 Task: Look for space in Huaibei, China from 1st June, 2023 to 4th June, 2023 for 1 adult in price range Rs.6000 to Rs.16000. Place can be private room with 1  bedroom having 1 bed and 1 bathroom. Property type can be house, flat, guest house. Amenities needed are: wifi. Booking option can be shelf check-in. Required host language is Chinese (Simplified).
Action: Mouse moved to (297, 230)
Screenshot: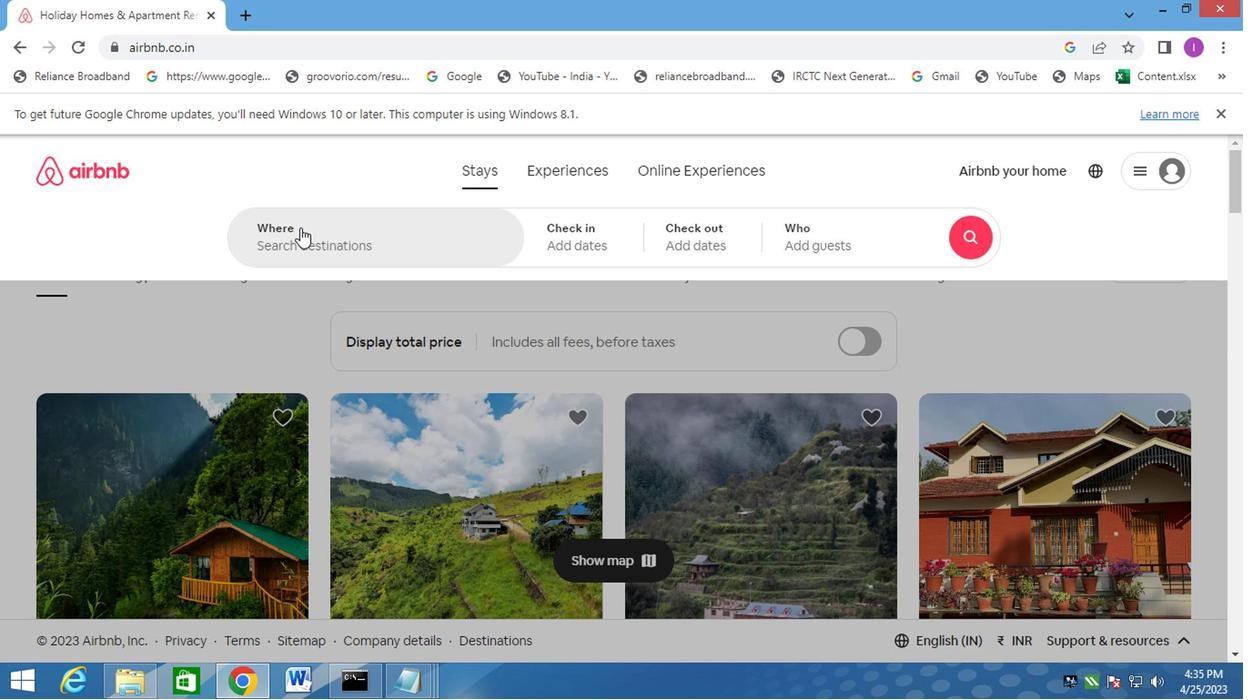 
Action: Mouse pressed left at (297, 230)
Screenshot: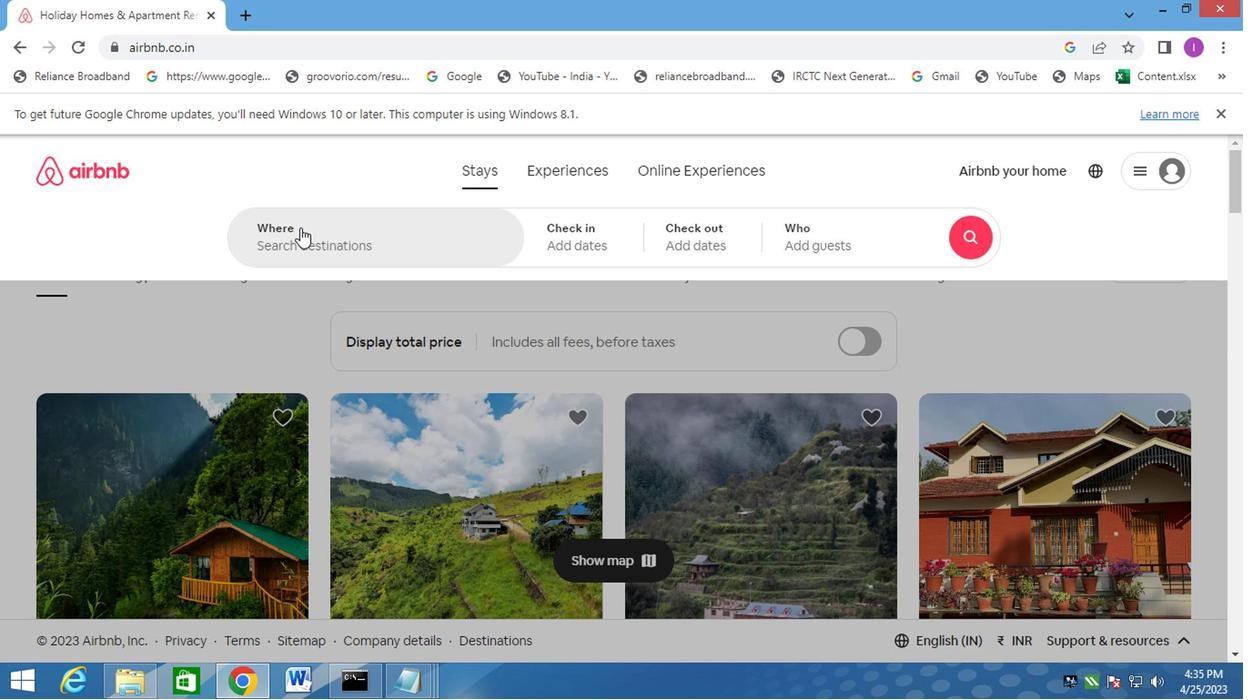
Action: Mouse moved to (321, 205)
Screenshot: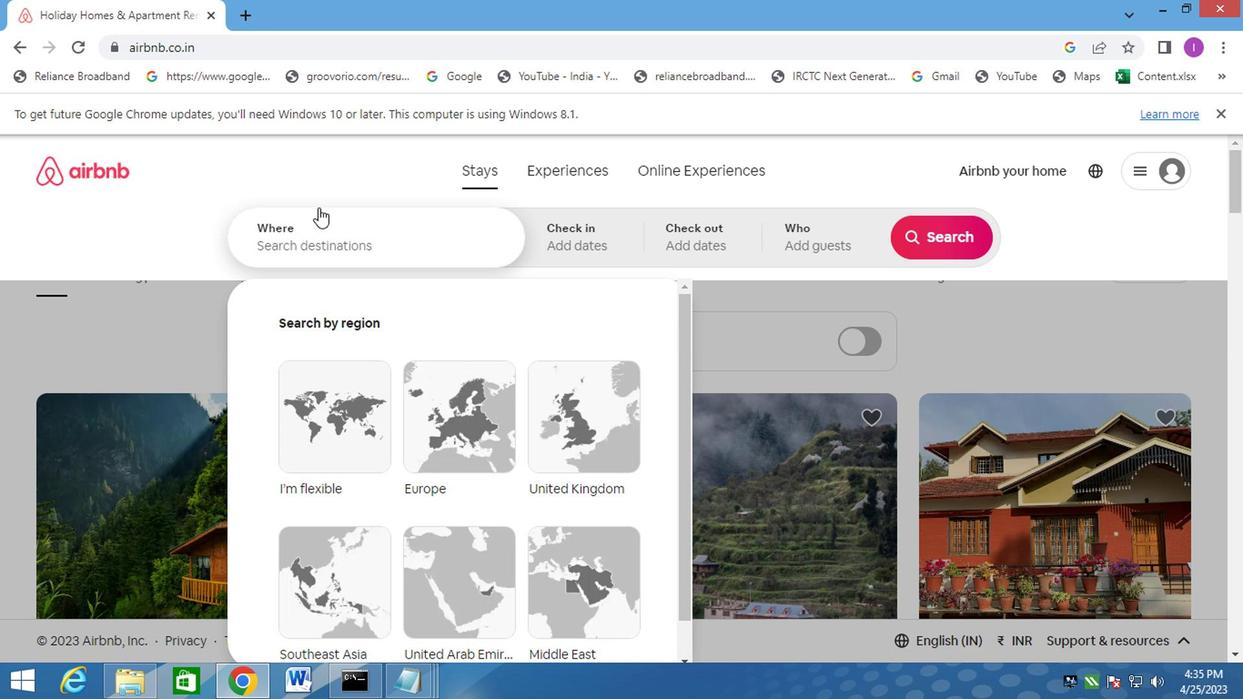 
Action: Key pressed huaibei,china
Screenshot: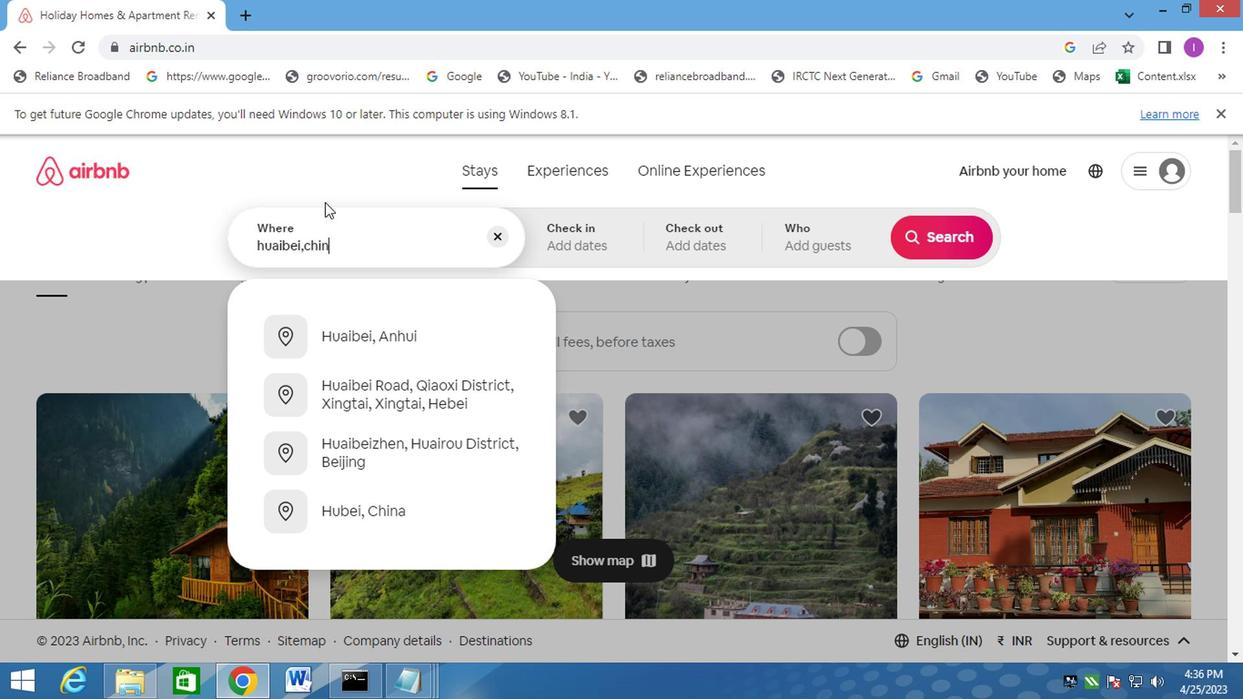 
Action: Mouse moved to (587, 240)
Screenshot: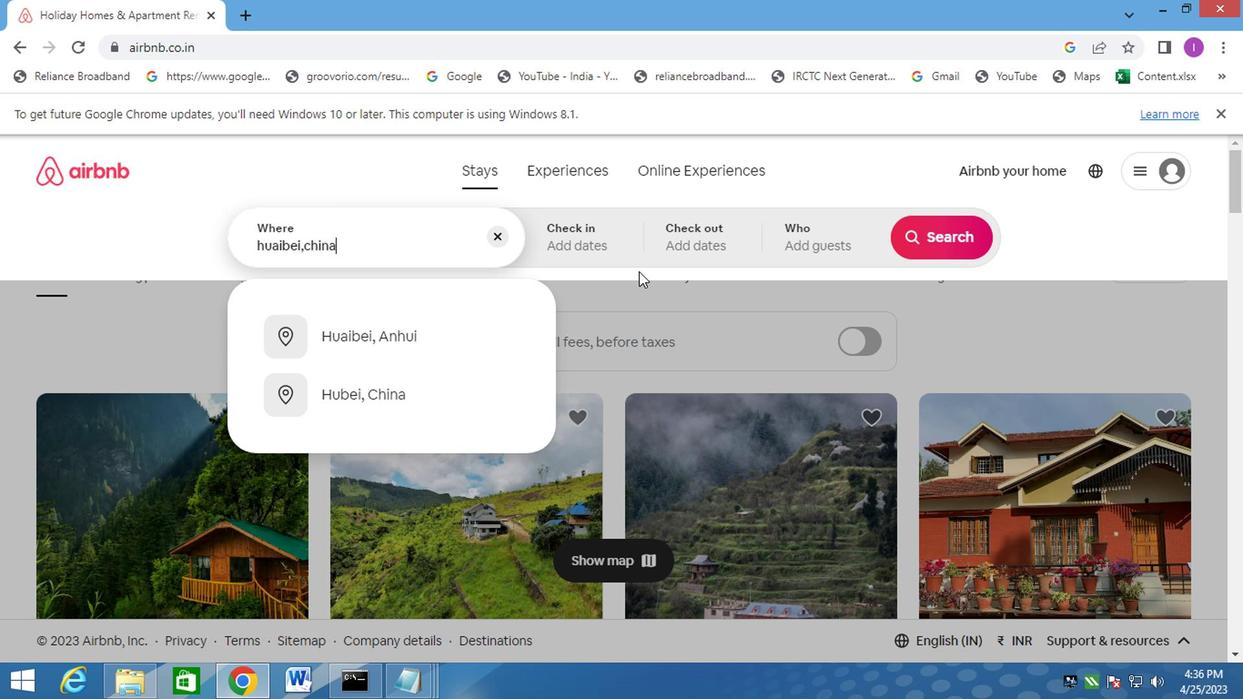 
Action: Mouse pressed left at (587, 240)
Screenshot: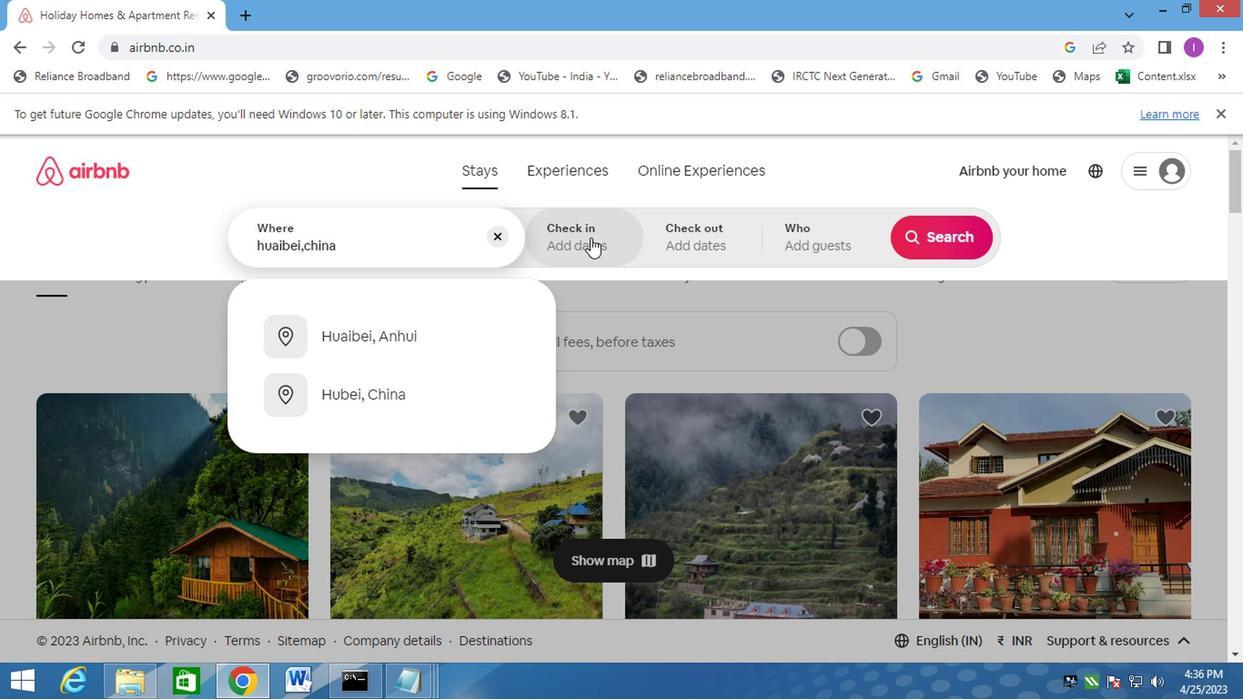 
Action: Mouse moved to (920, 382)
Screenshot: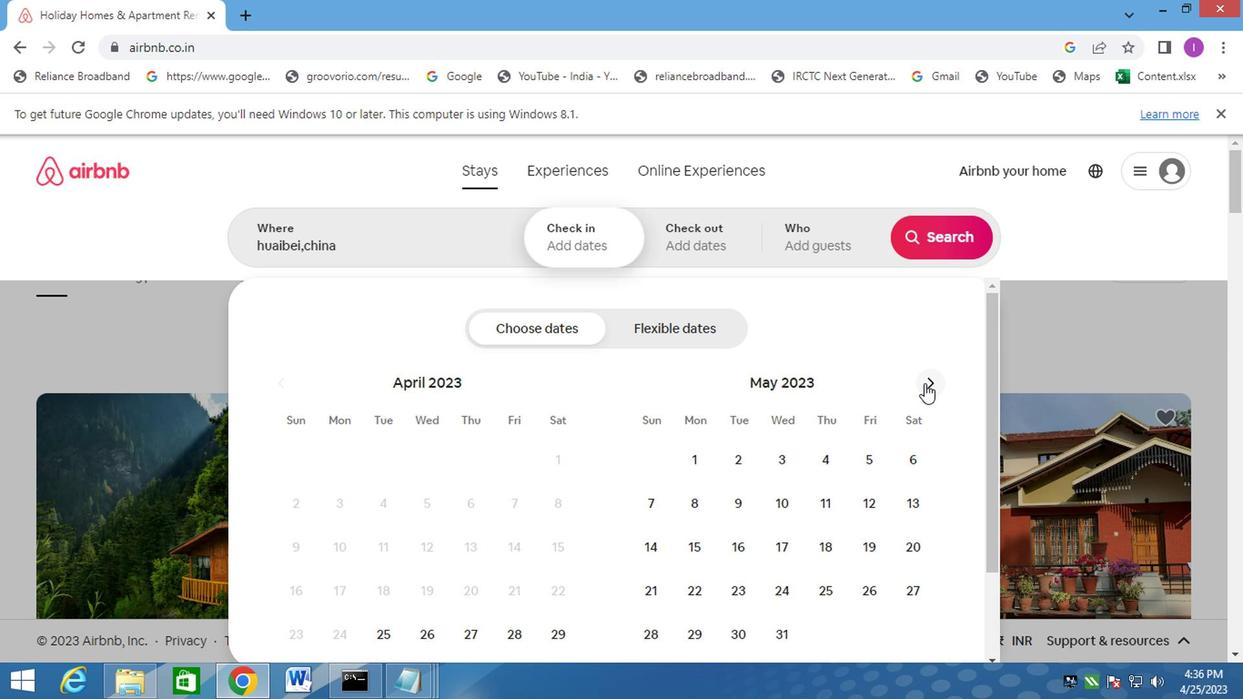 
Action: Mouse pressed left at (920, 382)
Screenshot: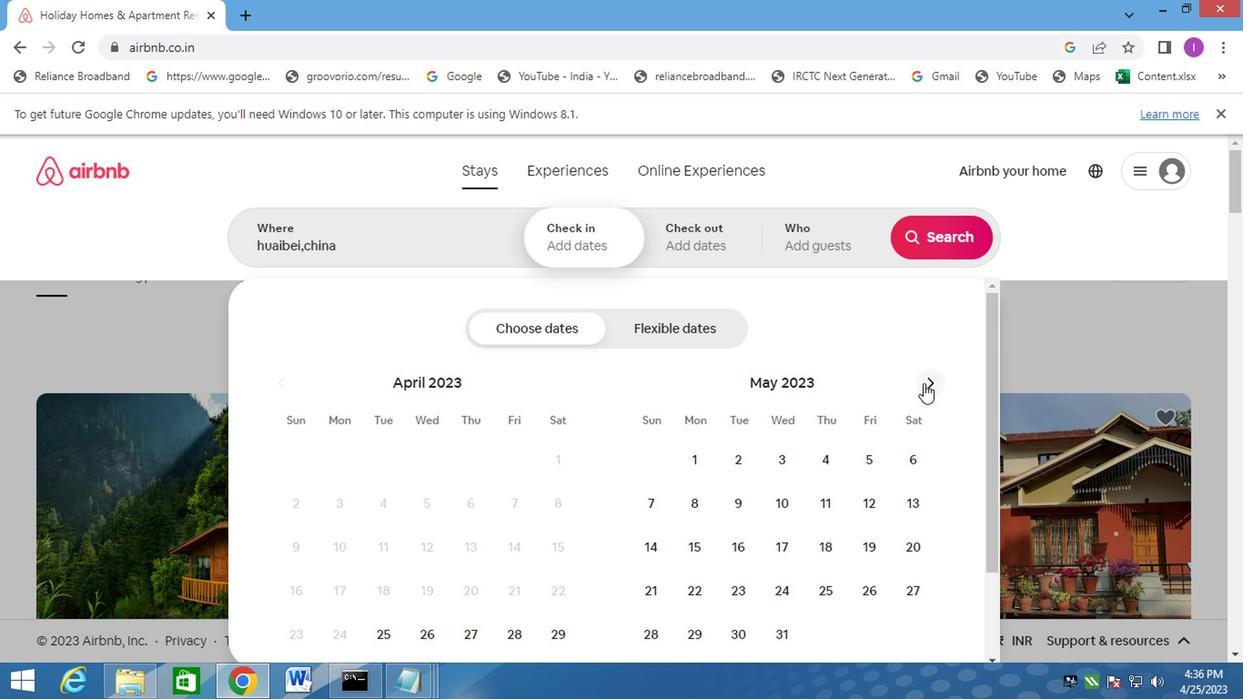 
Action: Mouse pressed left at (920, 382)
Screenshot: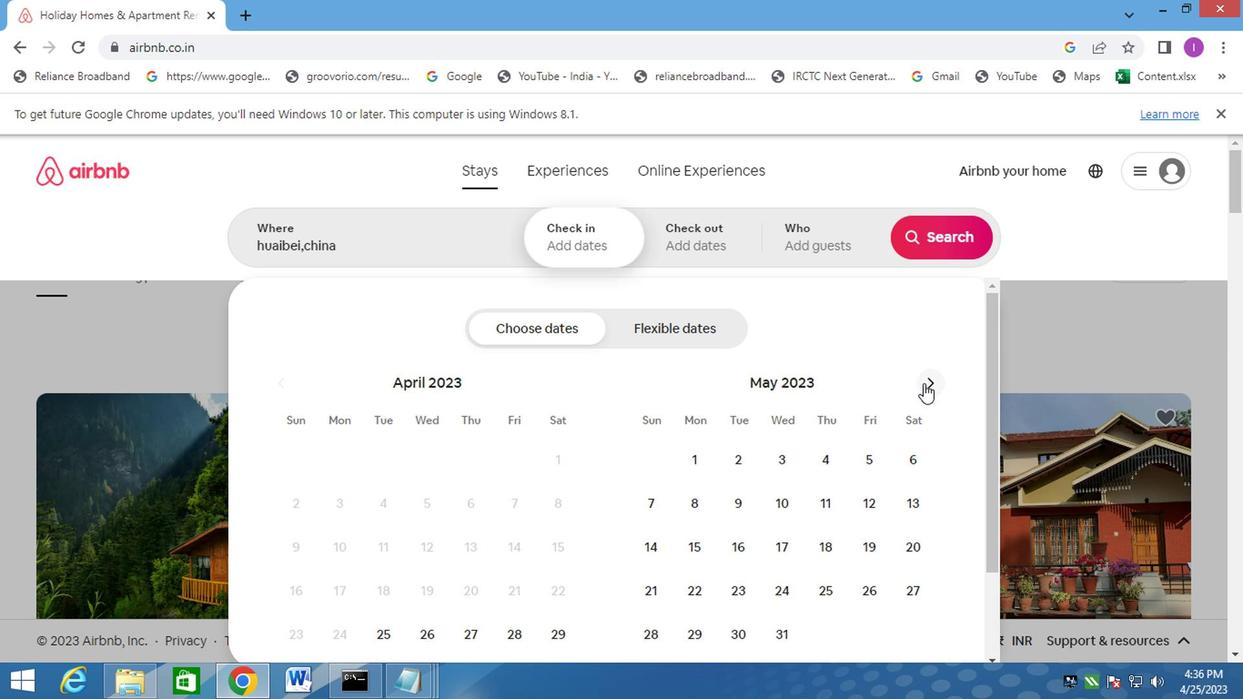 
Action: Mouse pressed left at (920, 382)
Screenshot: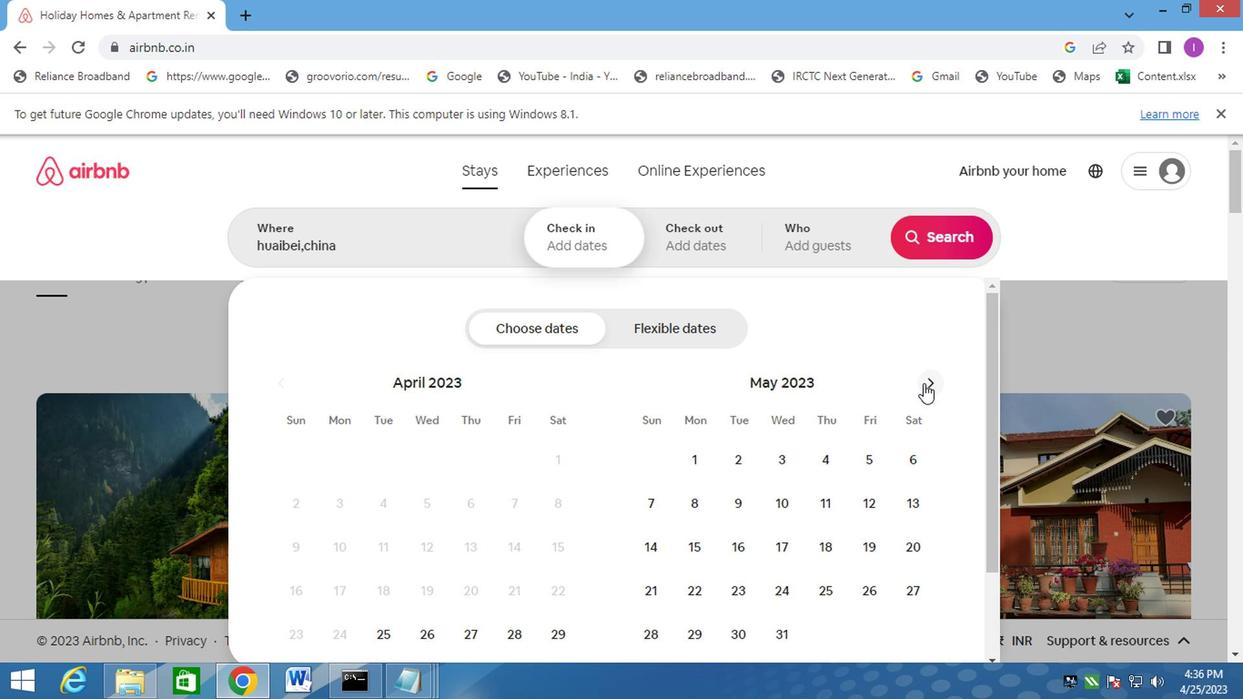 
Action: Mouse moved to (477, 465)
Screenshot: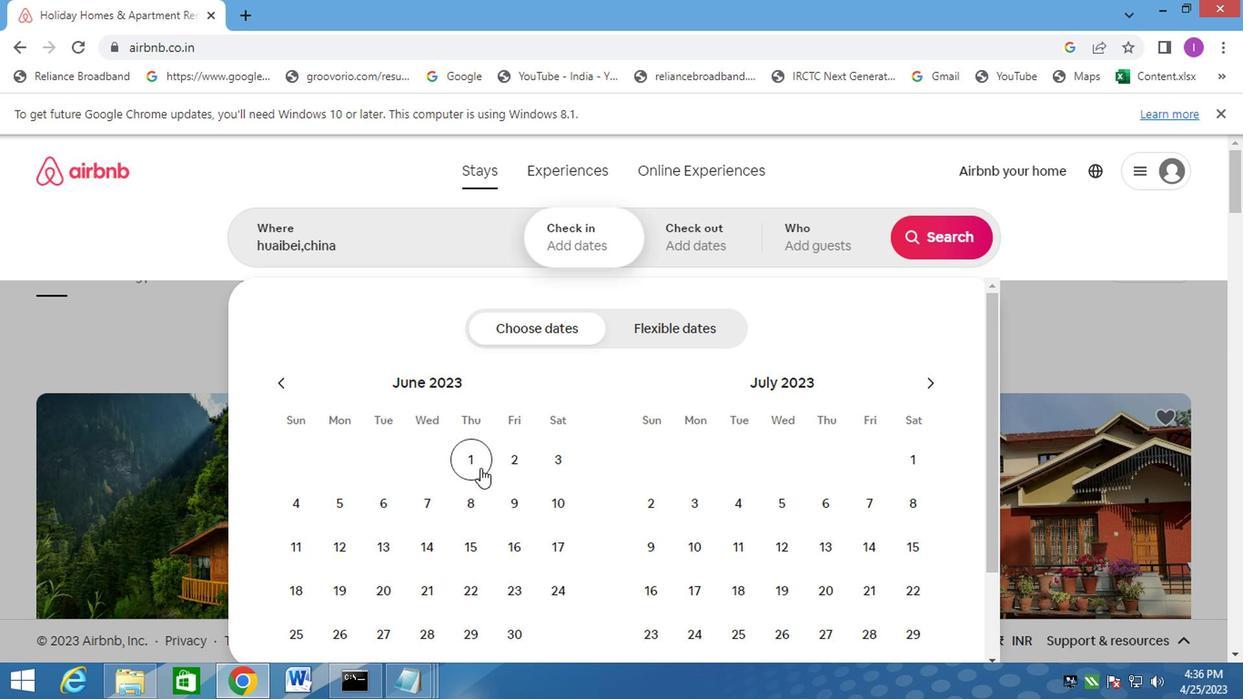 
Action: Mouse pressed left at (477, 465)
Screenshot: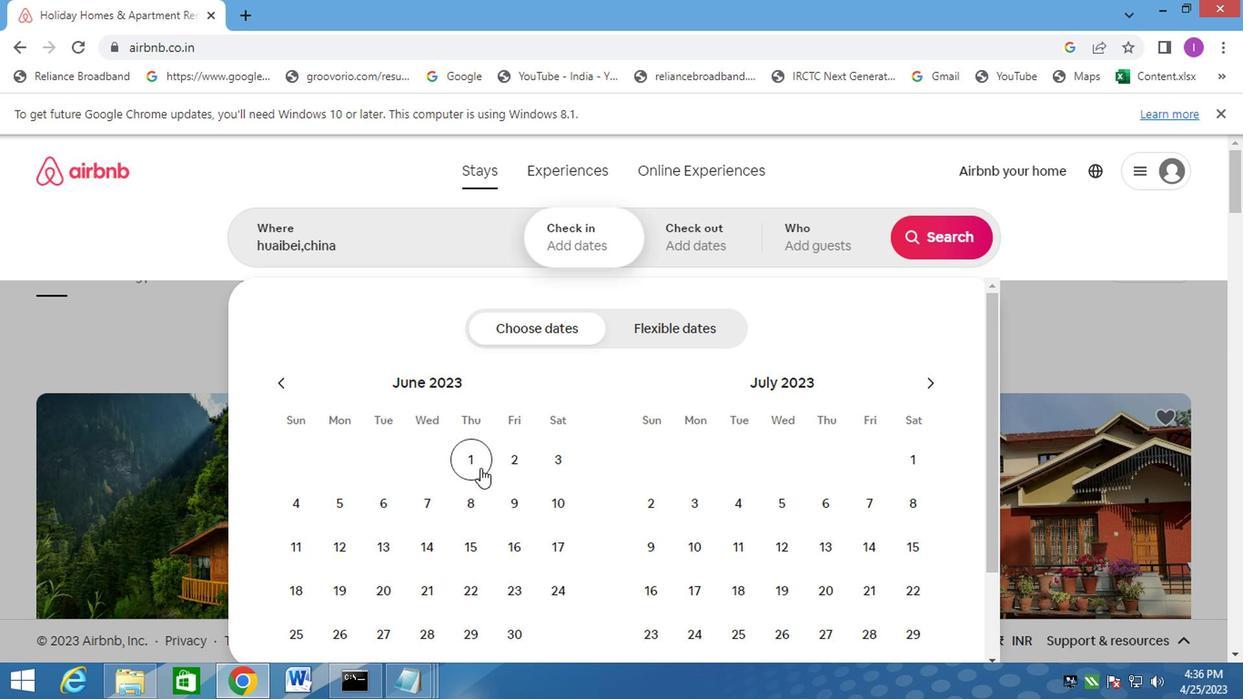 
Action: Mouse moved to (293, 504)
Screenshot: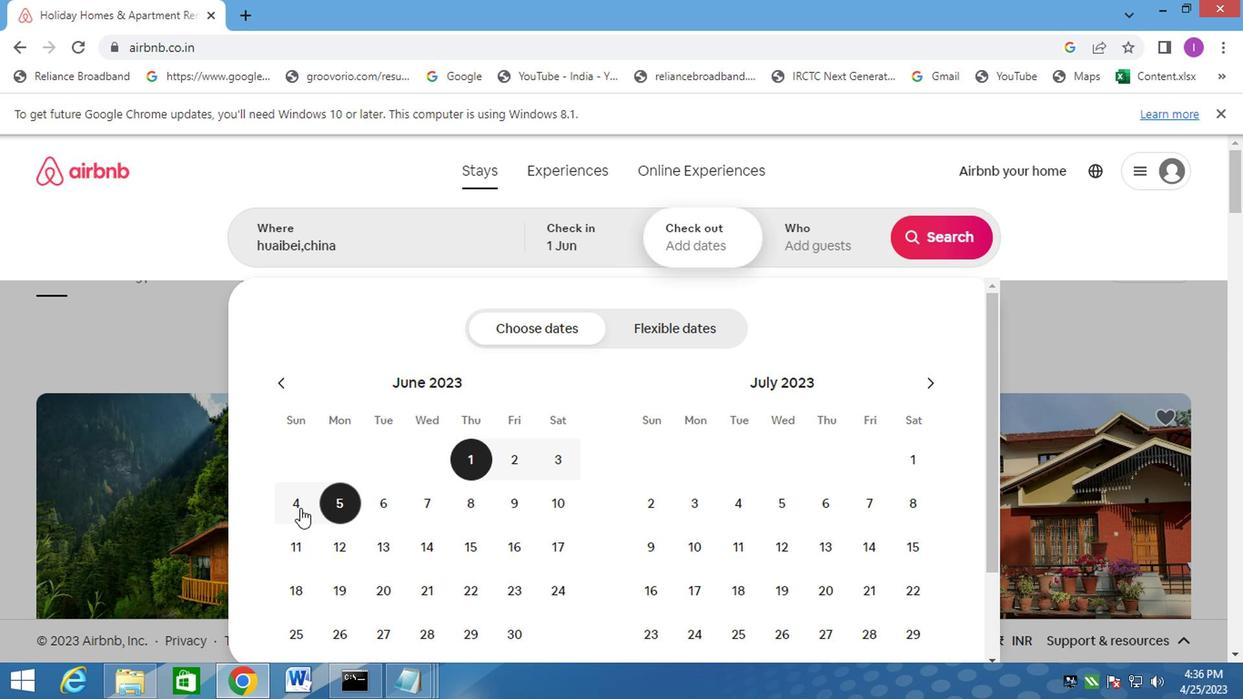 
Action: Mouse pressed left at (293, 504)
Screenshot: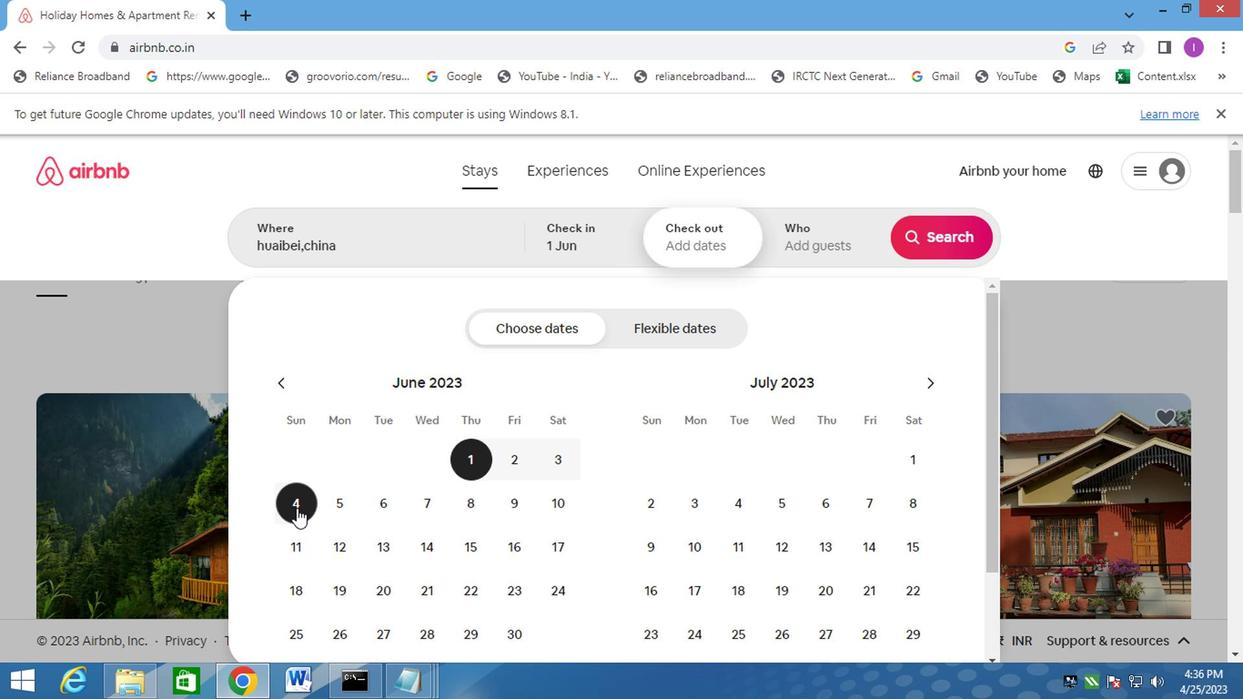 
Action: Mouse moved to (800, 247)
Screenshot: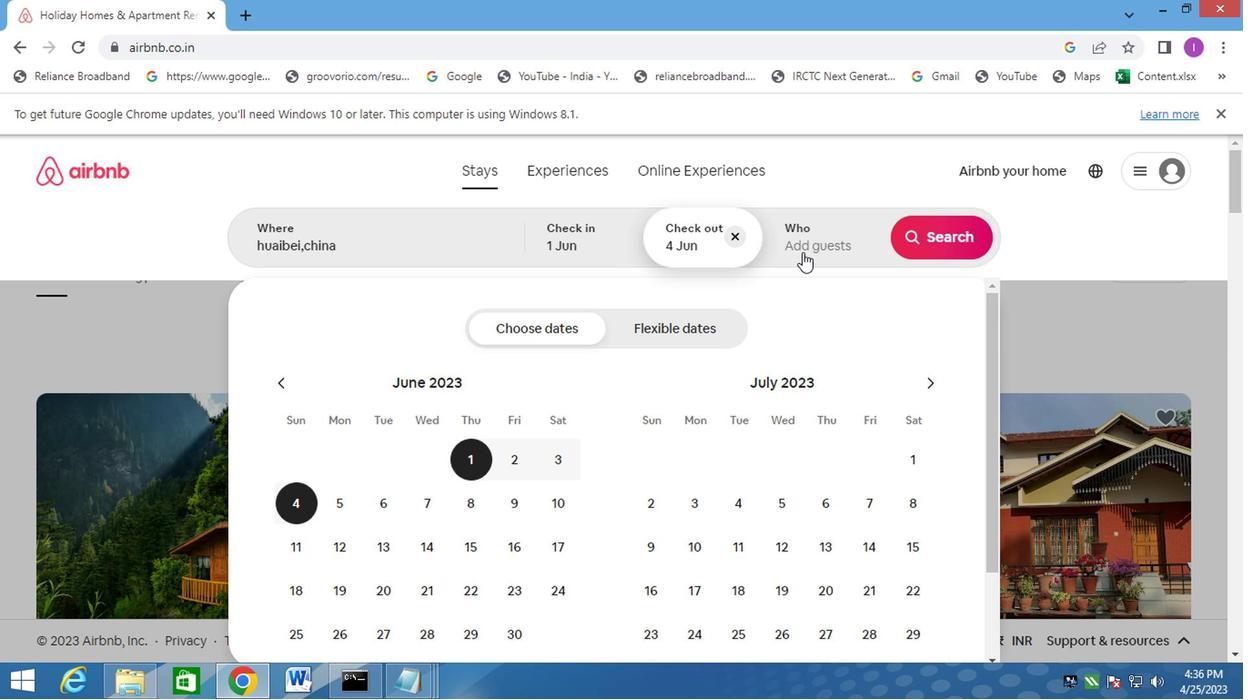 
Action: Mouse pressed left at (800, 247)
Screenshot: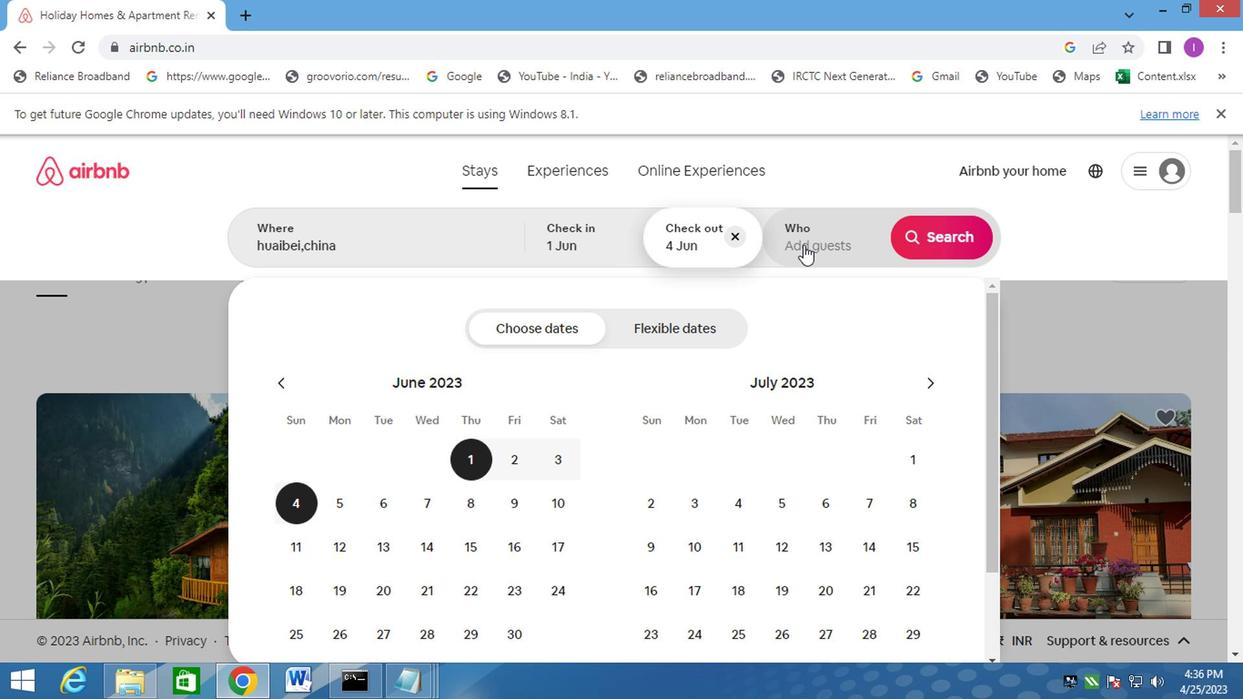 
Action: Mouse moved to (952, 336)
Screenshot: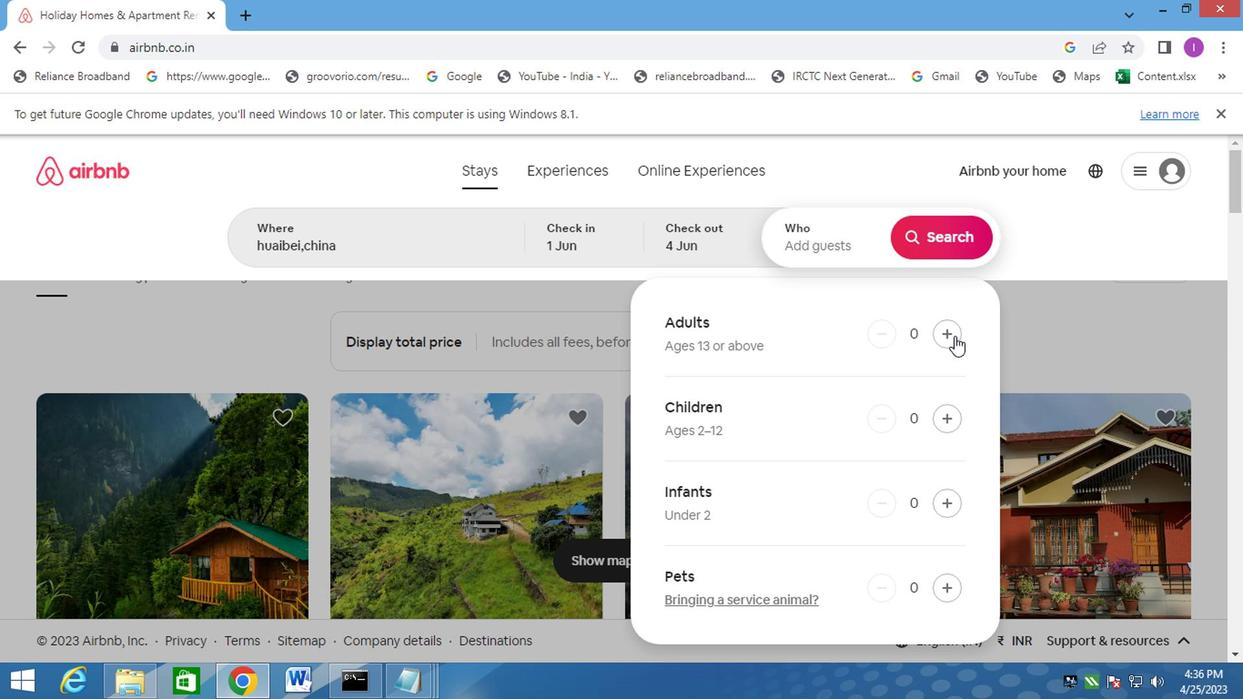 
Action: Mouse pressed left at (952, 336)
Screenshot: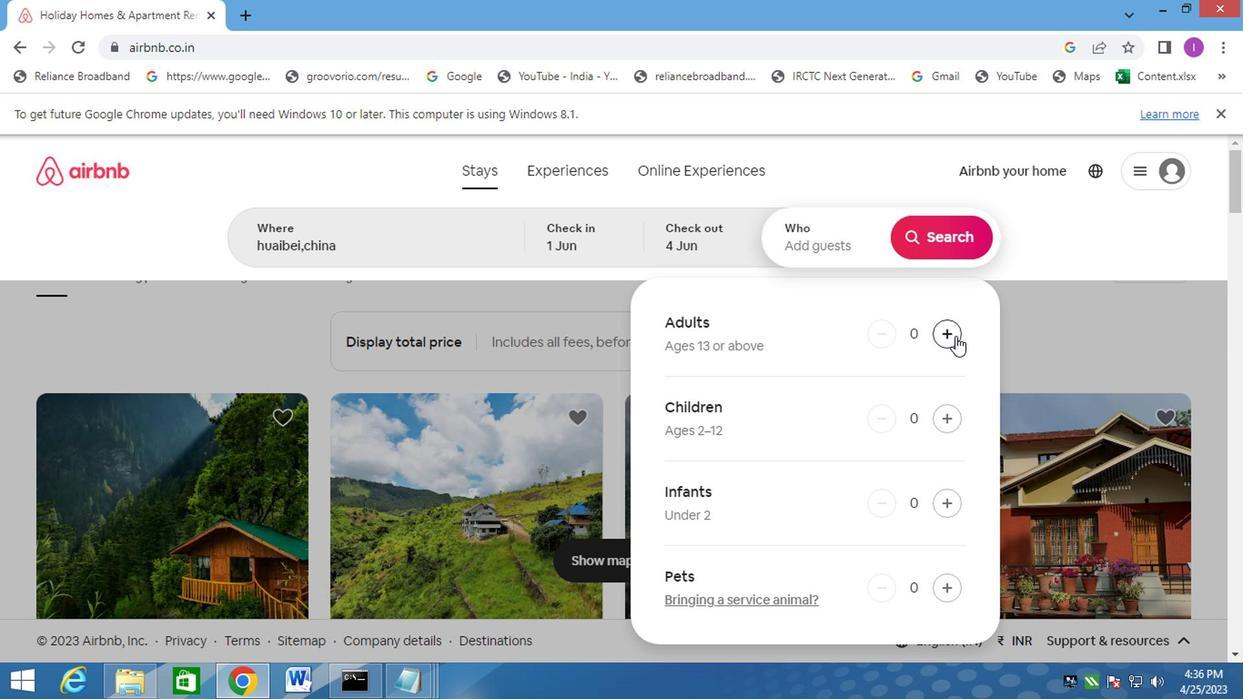 
Action: Mouse moved to (946, 247)
Screenshot: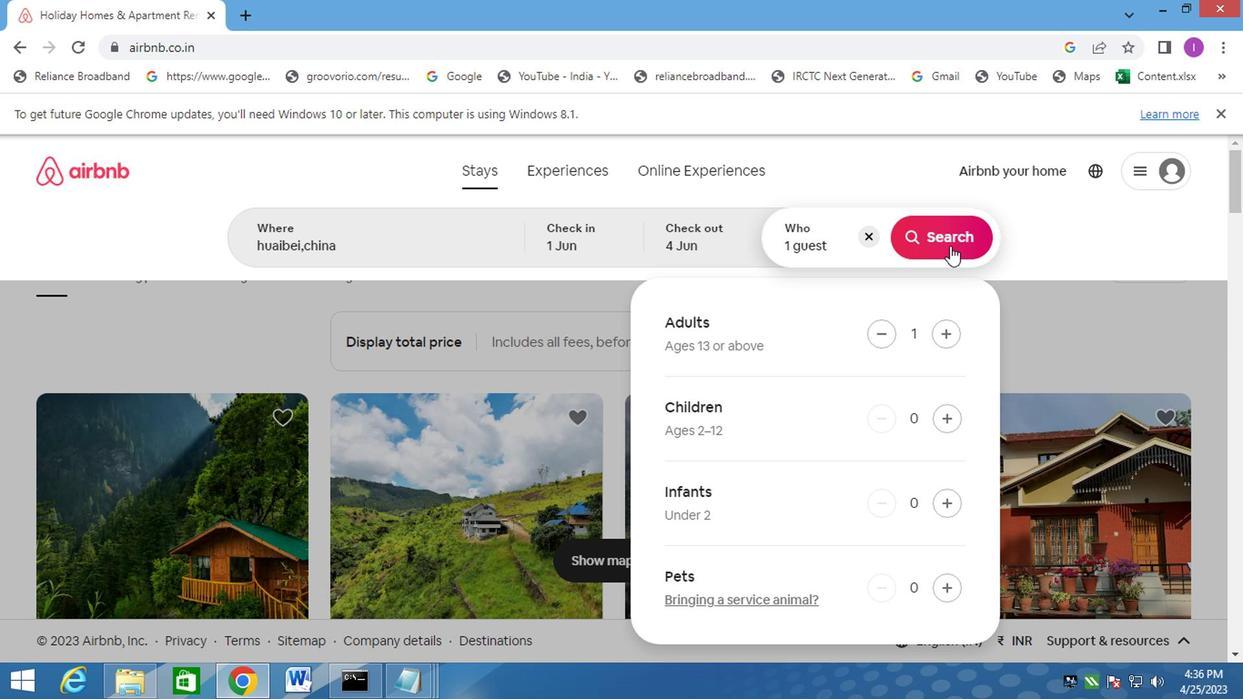 
Action: Mouse pressed left at (946, 247)
Screenshot: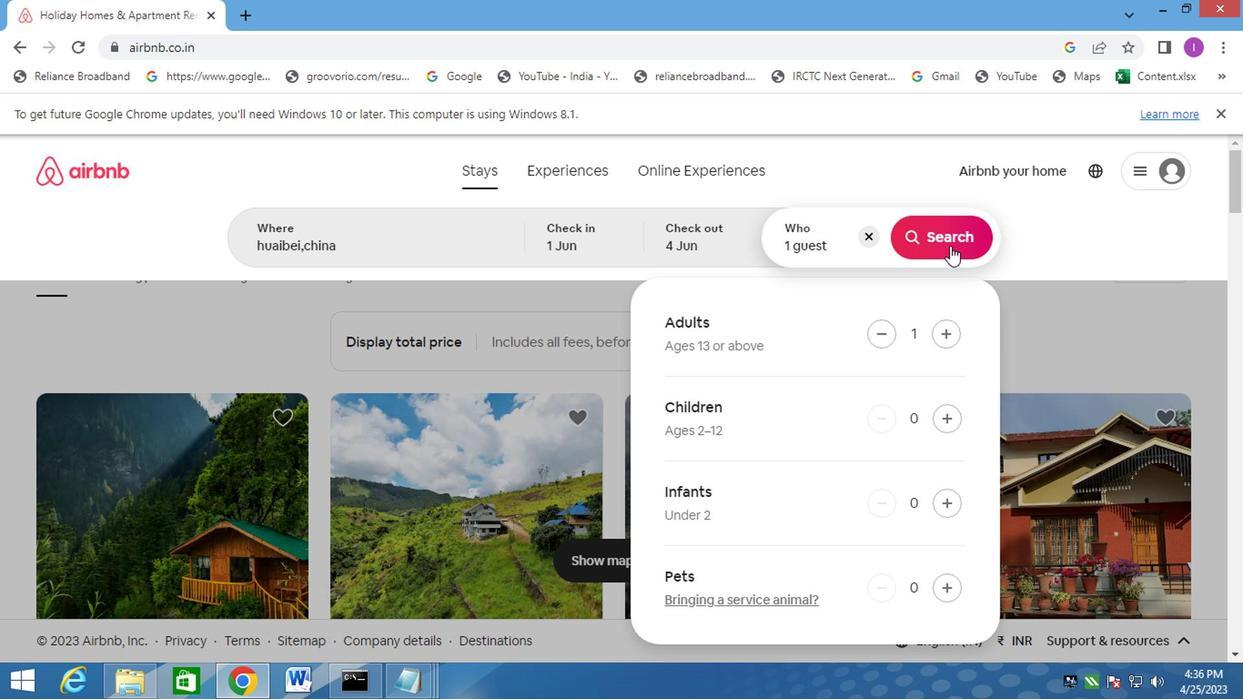 
Action: Mouse moved to (1167, 236)
Screenshot: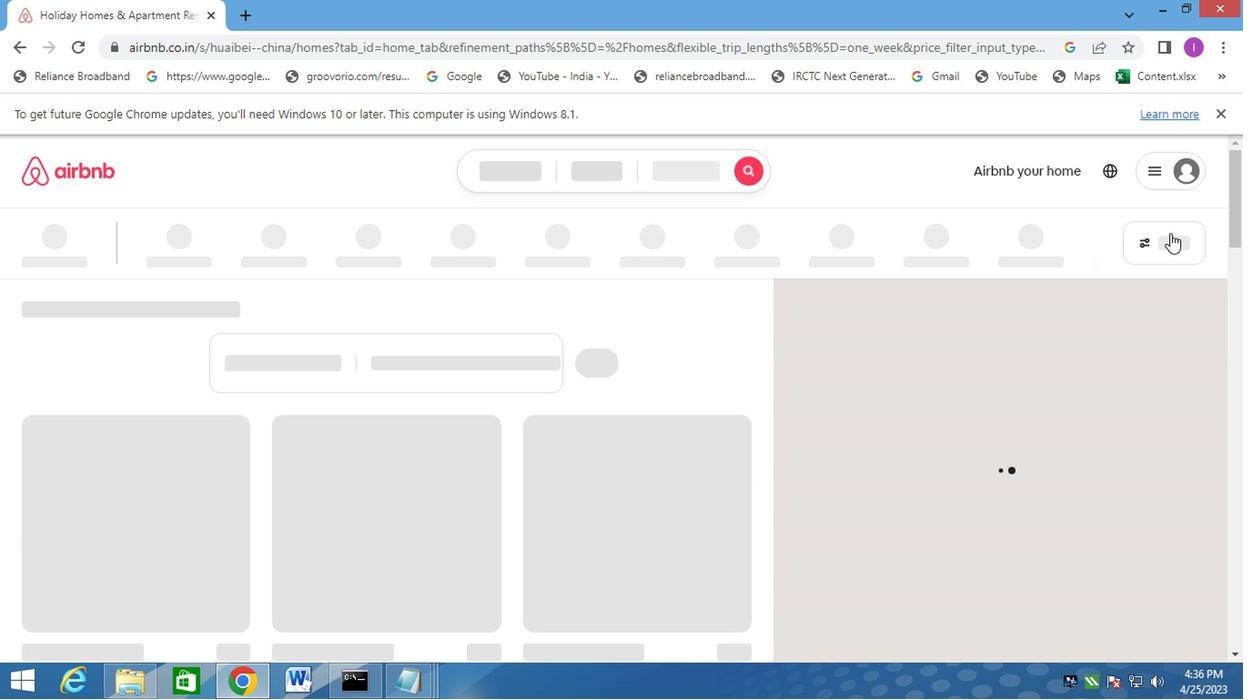 
Action: Mouse pressed left at (1167, 236)
Screenshot: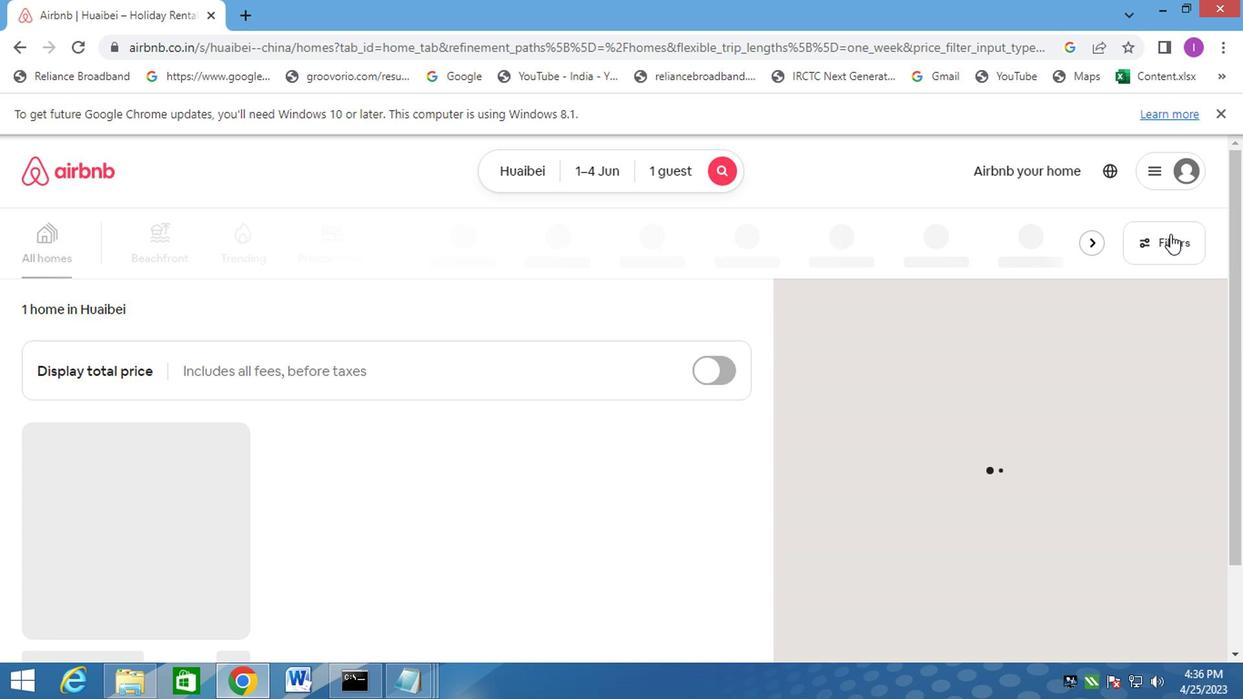 
Action: Mouse moved to (370, 475)
Screenshot: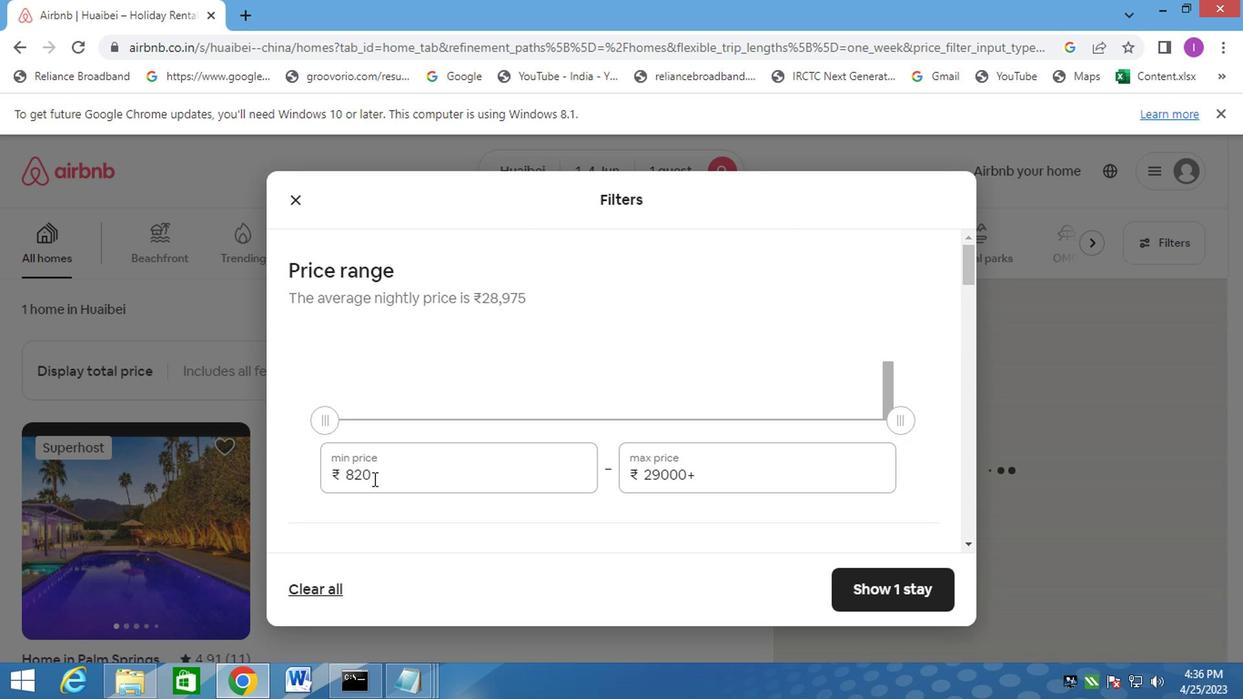 
Action: Mouse pressed left at (370, 475)
Screenshot: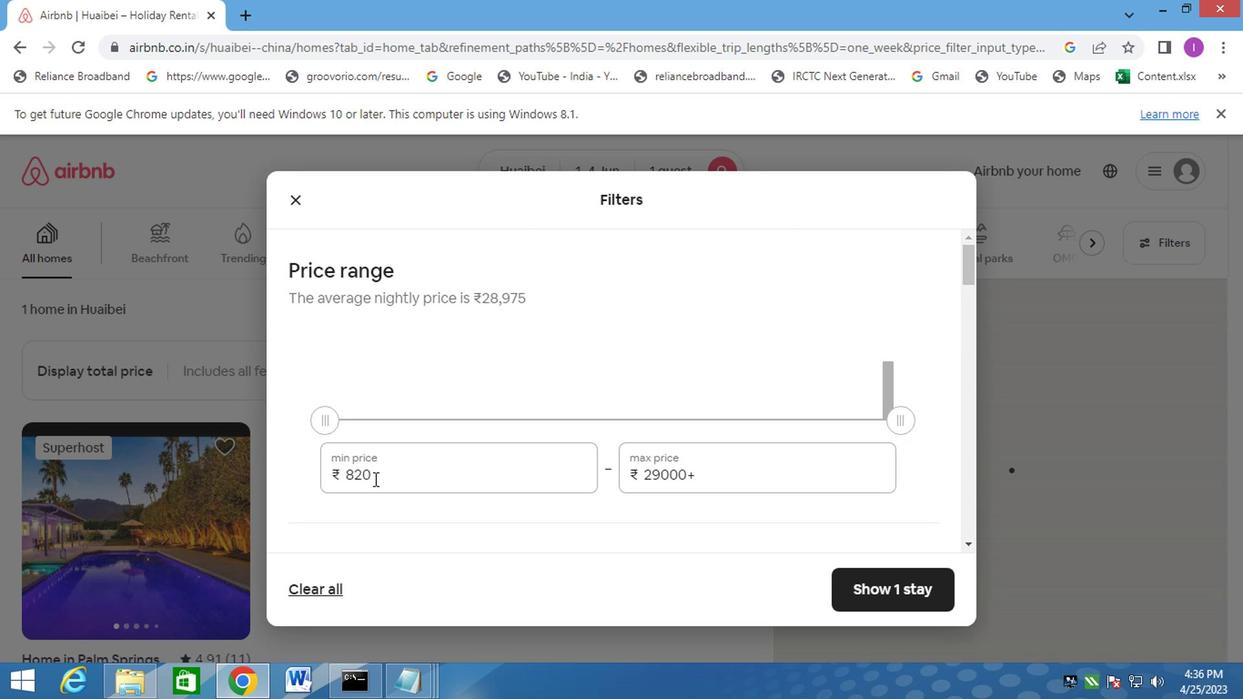 
Action: Mouse moved to (352, 454)
Screenshot: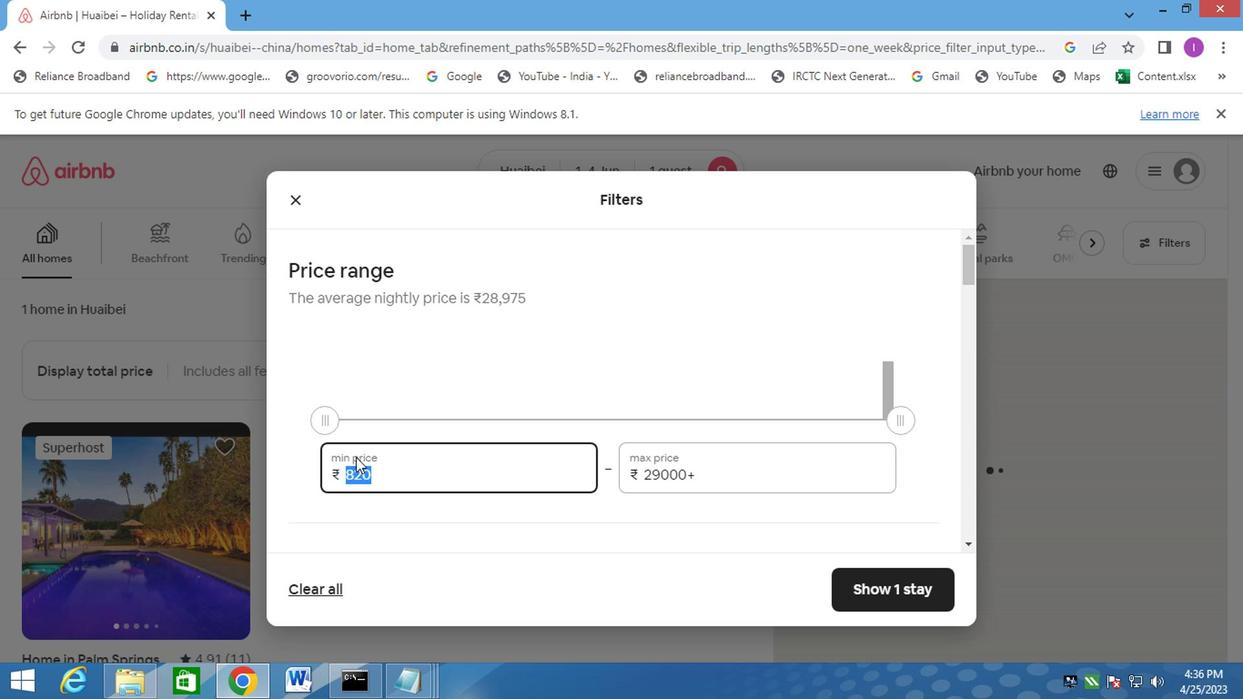 
Action: Key pressed 6000
Screenshot: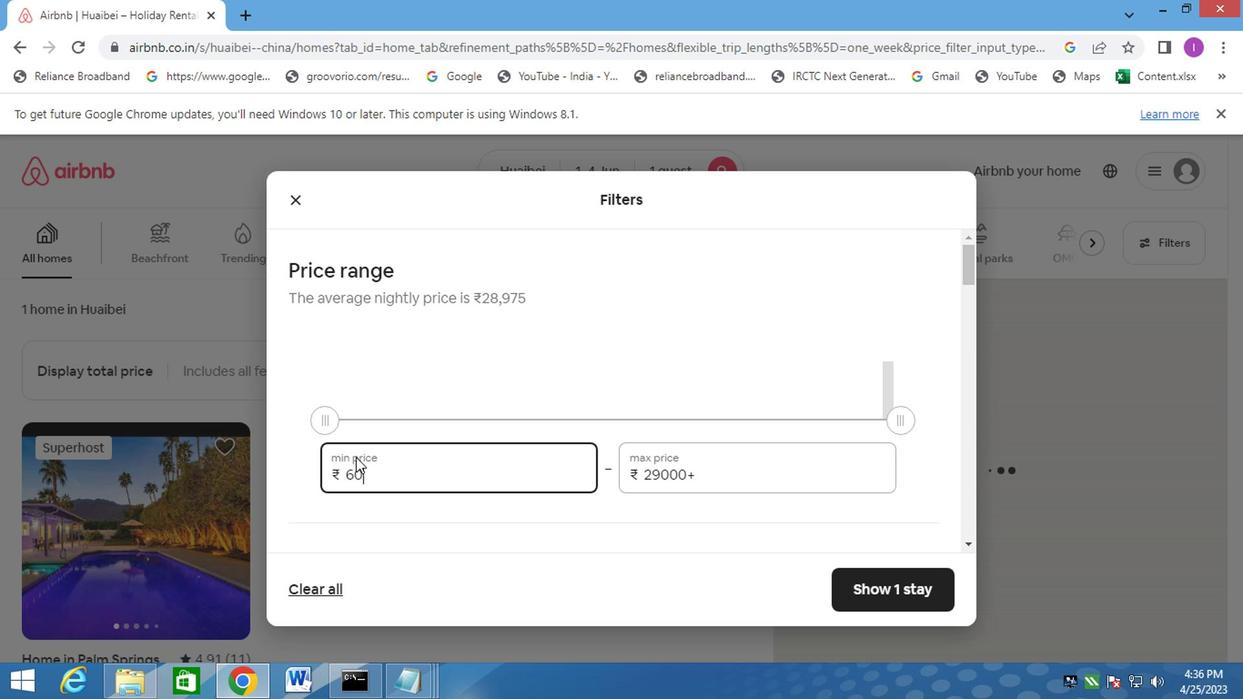 
Action: Mouse moved to (719, 476)
Screenshot: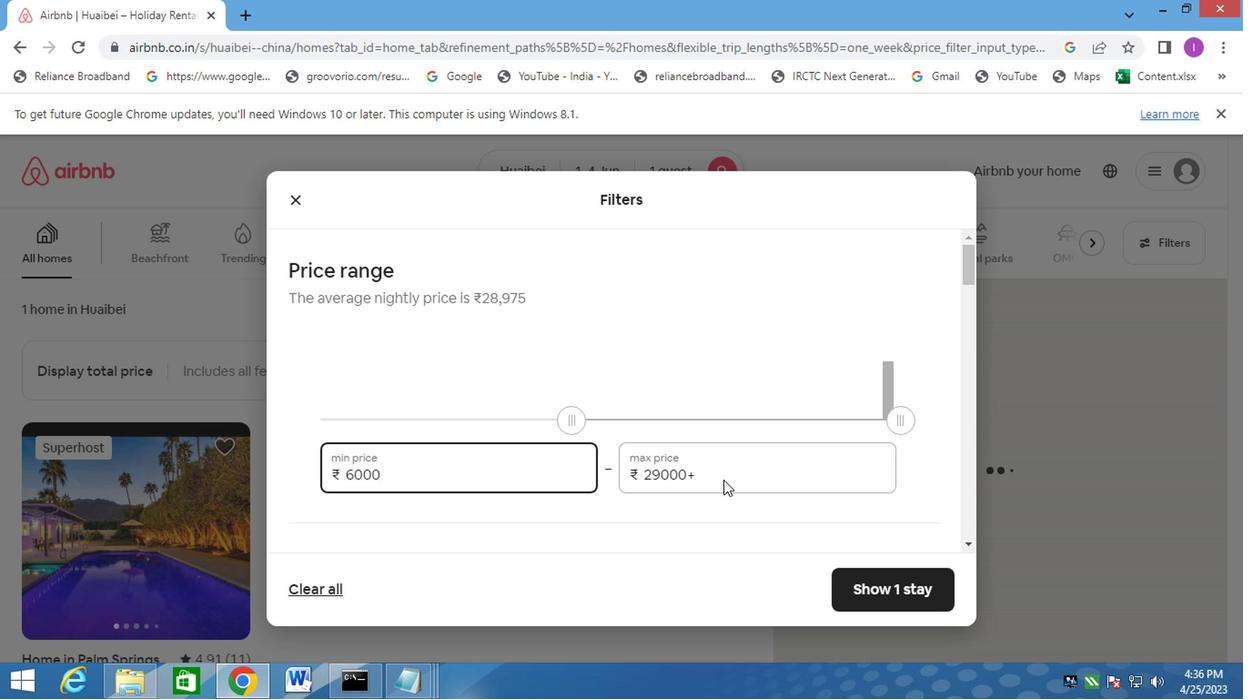
Action: Mouse pressed left at (719, 476)
Screenshot: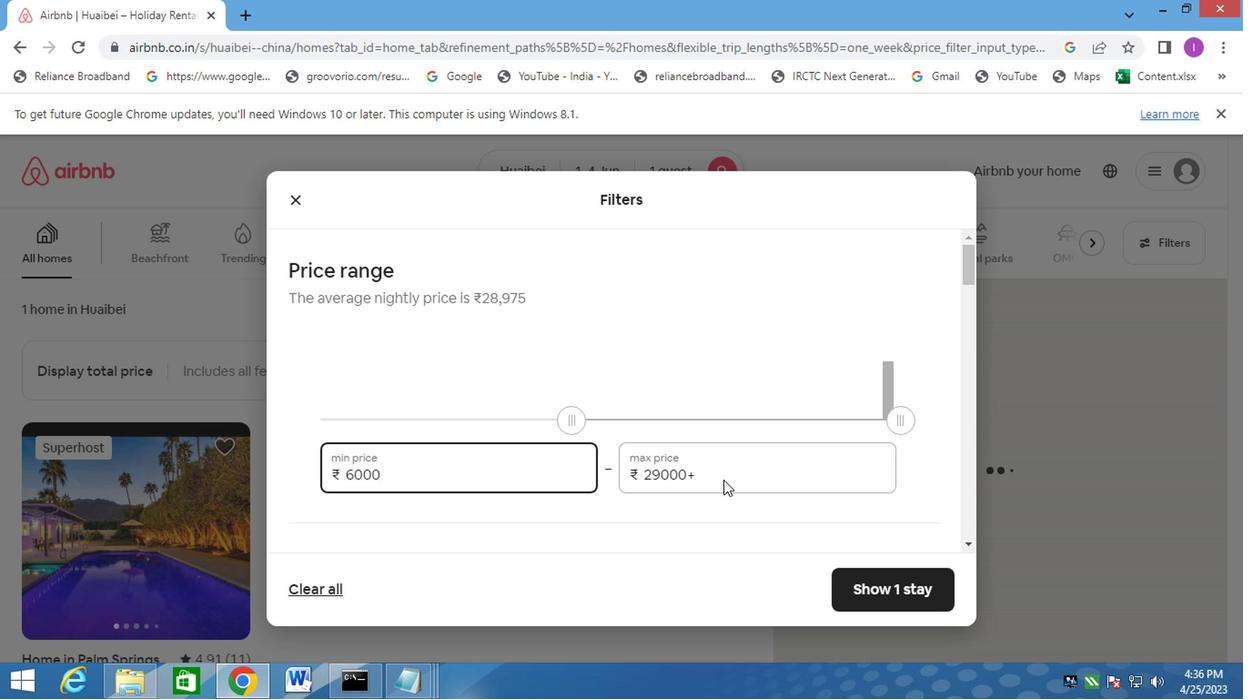 
Action: Mouse moved to (609, 472)
Screenshot: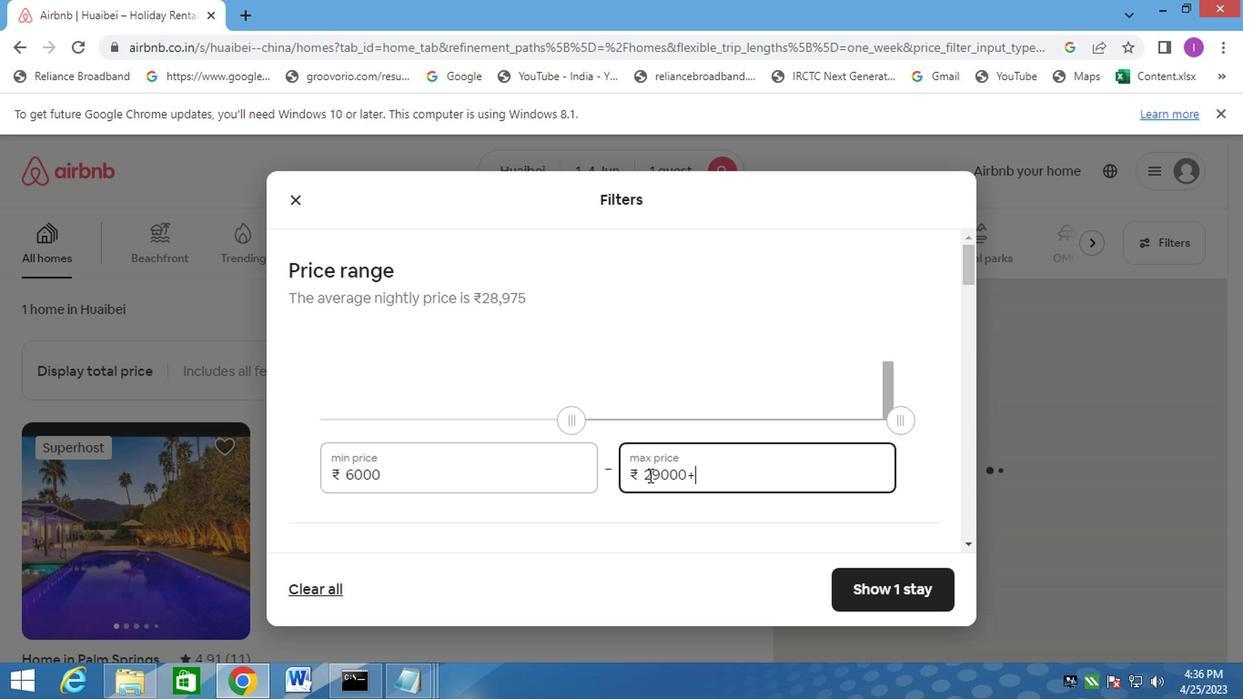 
Action: Key pressed 16000
Screenshot: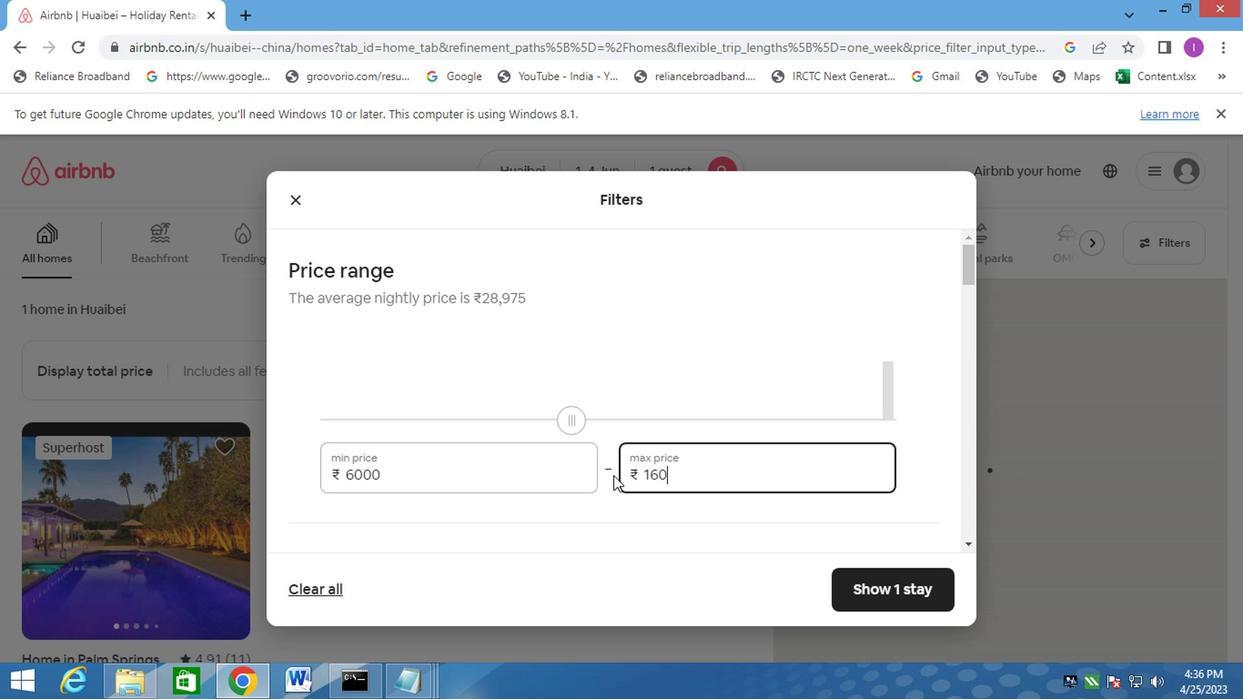 
Action: Mouse moved to (638, 423)
Screenshot: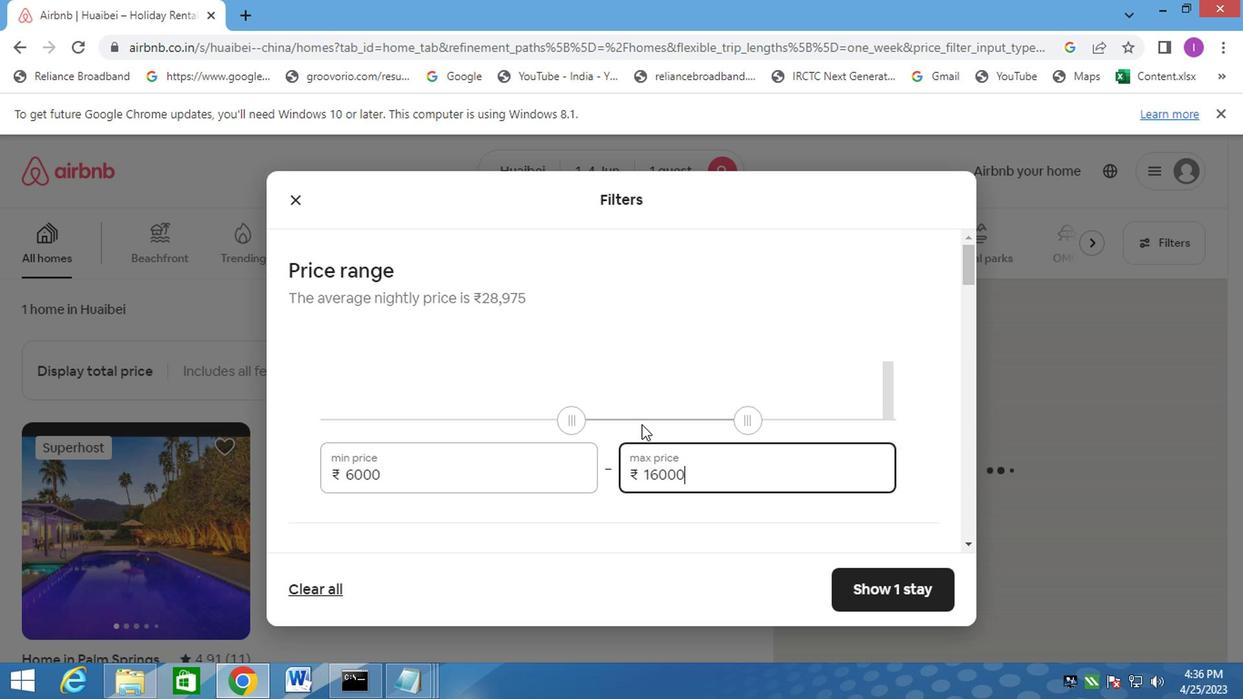 
Action: Mouse scrolled (638, 422) with delta (0, 0)
Screenshot: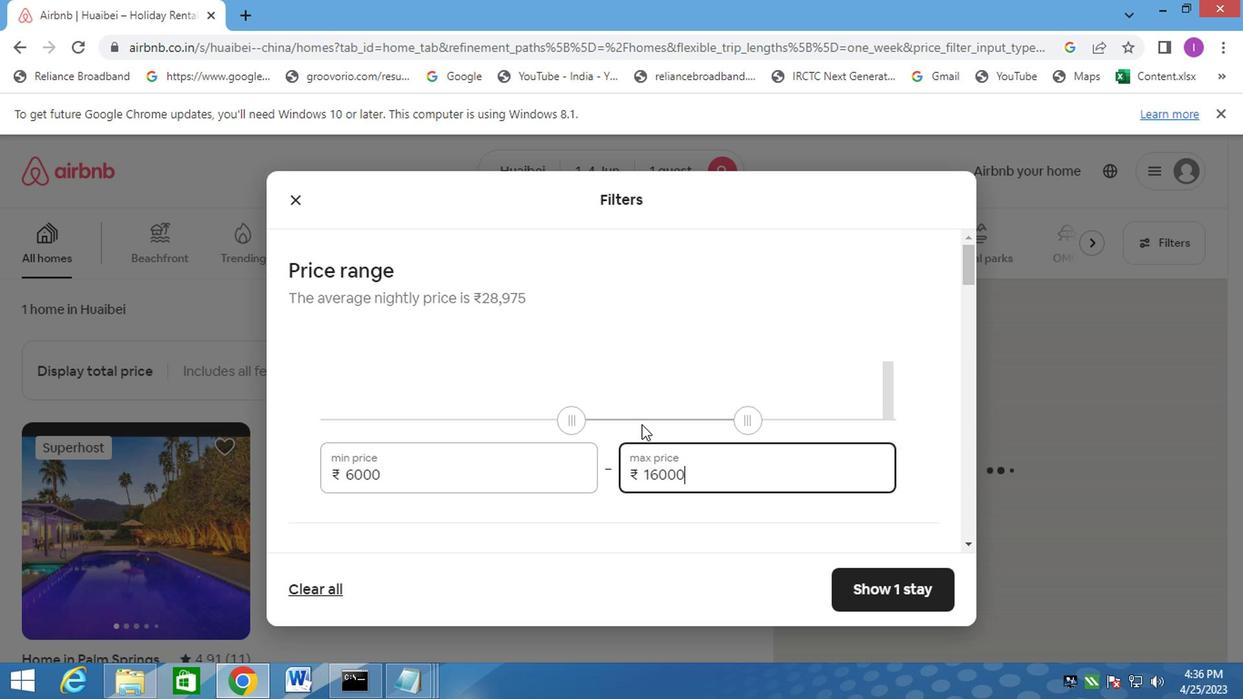 
Action: Mouse moved to (638, 424)
Screenshot: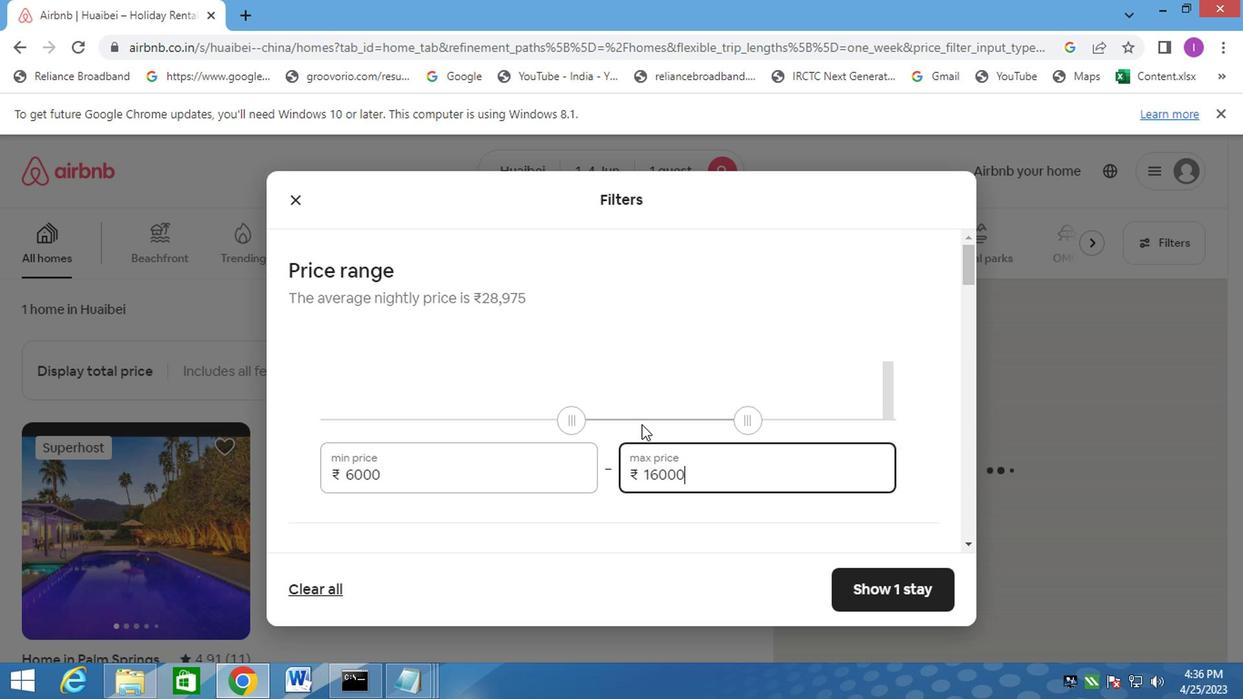 
Action: Mouse scrolled (638, 423) with delta (0, 0)
Screenshot: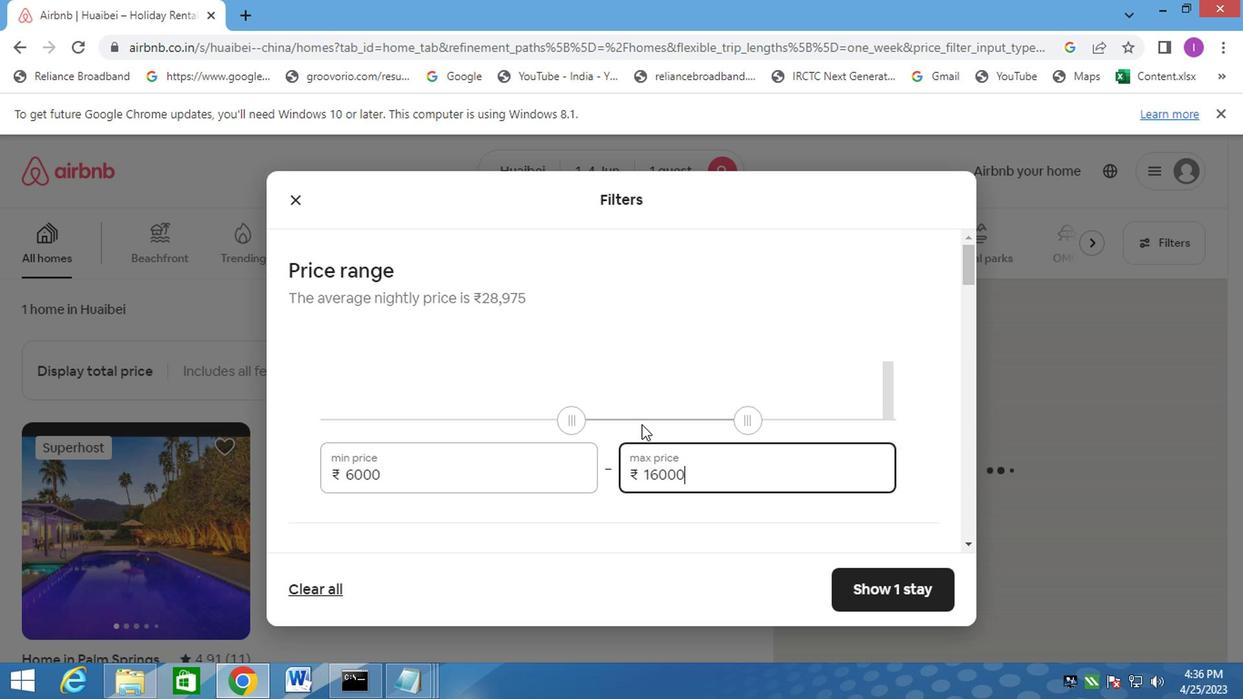 
Action: Mouse moved to (640, 425)
Screenshot: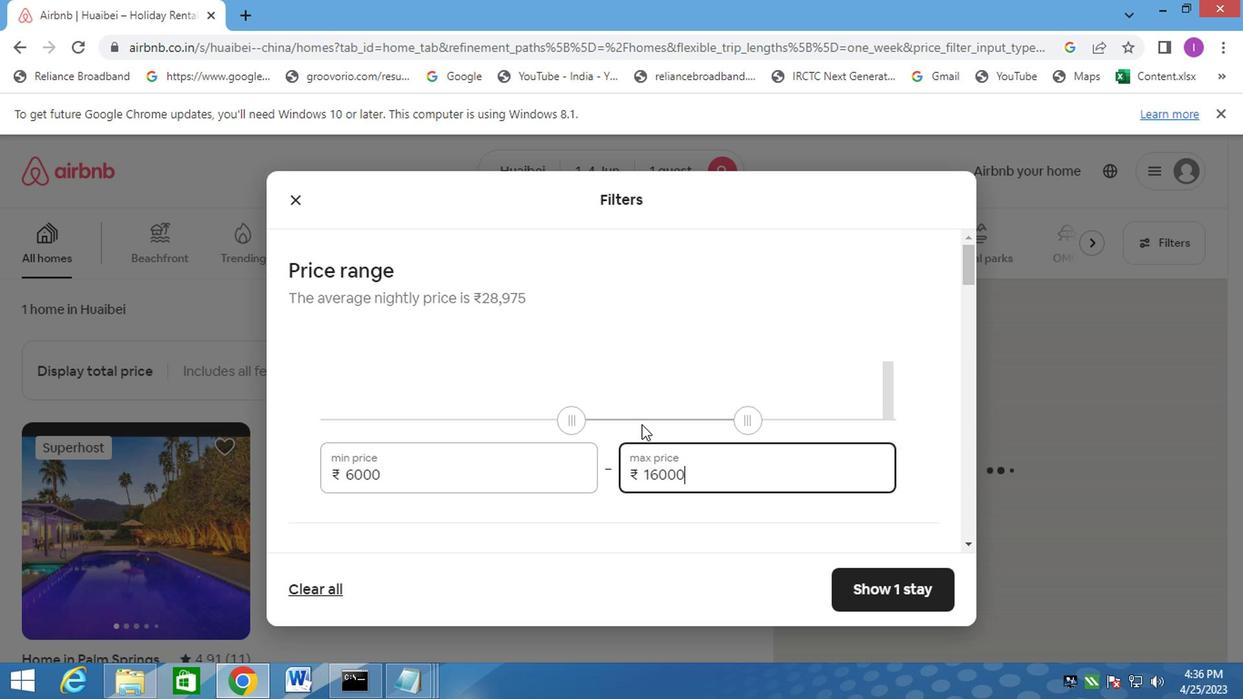 
Action: Mouse scrolled (640, 424) with delta (0, -1)
Screenshot: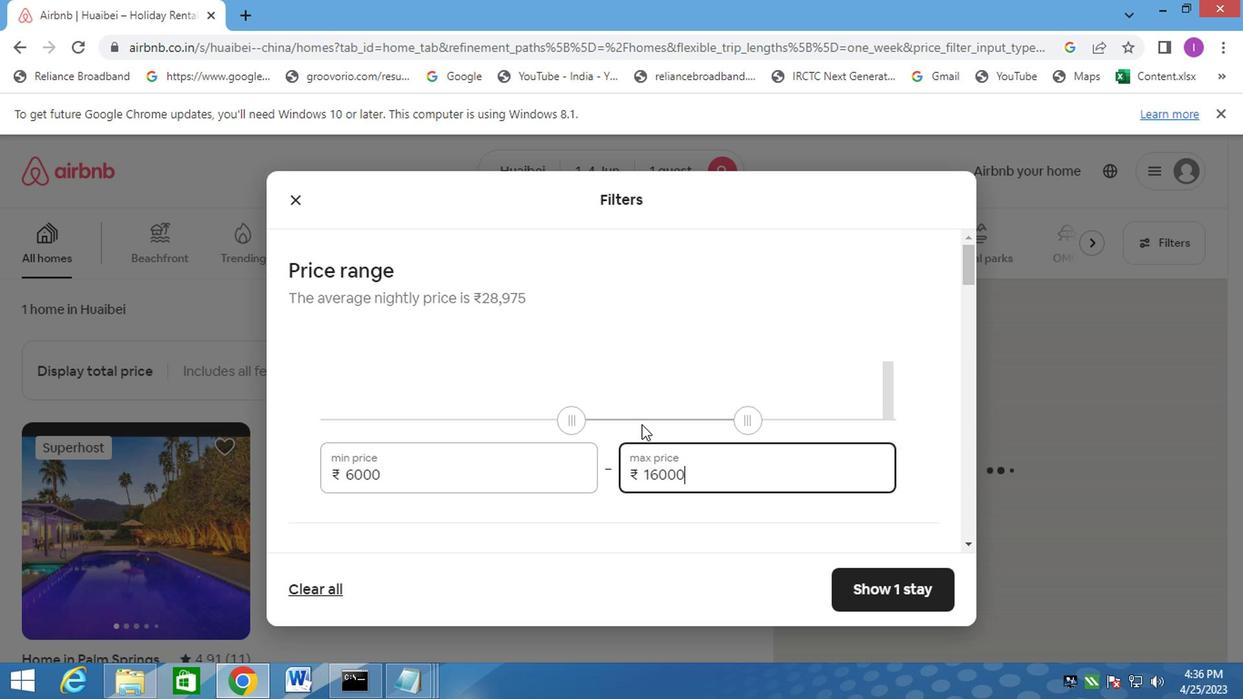 
Action: Mouse moved to (645, 425)
Screenshot: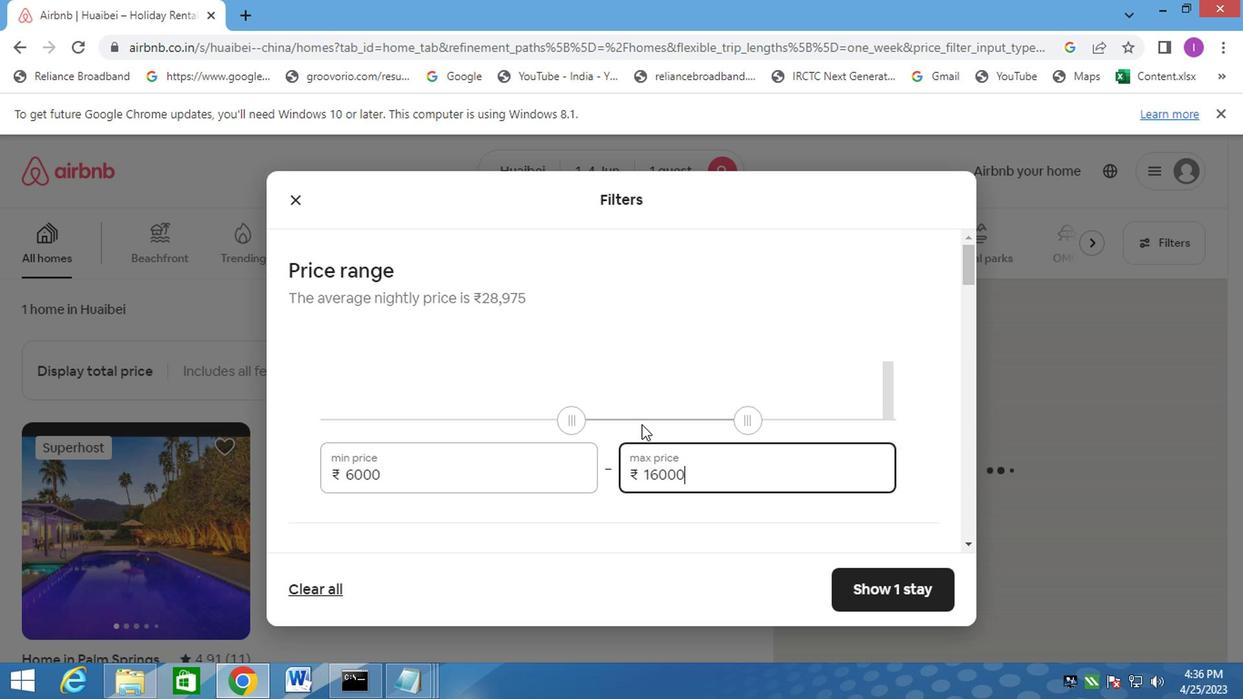 
Action: Mouse scrolled (645, 424) with delta (0, -1)
Screenshot: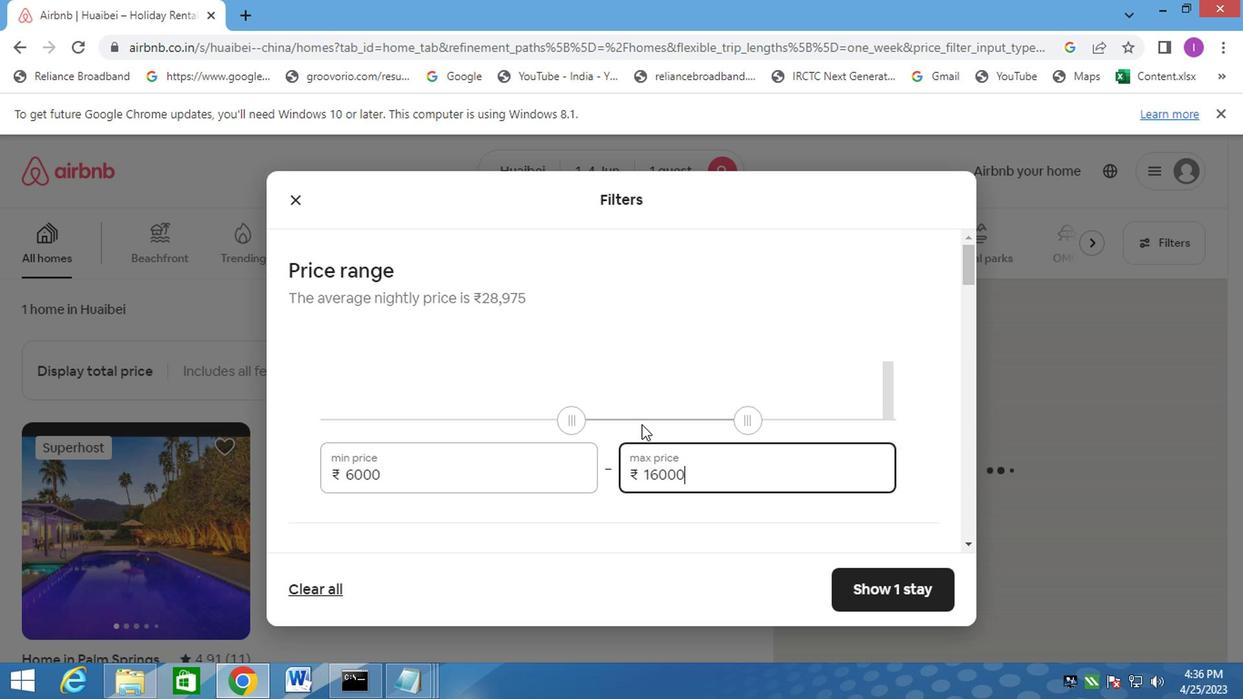 
Action: Mouse moved to (605, 442)
Screenshot: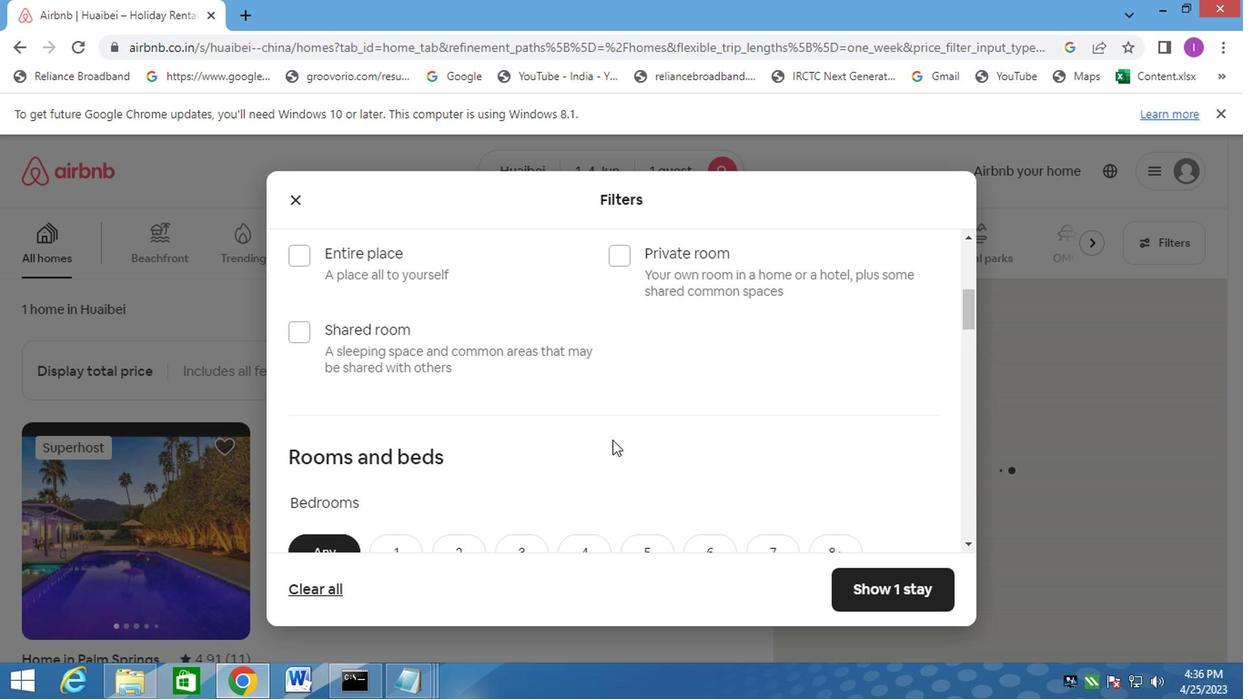 
Action: Mouse scrolled (605, 442) with delta (0, 0)
Screenshot: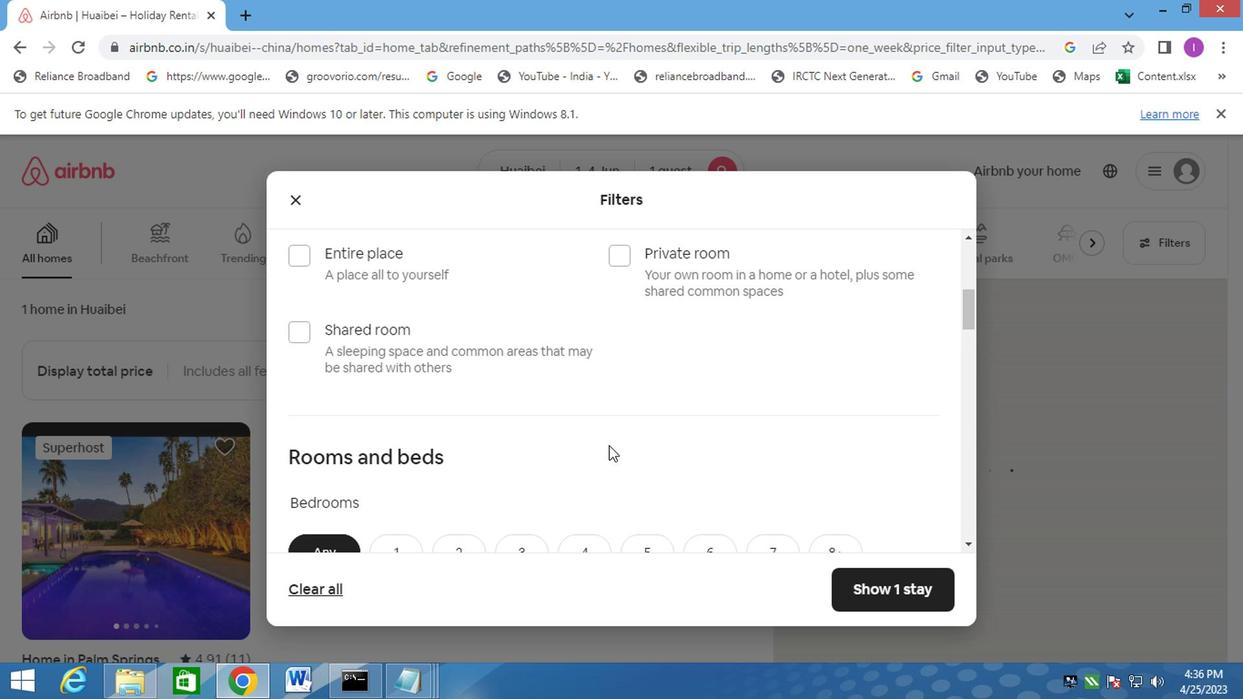 
Action: Mouse moved to (387, 246)
Screenshot: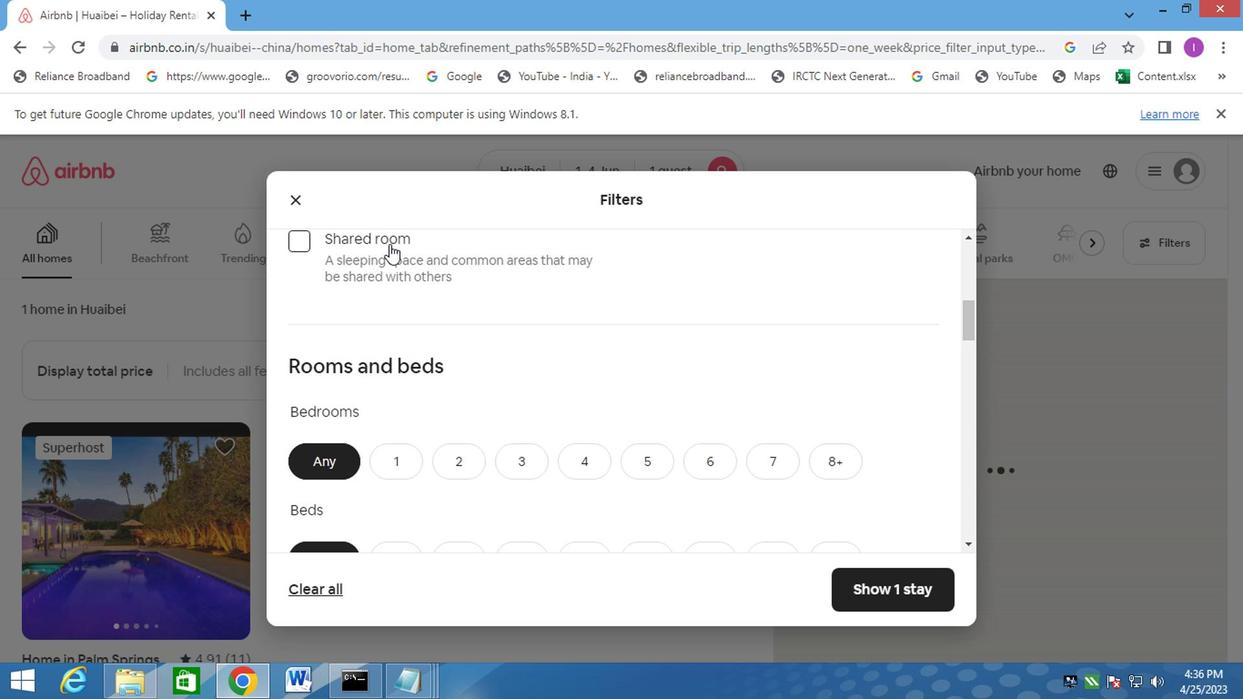 
Action: Mouse scrolled (387, 247) with delta (0, 0)
Screenshot: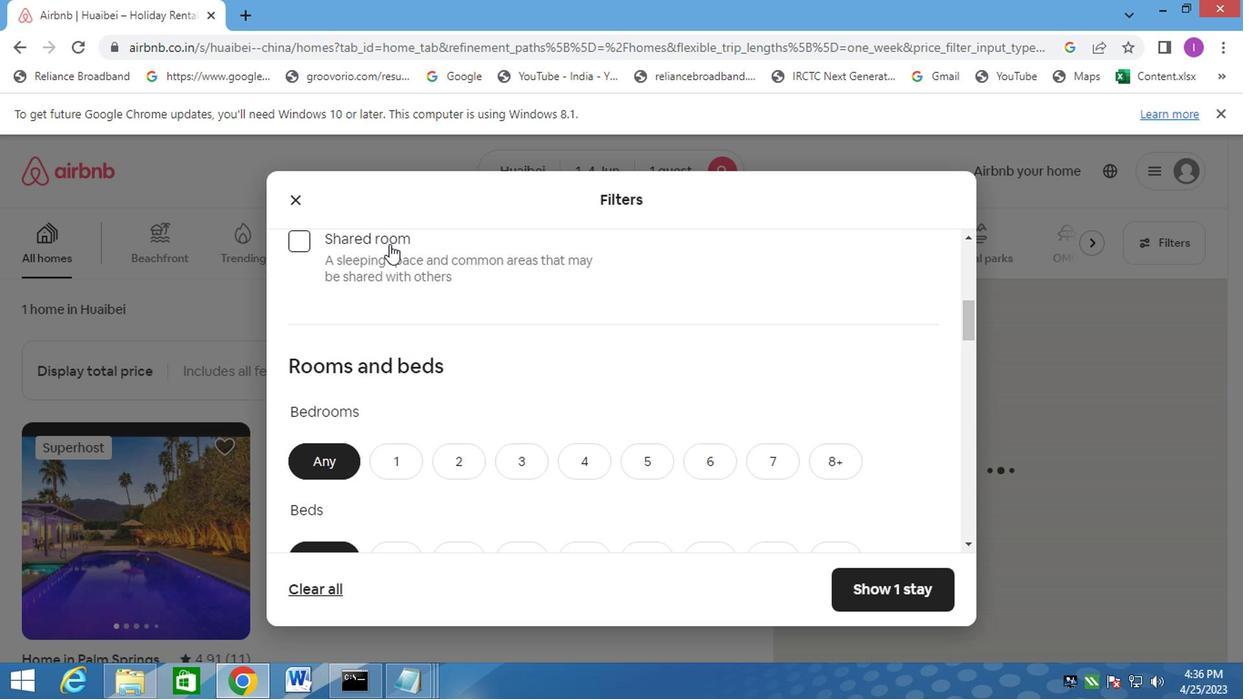 
Action: Mouse scrolled (387, 247) with delta (0, 0)
Screenshot: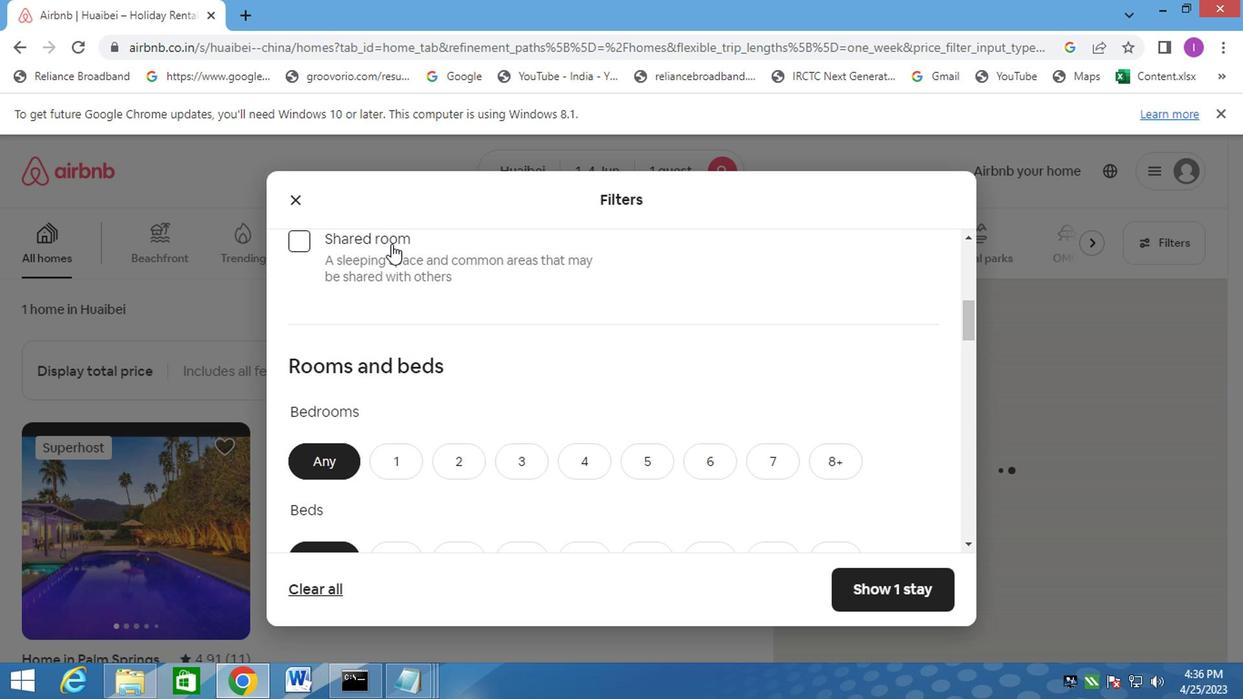 
Action: Mouse moved to (609, 349)
Screenshot: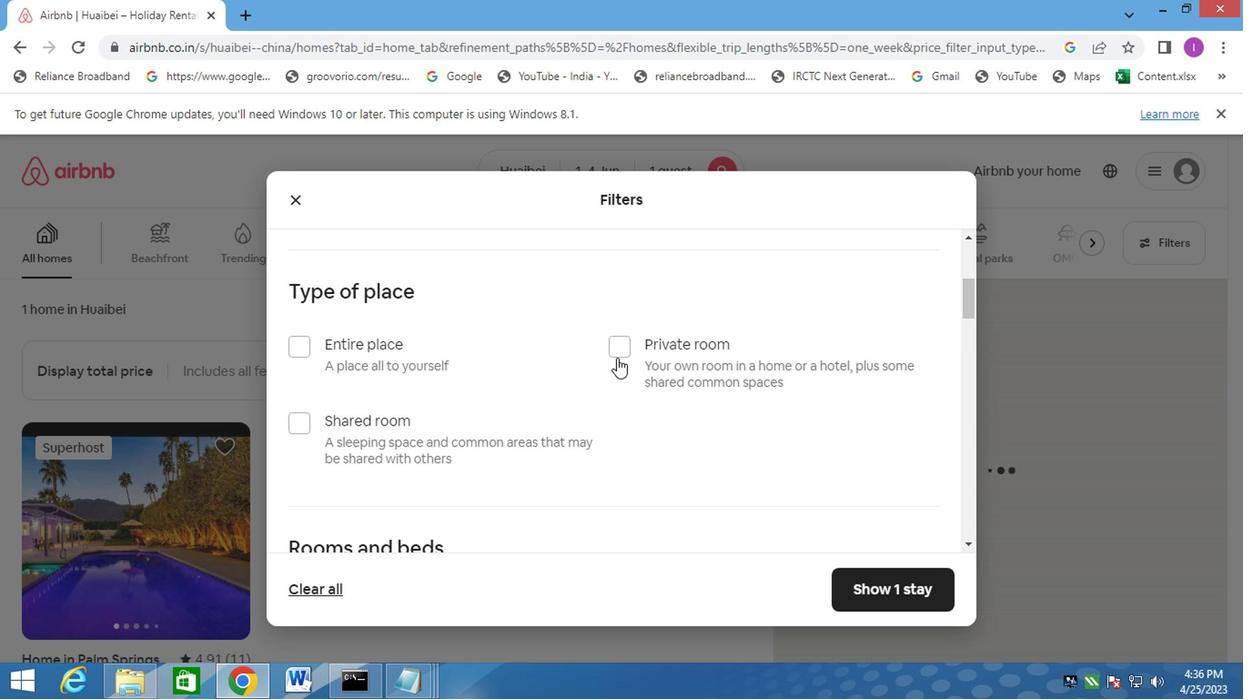 
Action: Mouse pressed left at (609, 349)
Screenshot: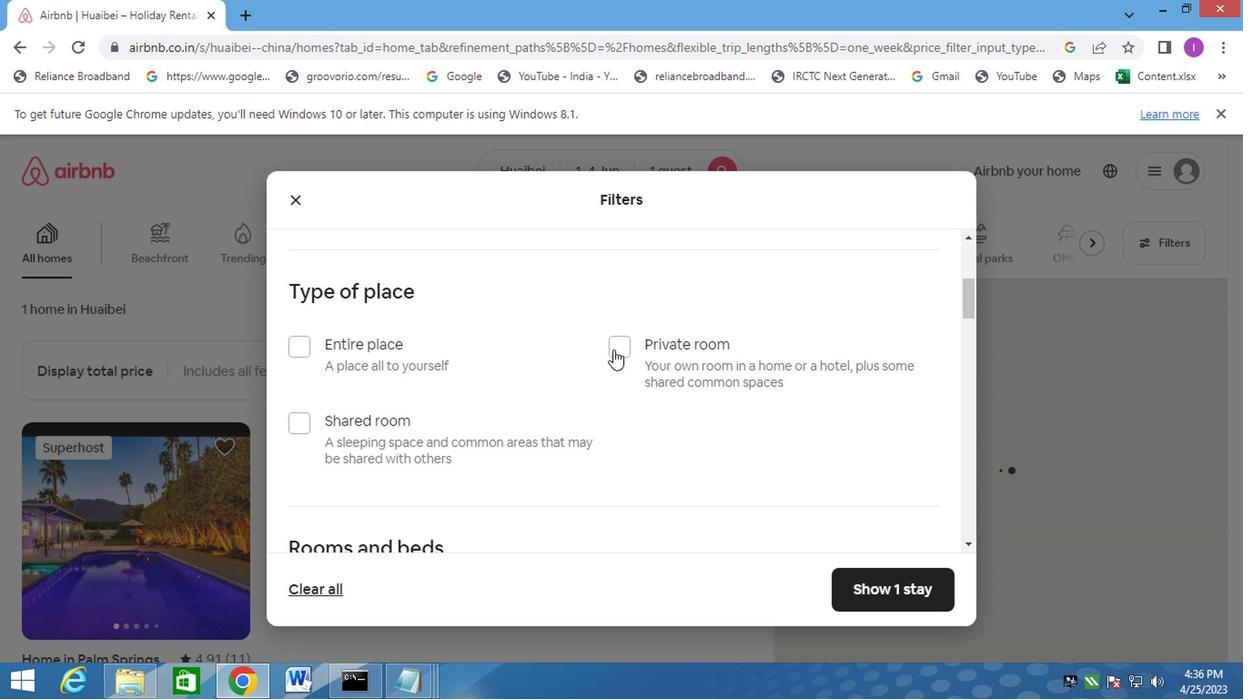 
Action: Mouse moved to (564, 376)
Screenshot: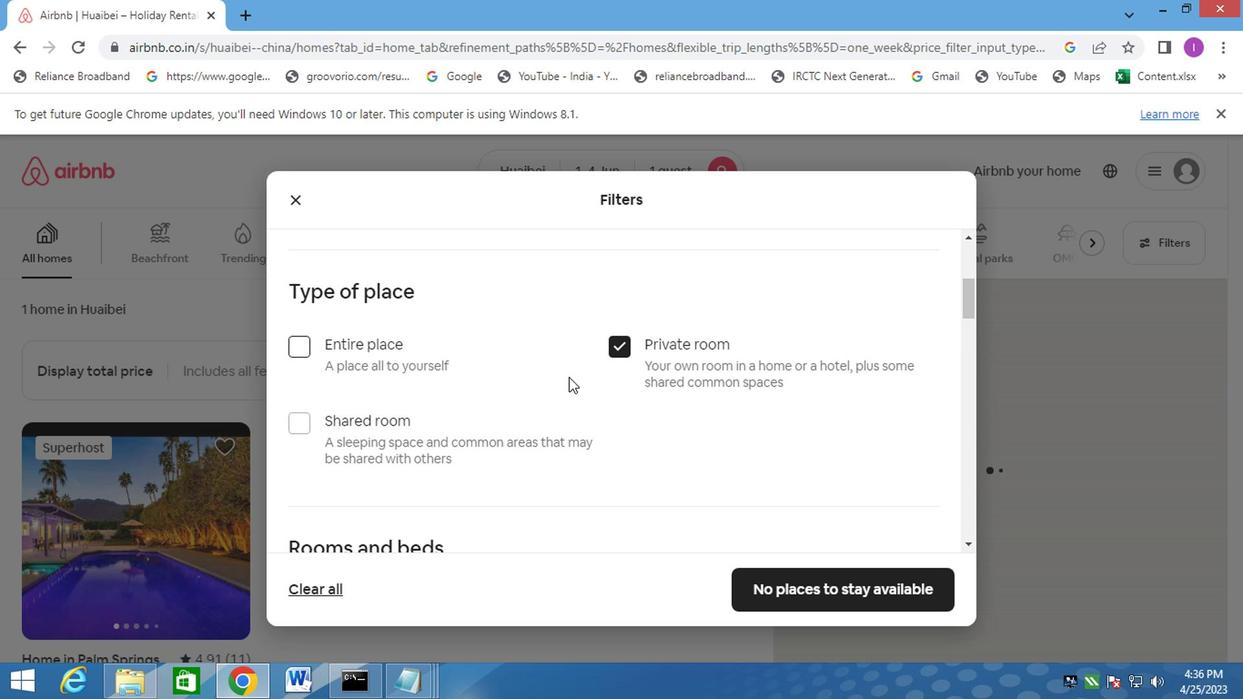 
Action: Mouse scrolled (564, 375) with delta (0, 0)
Screenshot: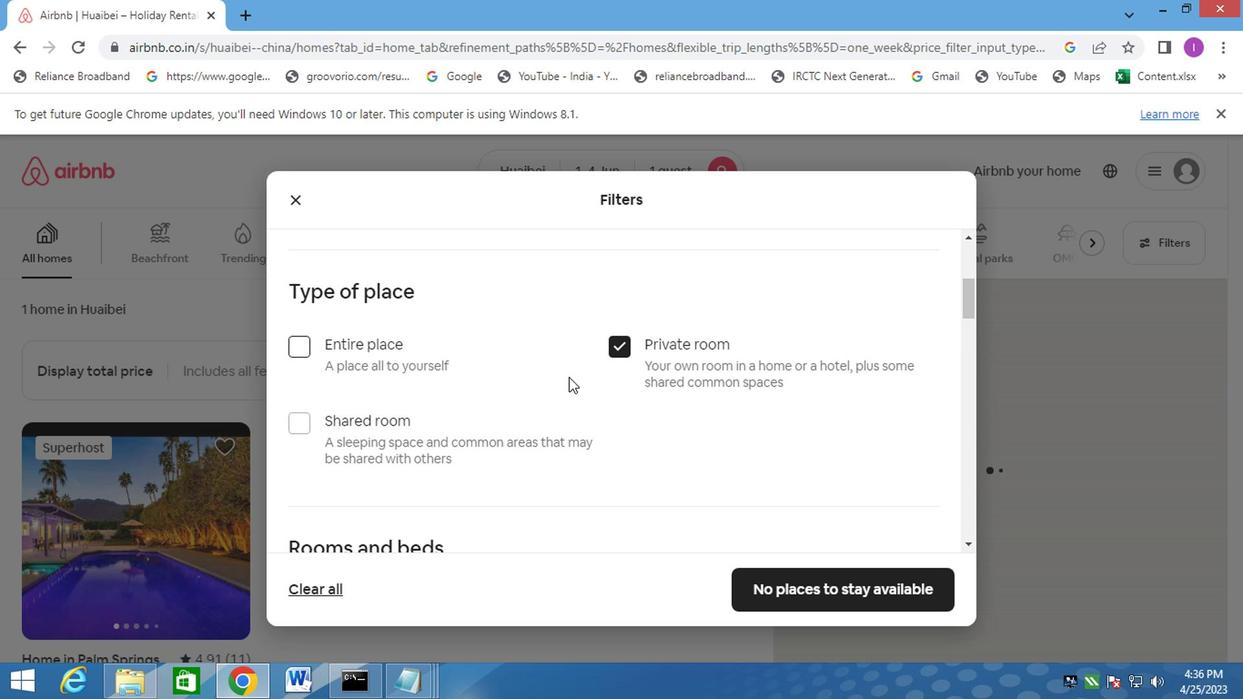 
Action: Mouse scrolled (564, 375) with delta (0, 0)
Screenshot: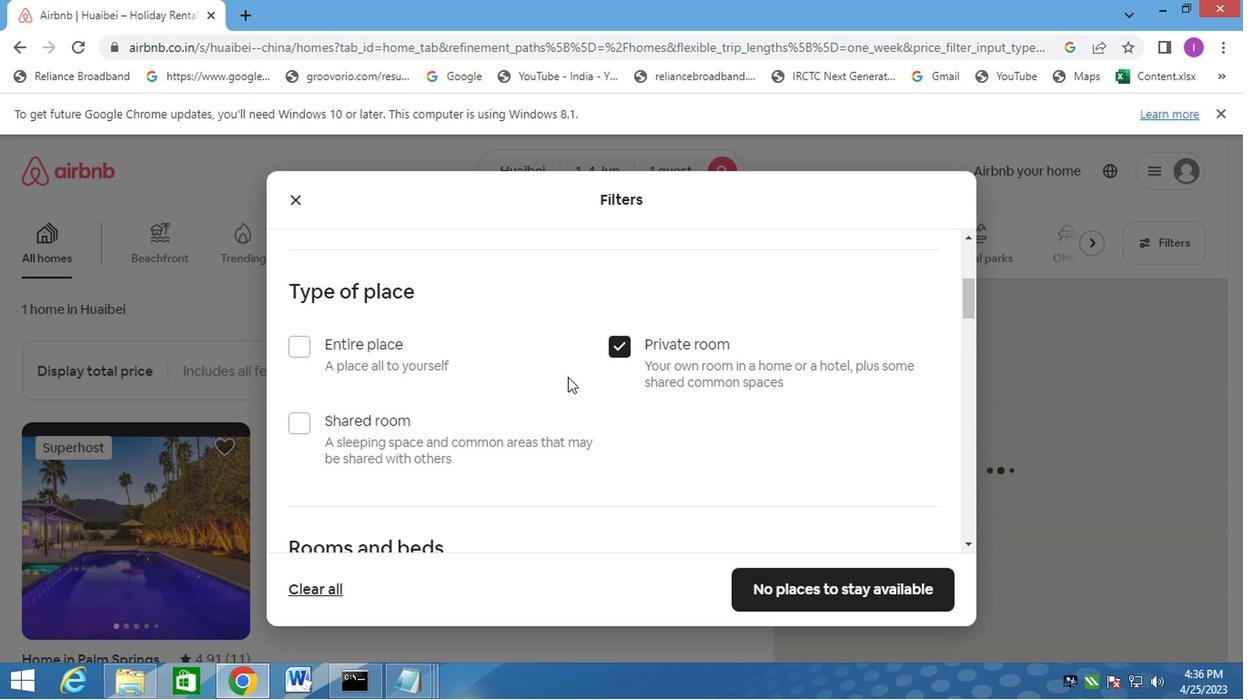 
Action: Mouse scrolled (564, 375) with delta (0, 0)
Screenshot: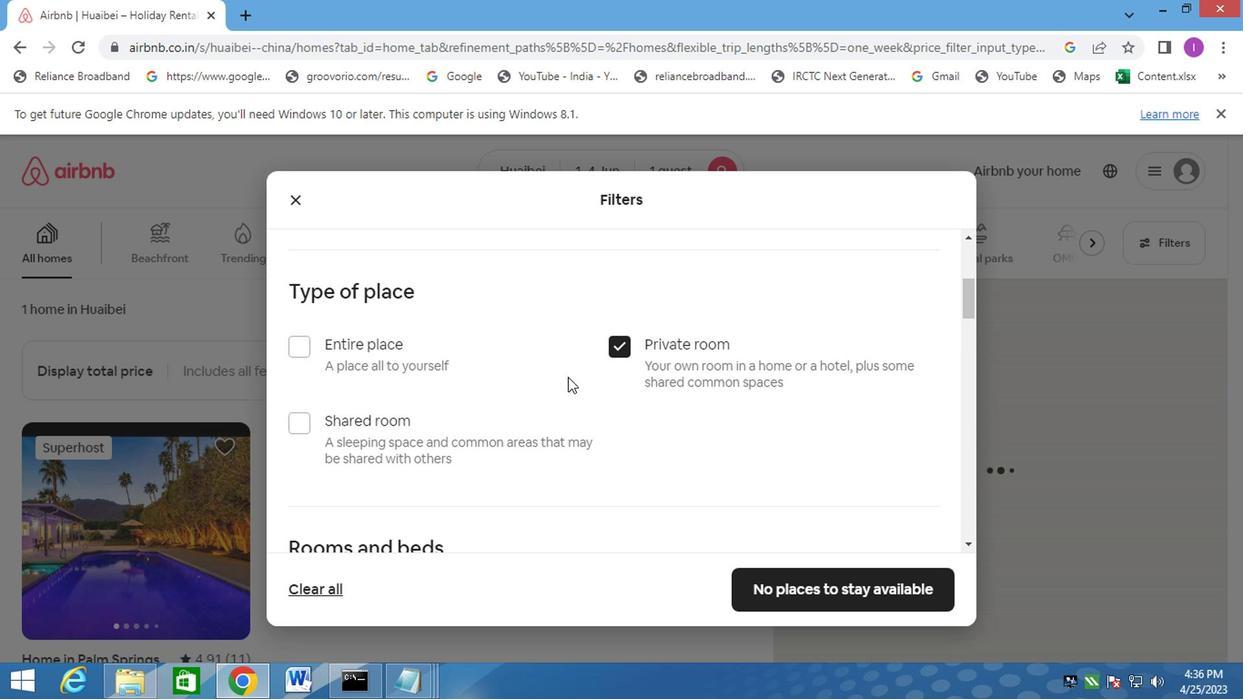 
Action: Mouse moved to (563, 372)
Screenshot: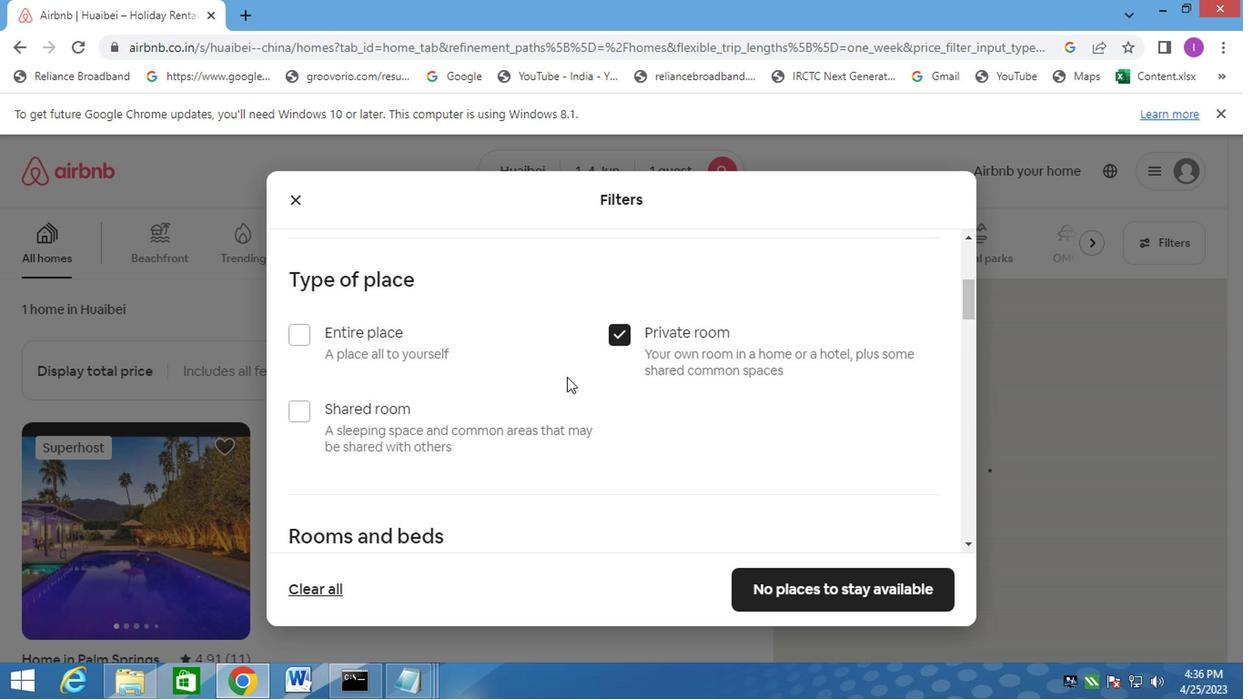 
Action: Mouse scrolled (563, 371) with delta (0, -1)
Screenshot: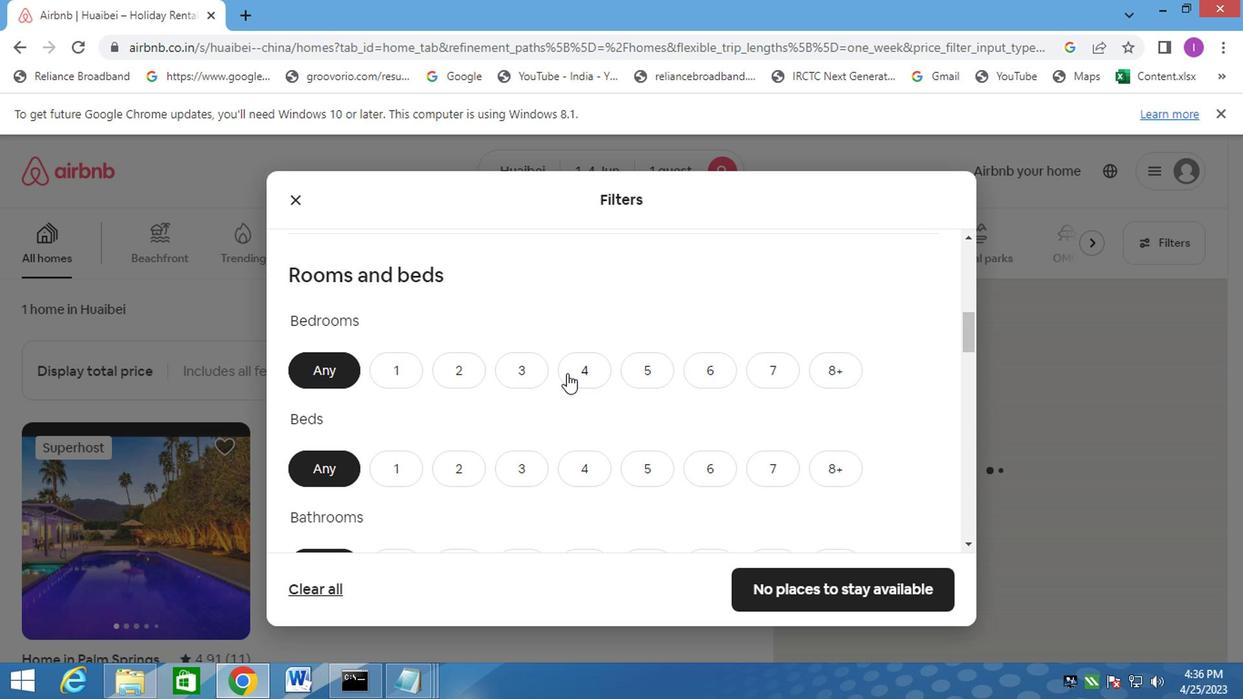 
Action: Mouse moved to (400, 268)
Screenshot: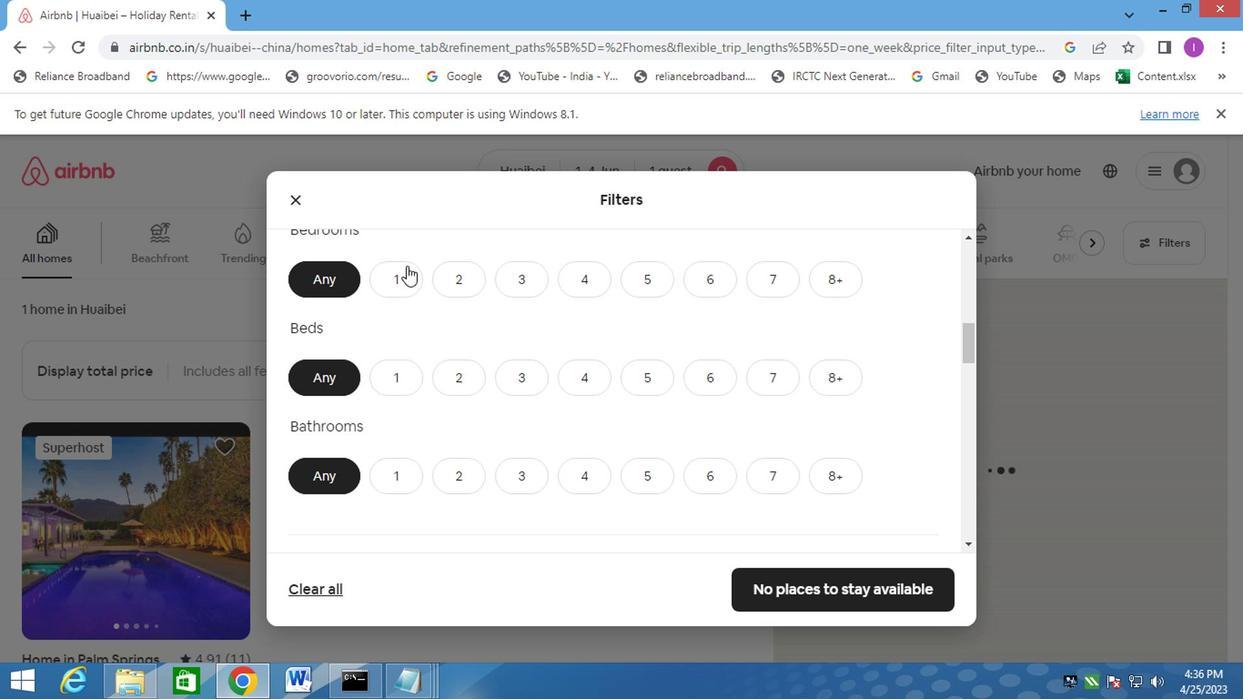 
Action: Mouse pressed left at (400, 268)
Screenshot: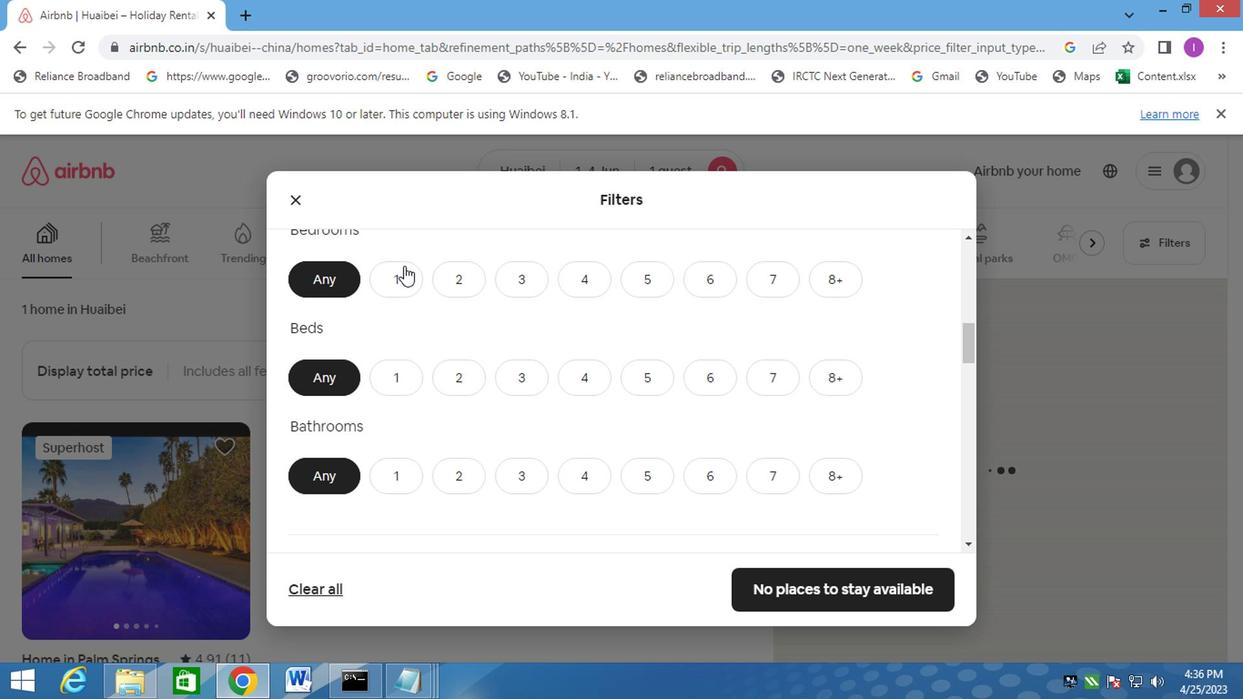
Action: Mouse moved to (393, 382)
Screenshot: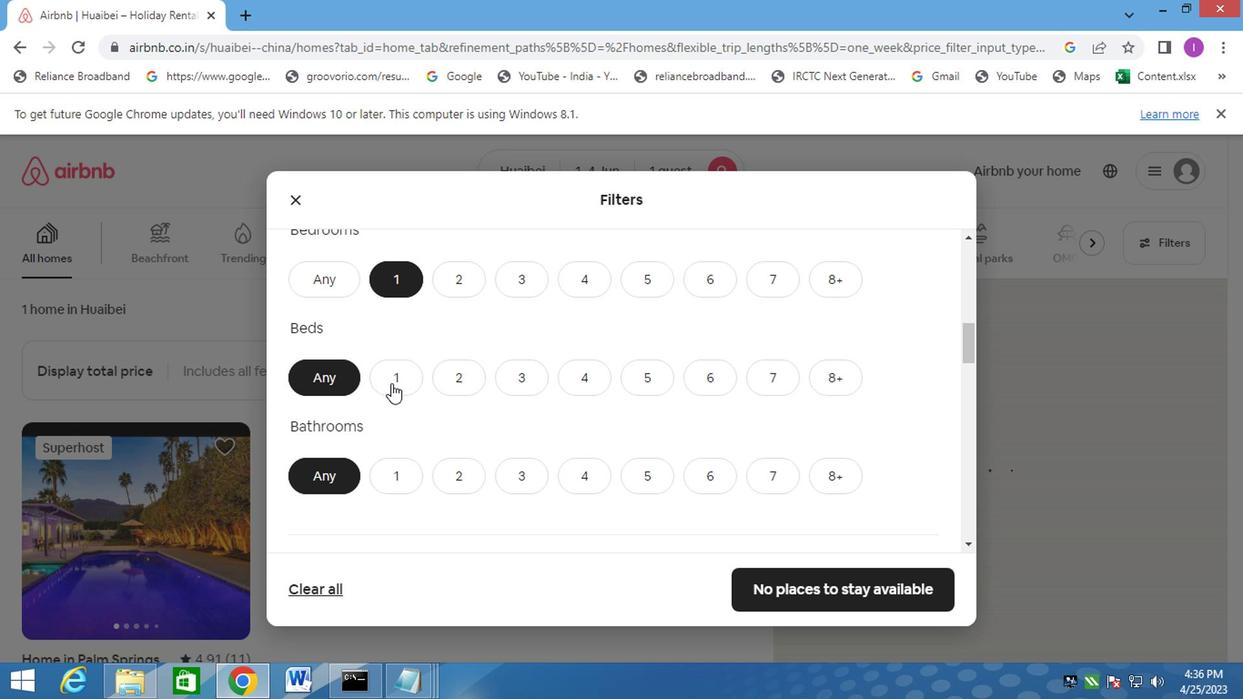 
Action: Mouse pressed left at (393, 382)
Screenshot: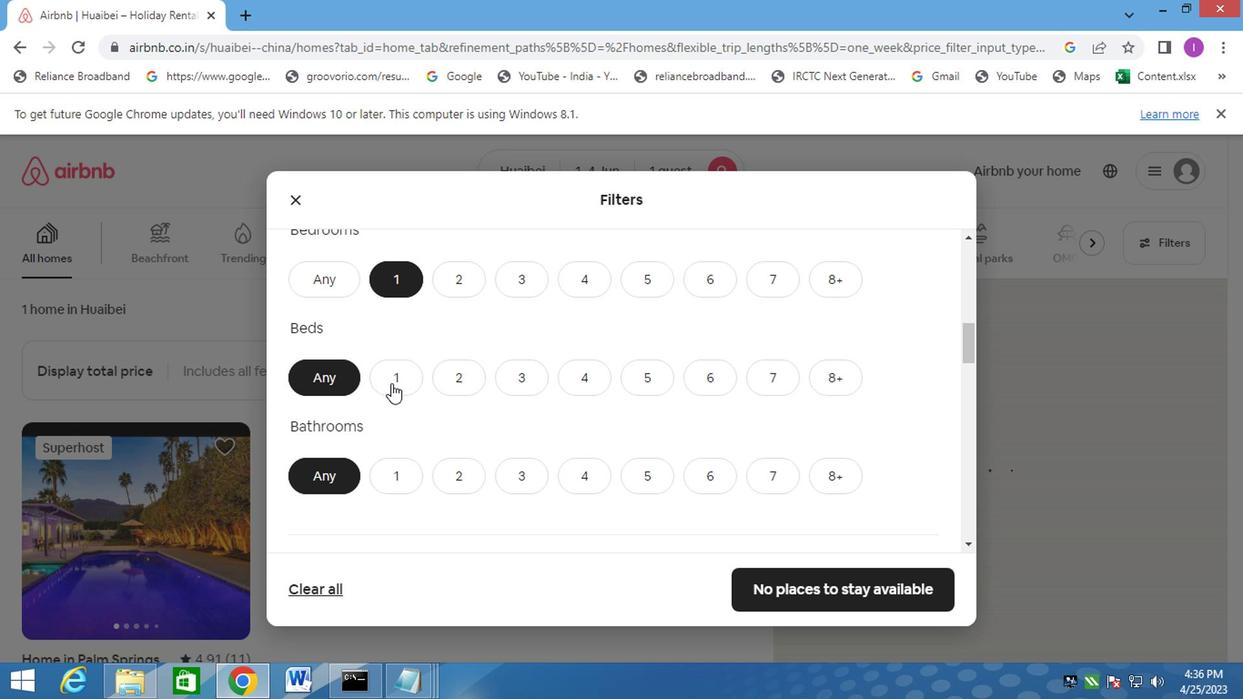 
Action: Mouse moved to (389, 471)
Screenshot: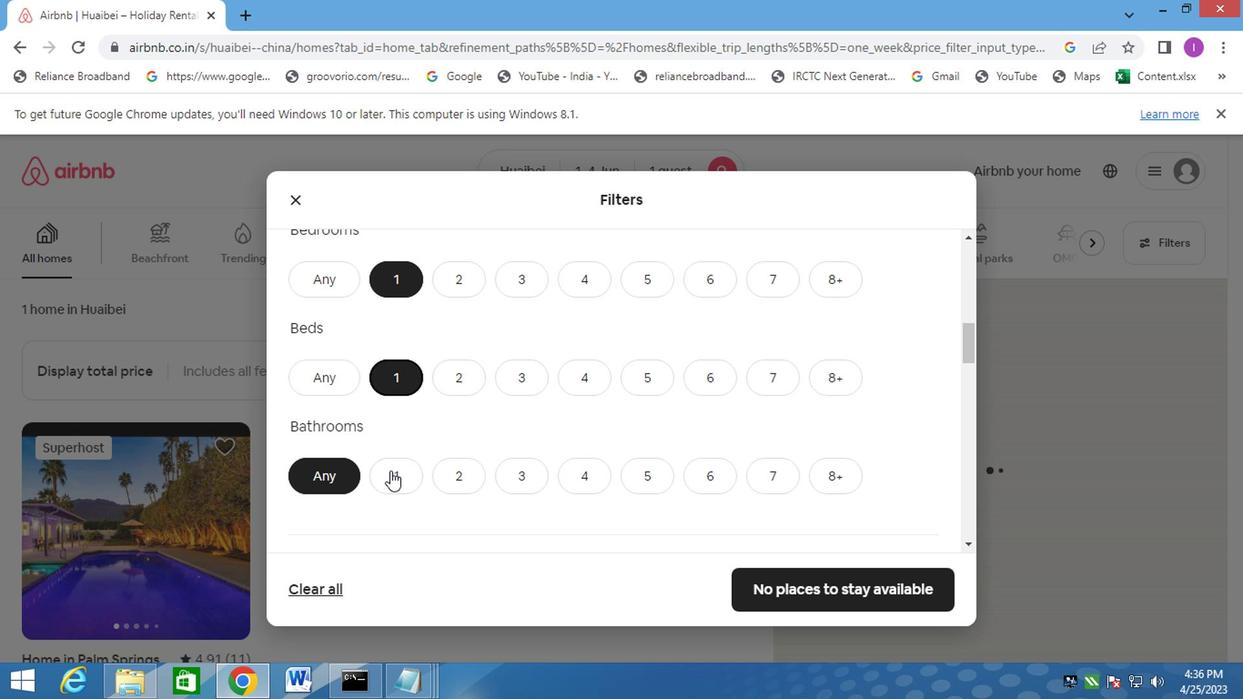 
Action: Mouse pressed left at (389, 471)
Screenshot: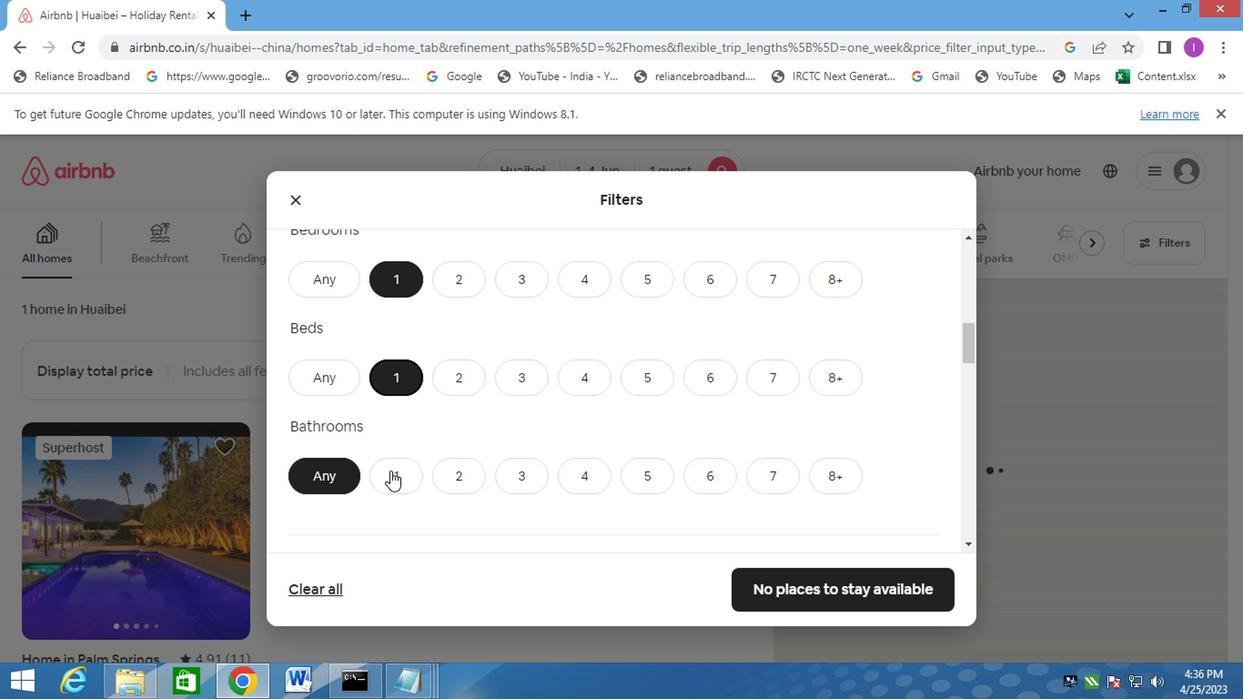 
Action: Mouse moved to (626, 369)
Screenshot: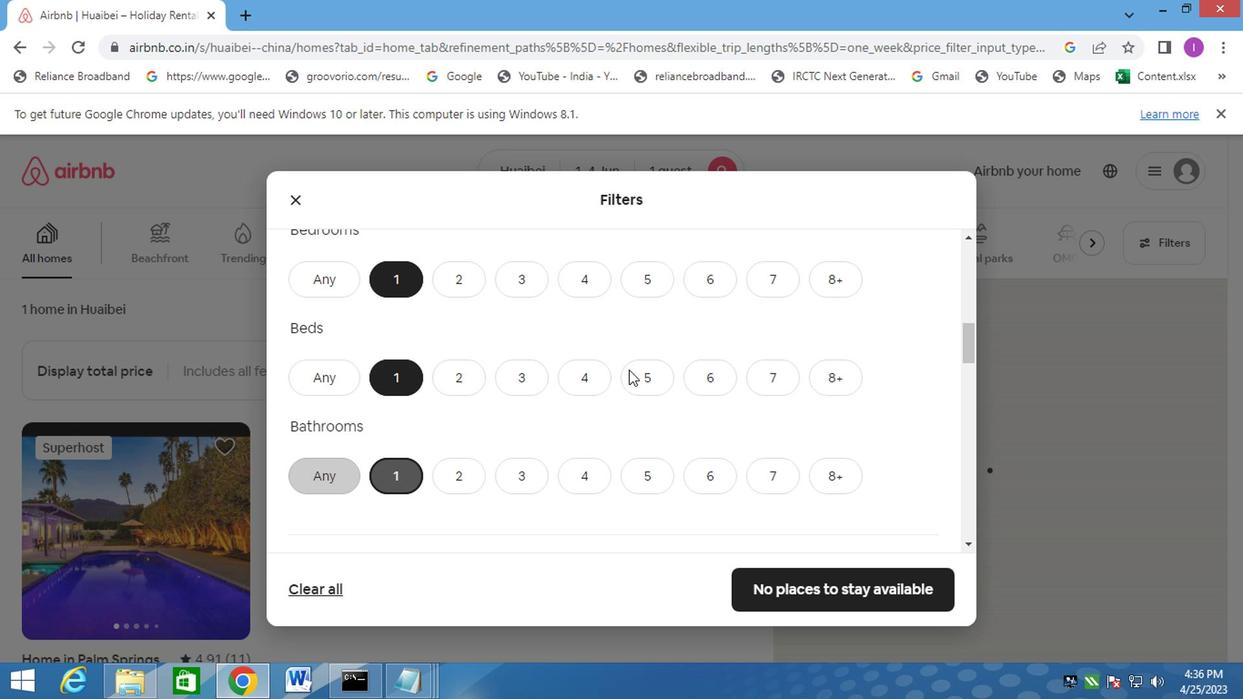 
Action: Mouse scrolled (626, 368) with delta (0, 0)
Screenshot: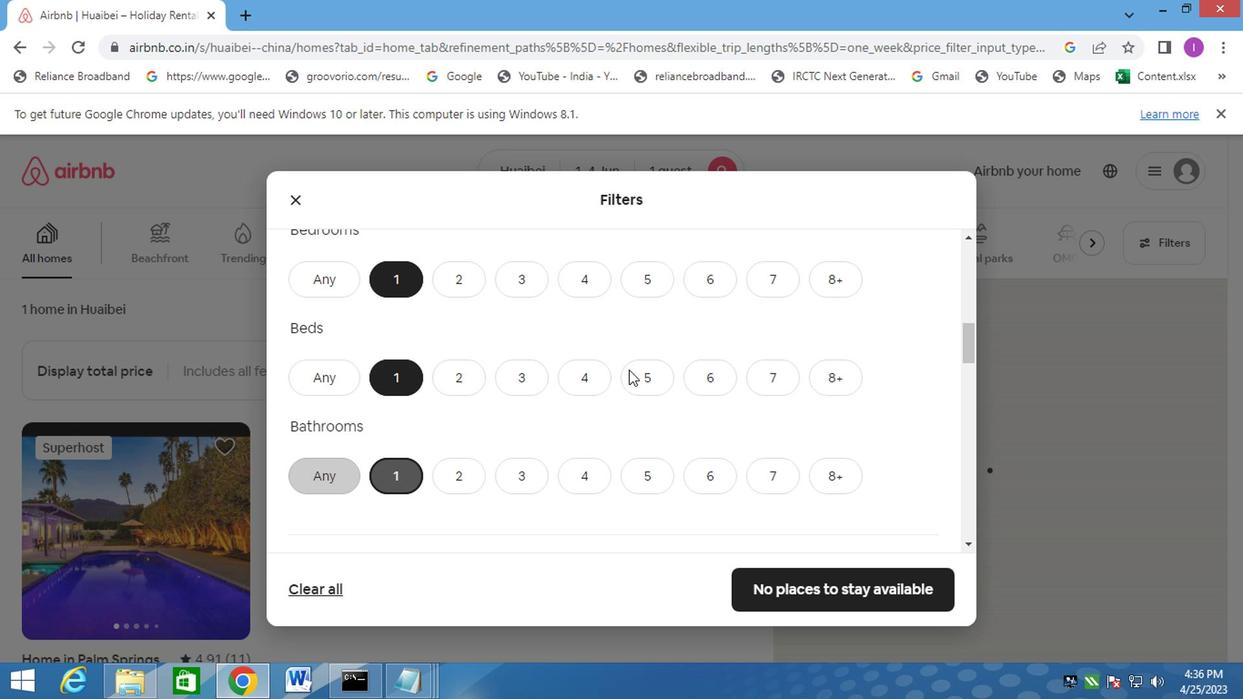
Action: Mouse moved to (626, 368)
Screenshot: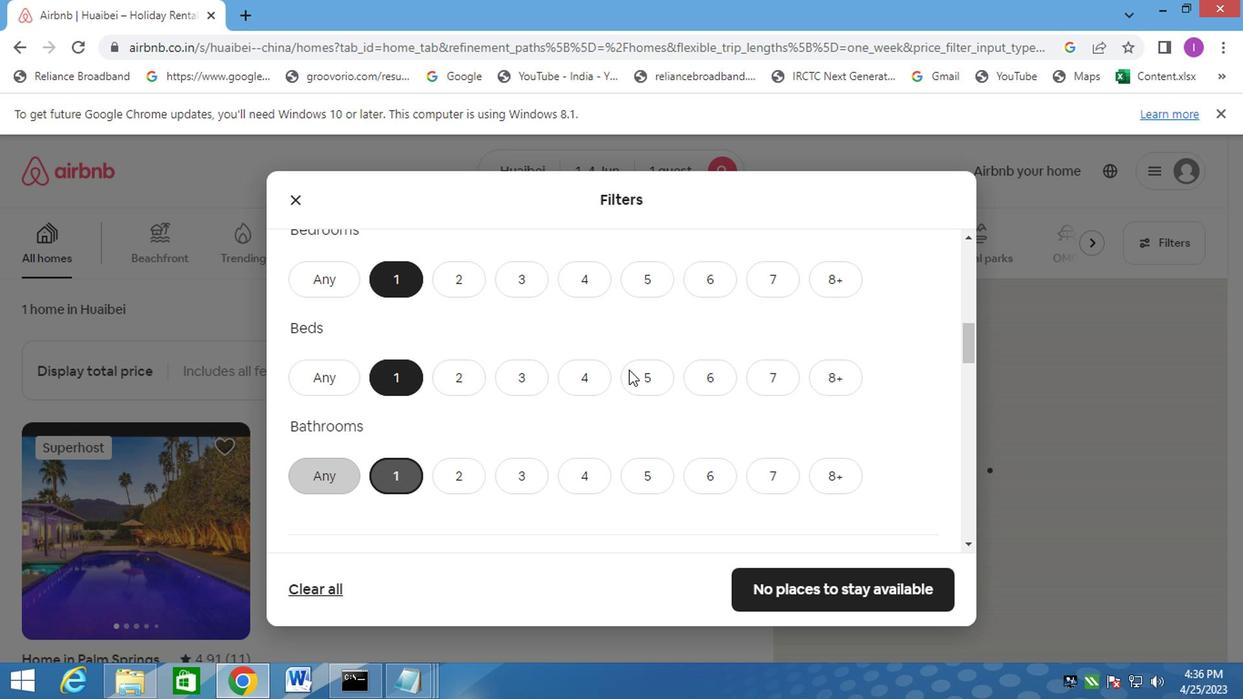 
Action: Mouse scrolled (626, 367) with delta (0, -1)
Screenshot: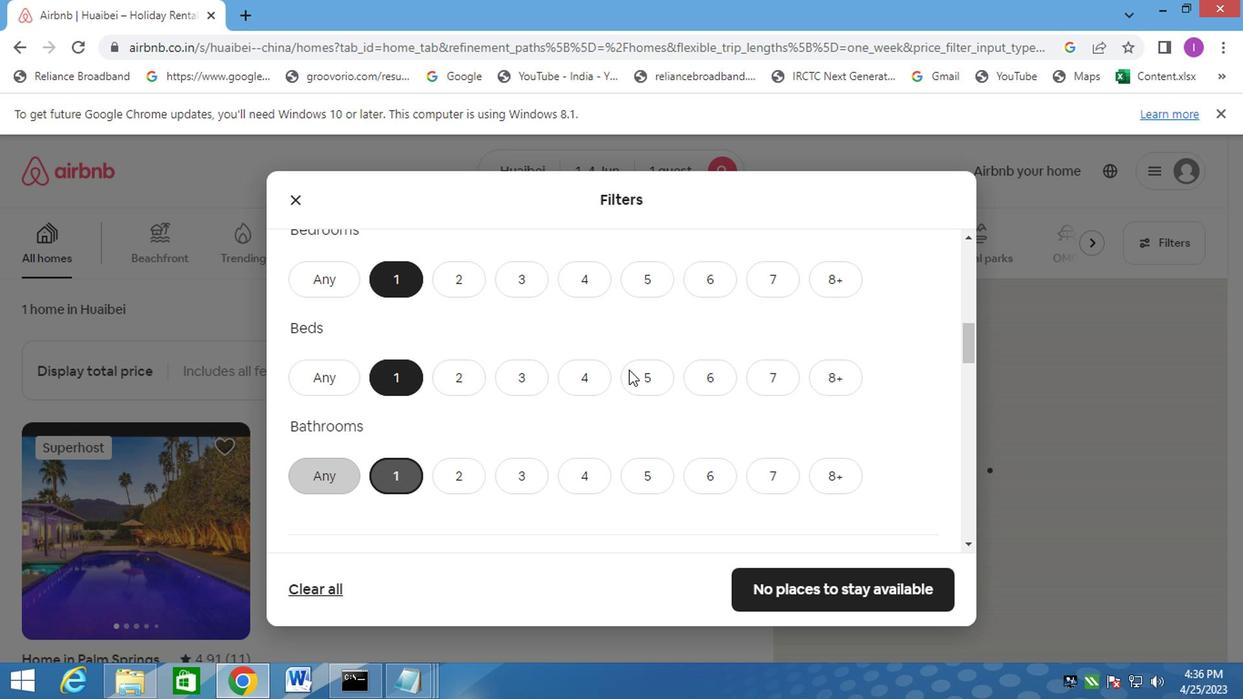 
Action: Mouse scrolled (626, 367) with delta (0, -1)
Screenshot: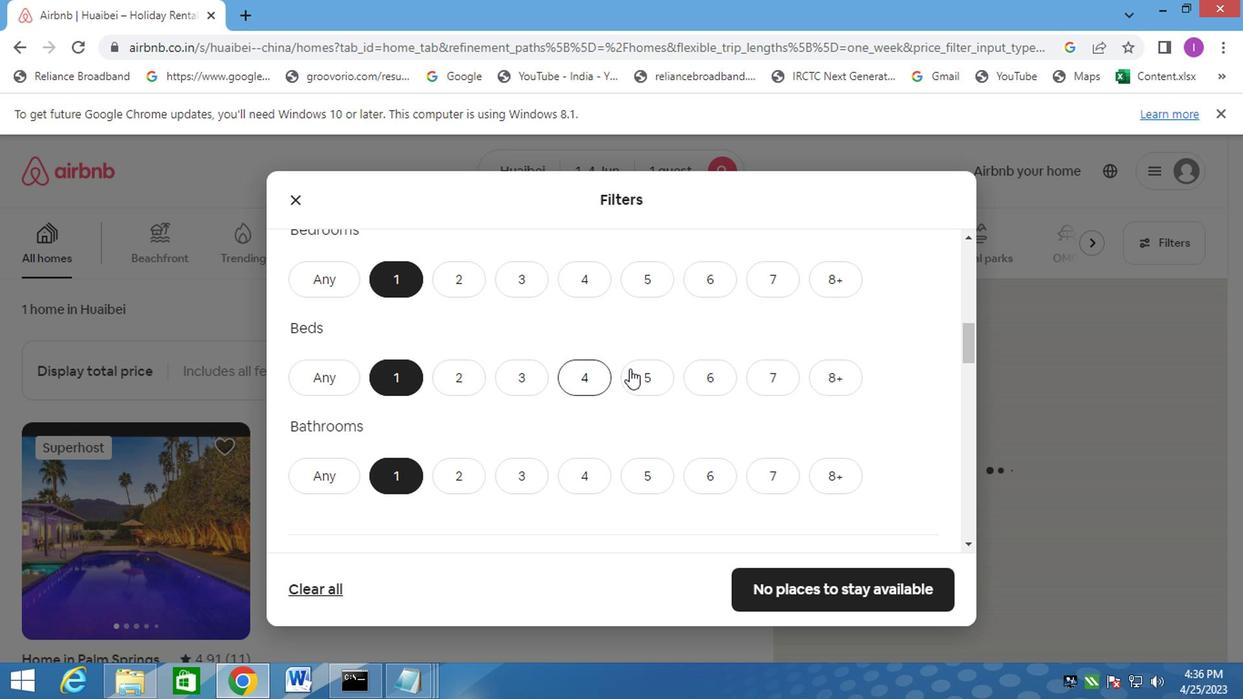 
Action: Mouse moved to (389, 363)
Screenshot: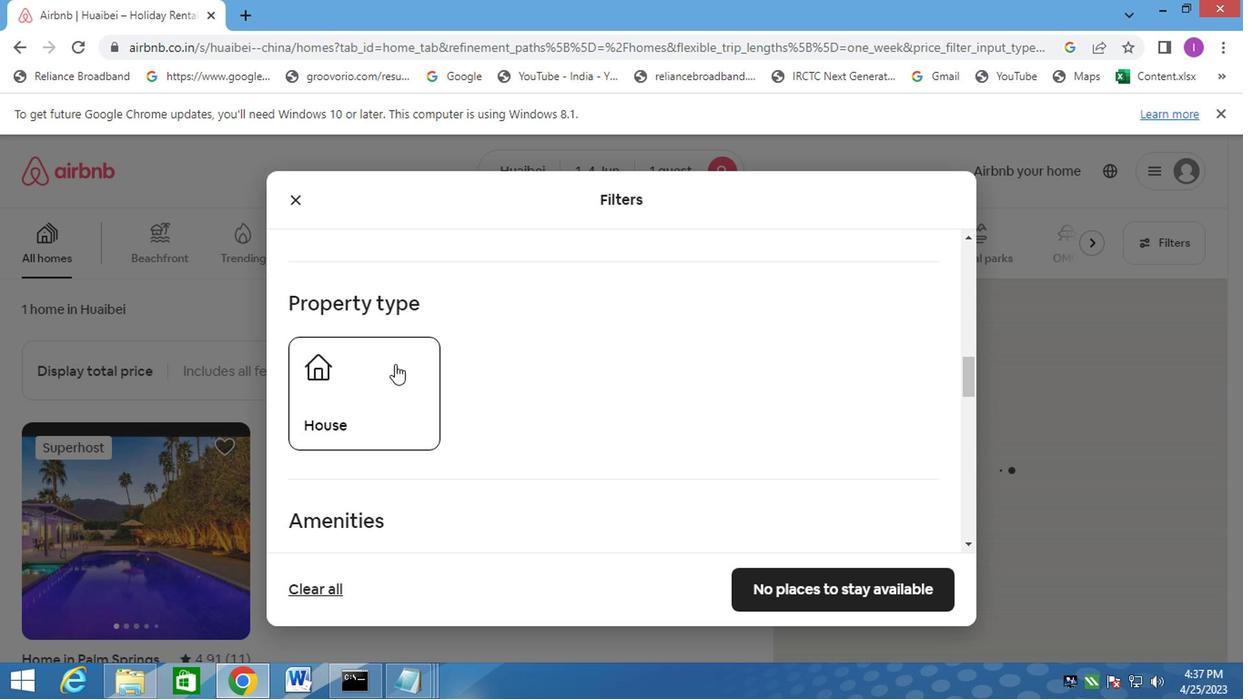 
Action: Mouse pressed left at (389, 363)
Screenshot: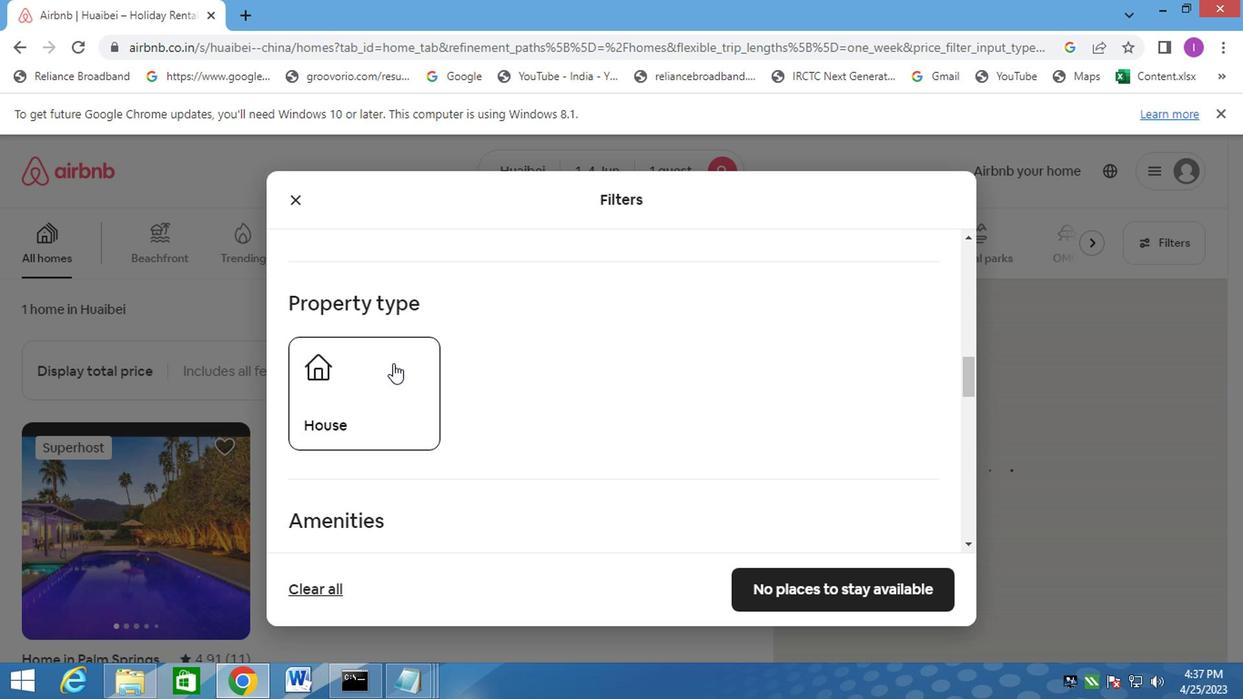 
Action: Mouse moved to (643, 342)
Screenshot: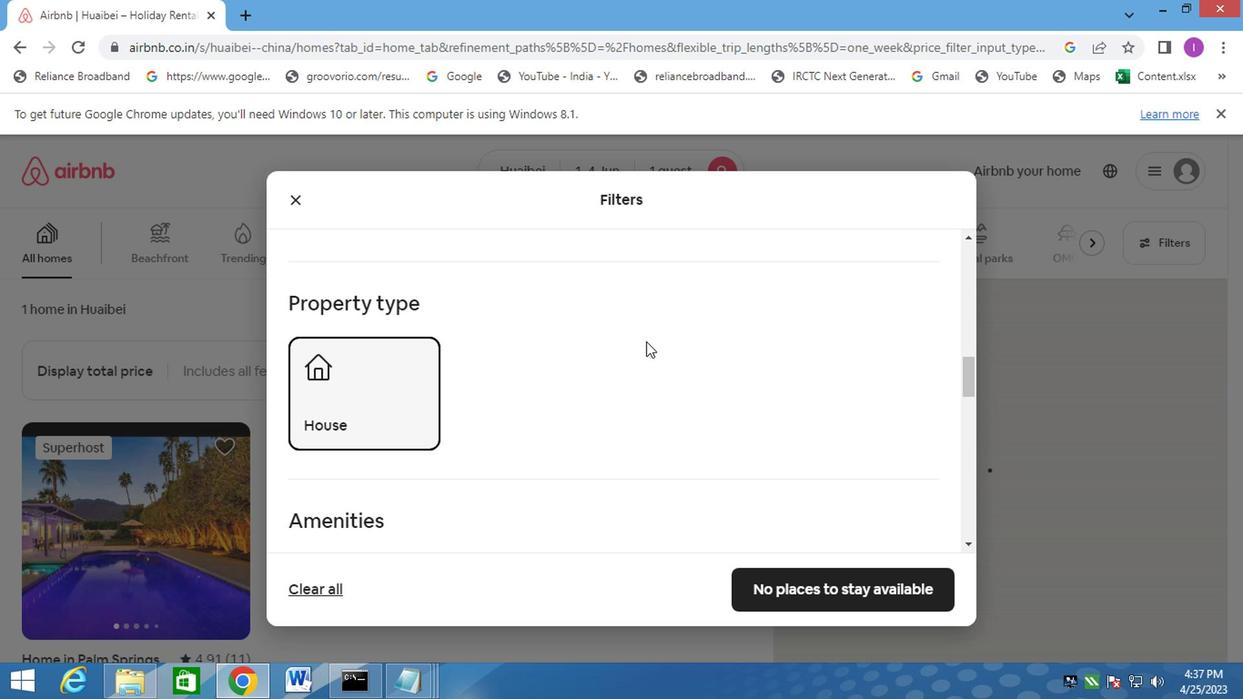 
Action: Mouse scrolled (643, 341) with delta (0, 0)
Screenshot: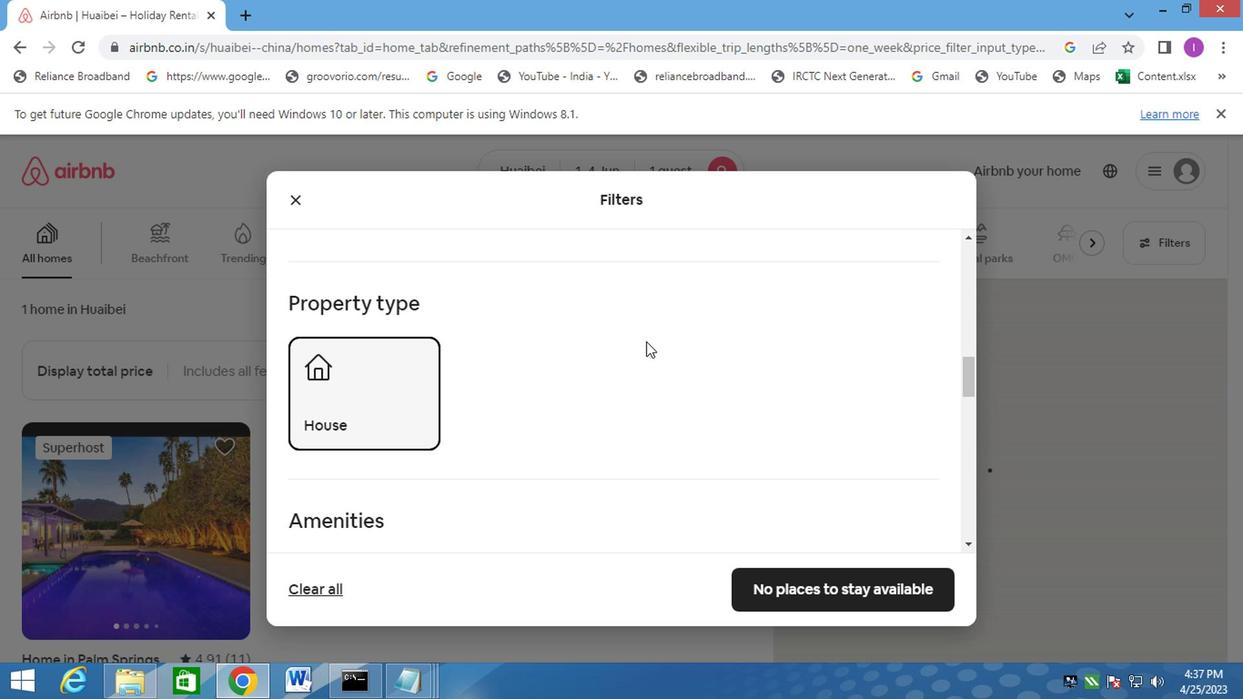 
Action: Mouse moved to (647, 347)
Screenshot: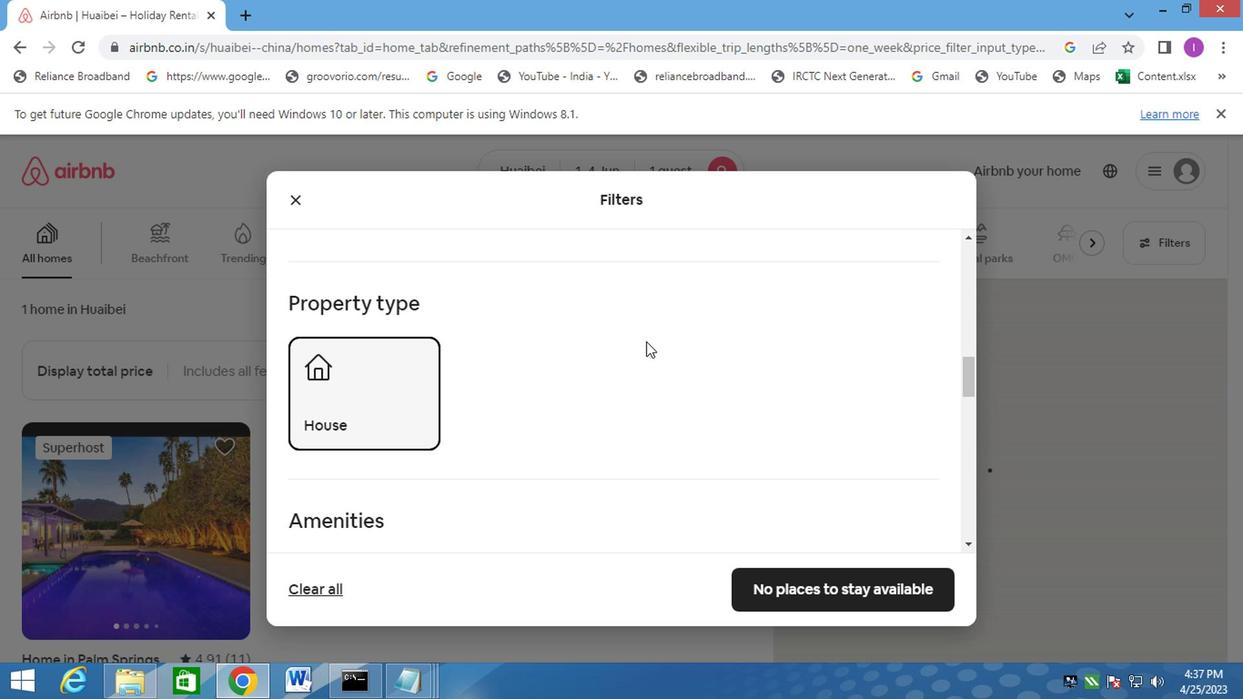 
Action: Mouse scrolled (647, 347) with delta (0, 0)
Screenshot: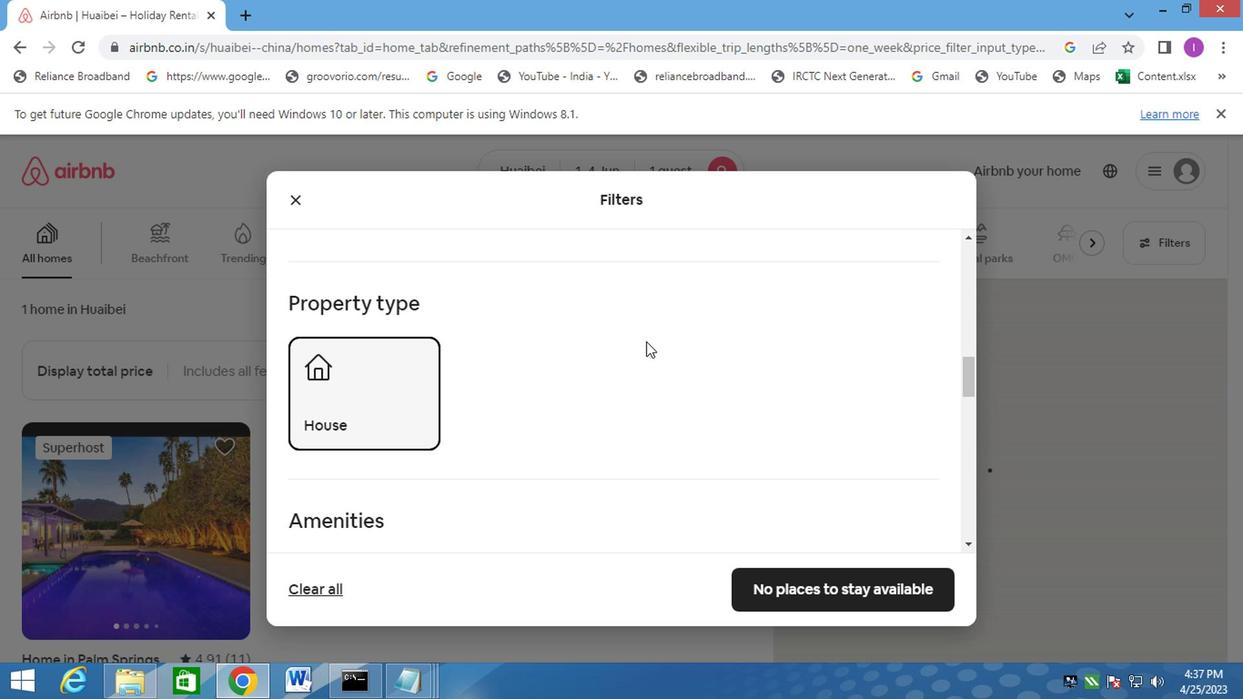 
Action: Mouse moved to (649, 351)
Screenshot: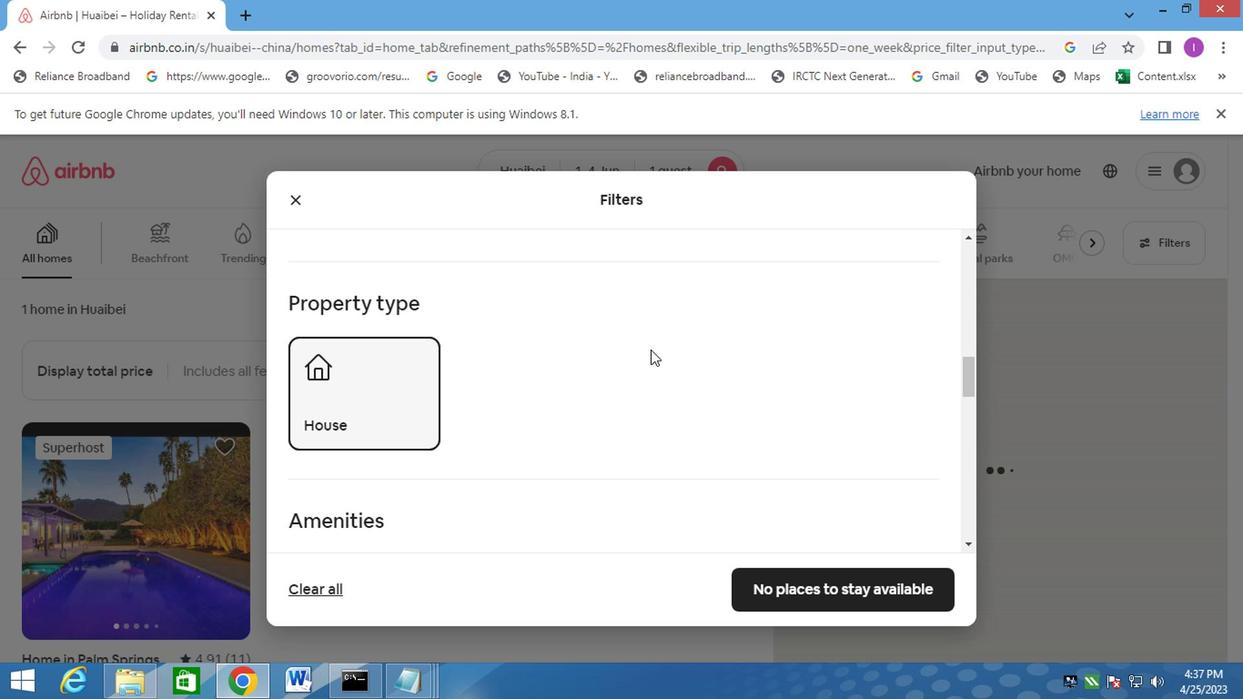 
Action: Mouse scrolled (649, 349) with delta (0, 0)
Screenshot: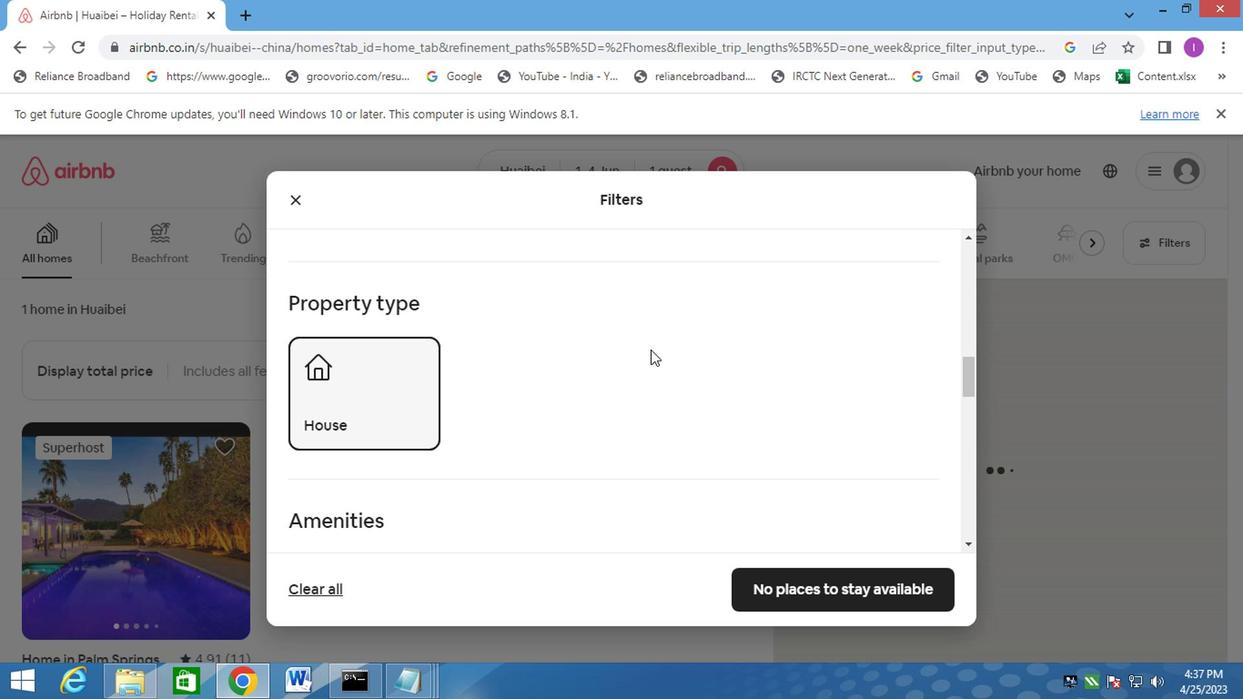 
Action: Mouse moved to (650, 352)
Screenshot: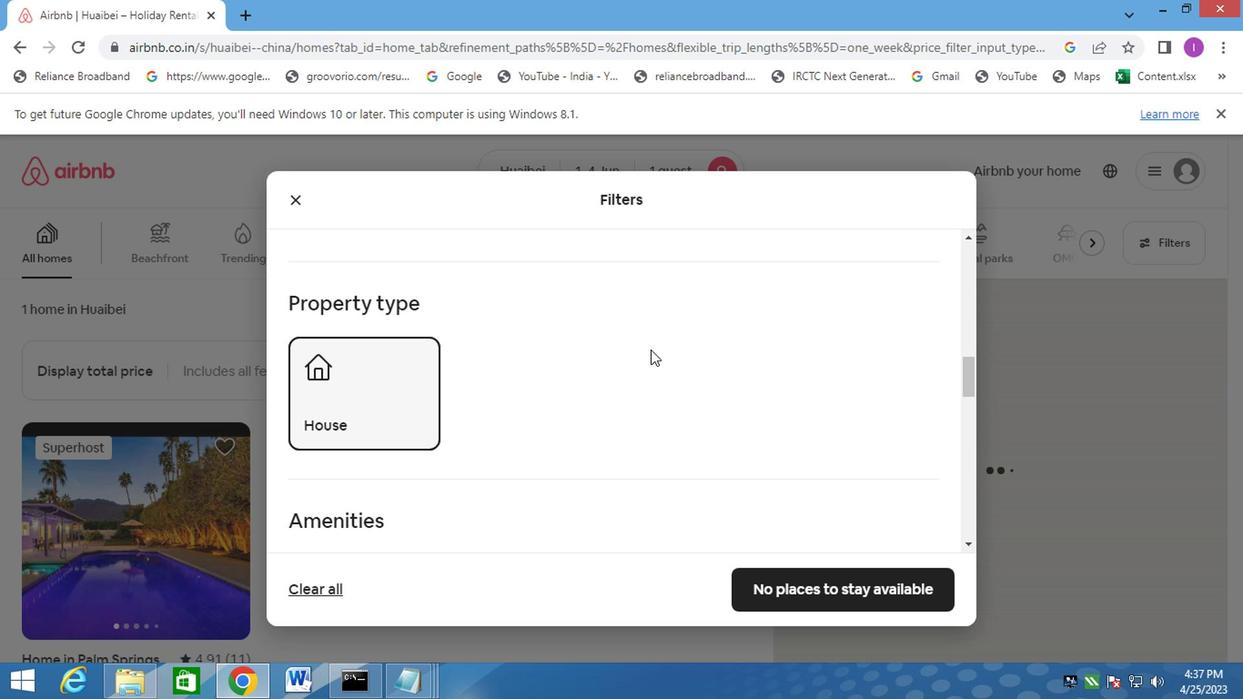 
Action: Mouse scrolled (650, 351) with delta (0, 0)
Screenshot: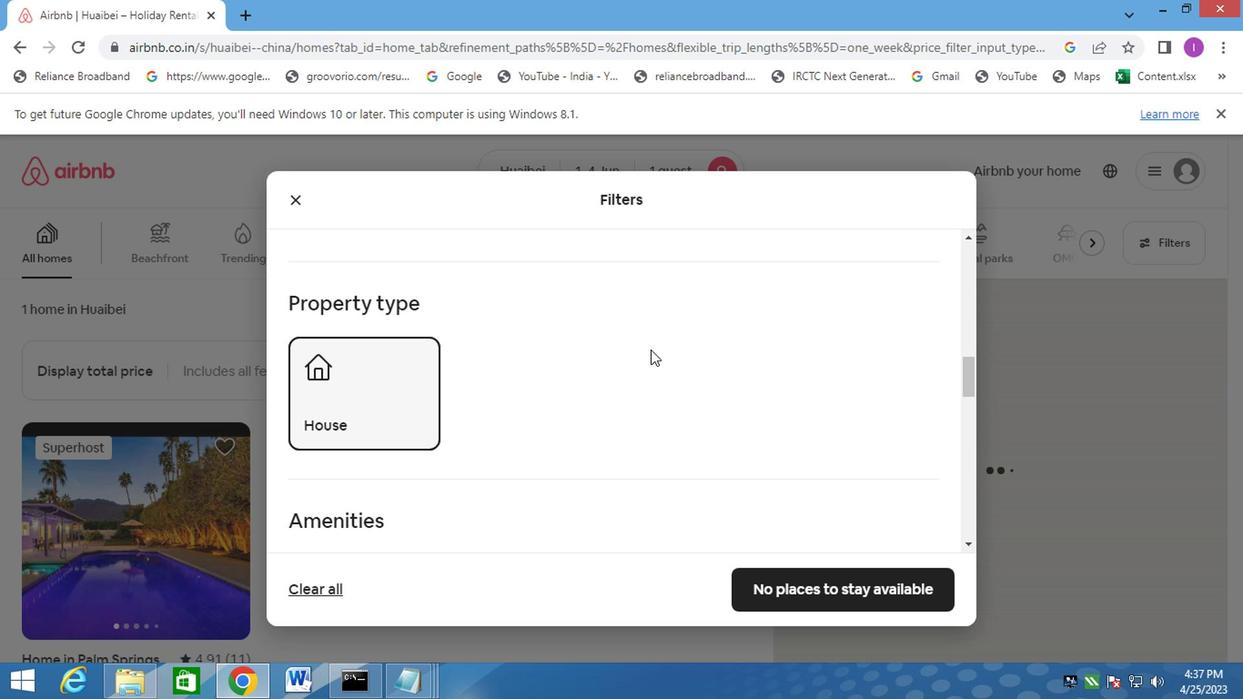 
Action: Mouse moved to (299, 257)
Screenshot: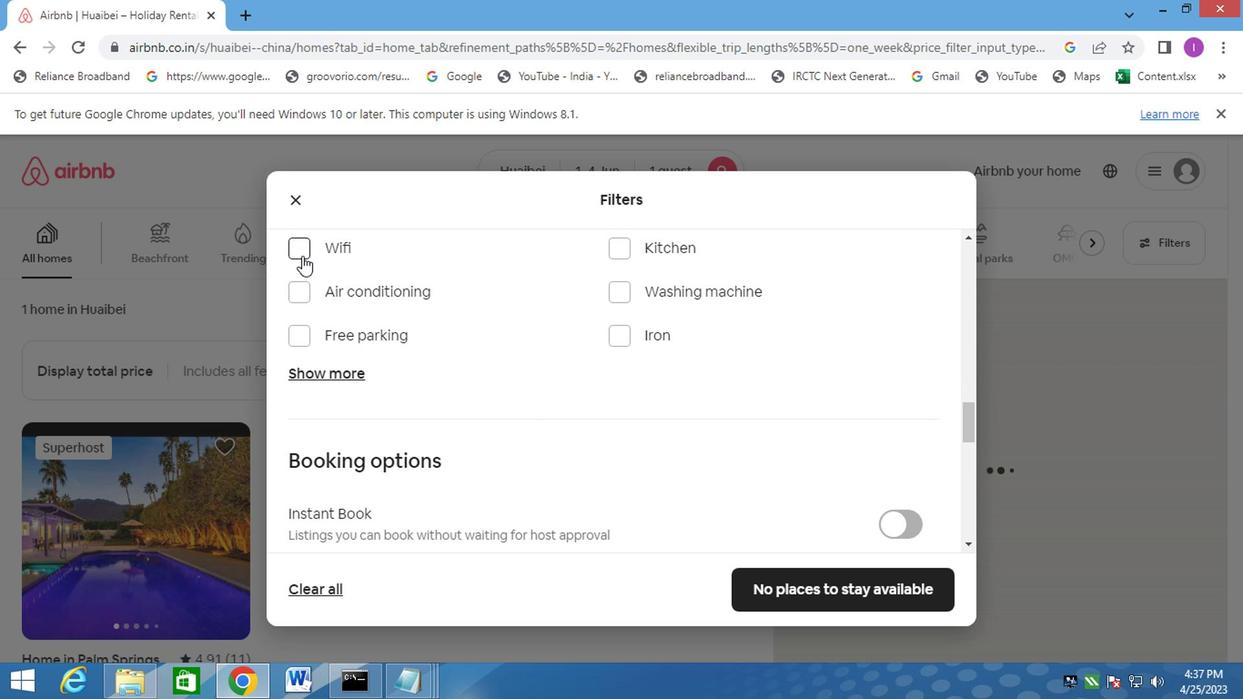 
Action: Mouse pressed left at (299, 257)
Screenshot: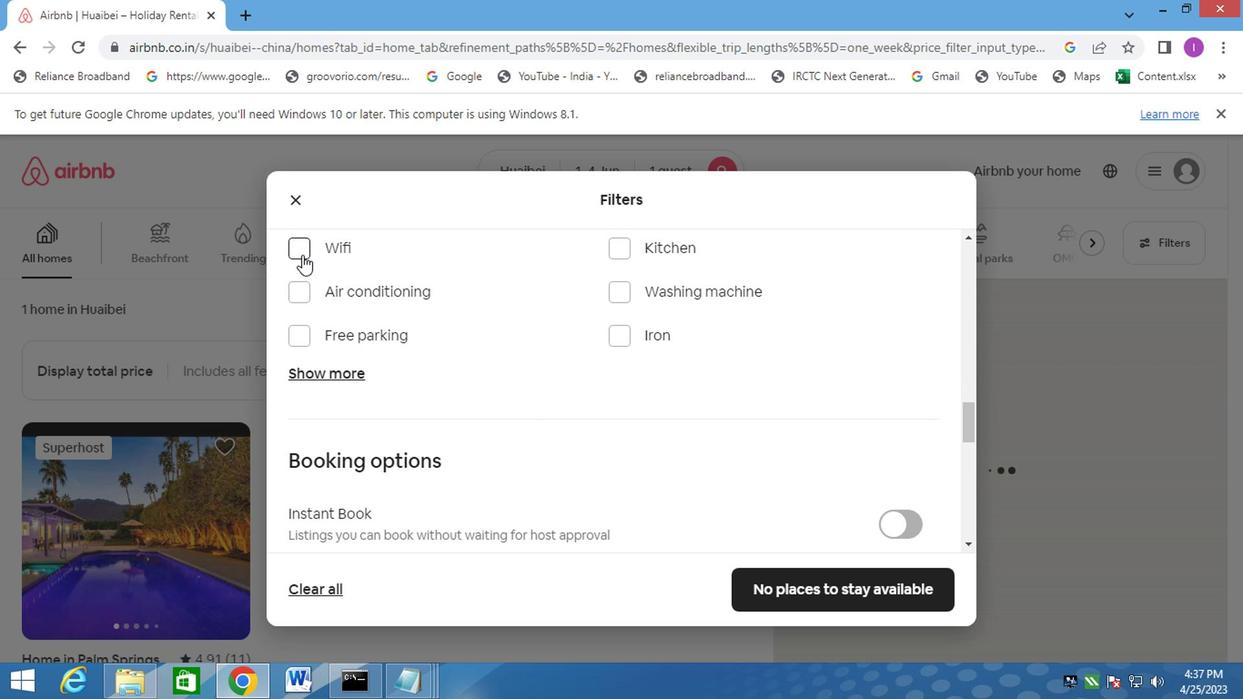 
Action: Mouse moved to (676, 363)
Screenshot: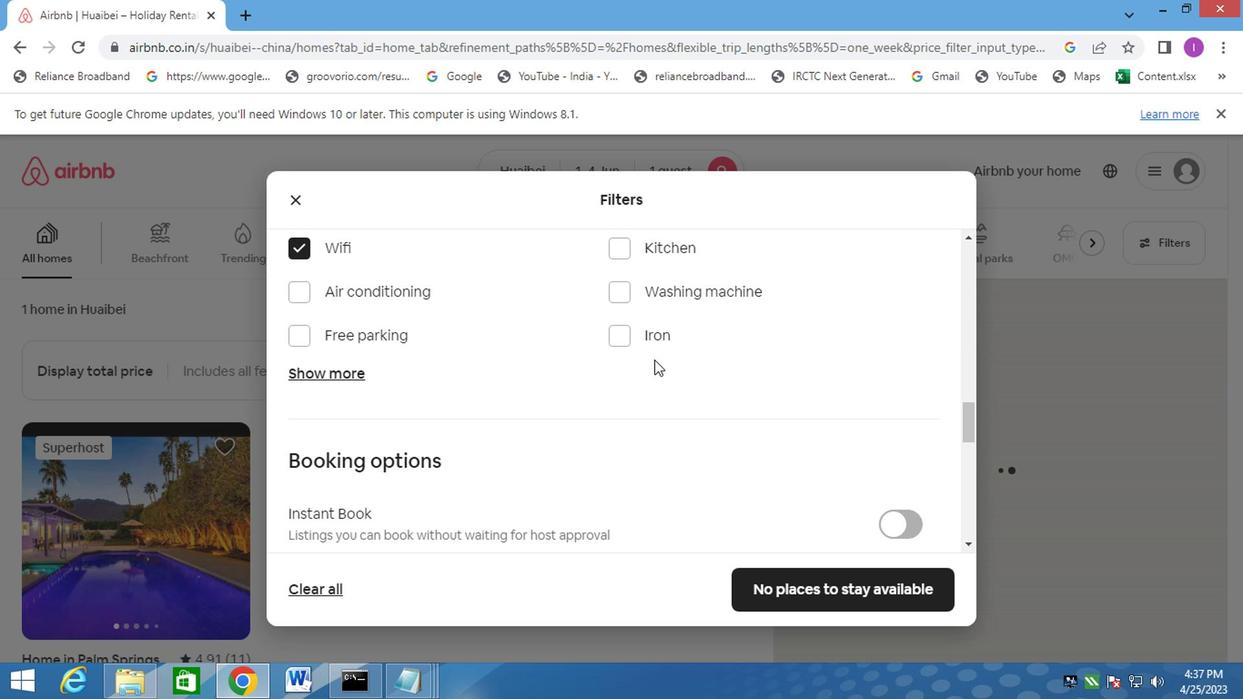 
Action: Mouse scrolled (675, 363) with delta (0, 0)
Screenshot: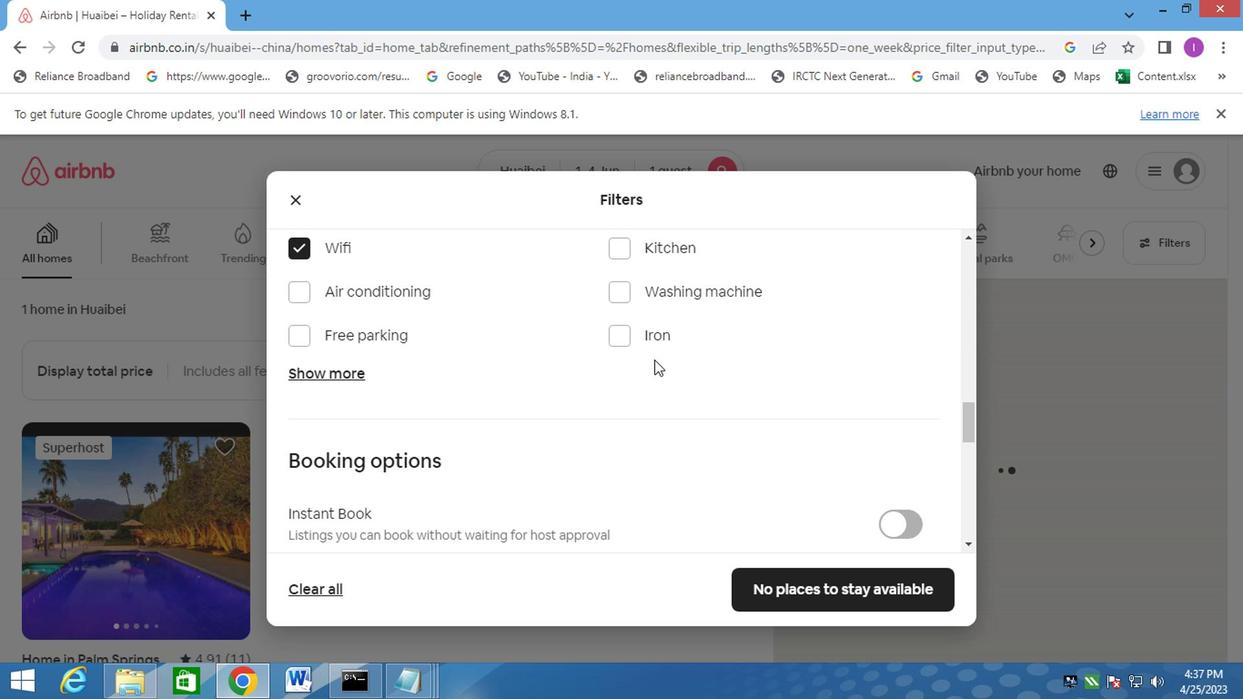 
Action: Mouse moved to (714, 365)
Screenshot: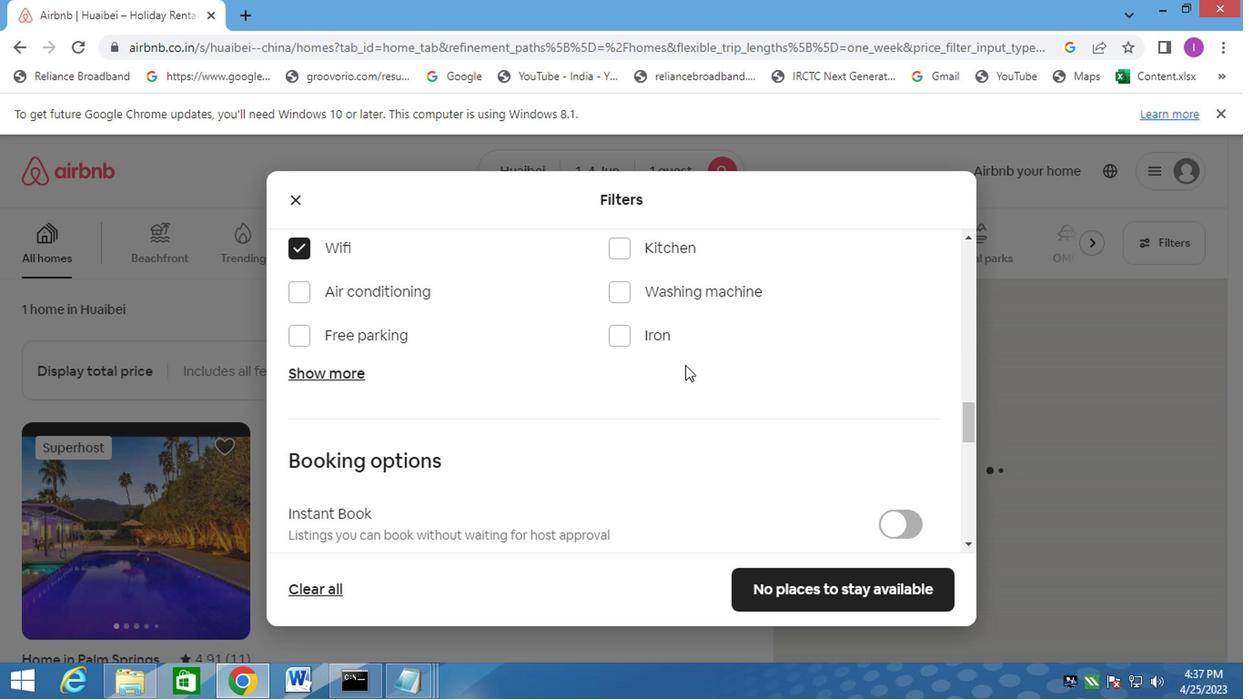 
Action: Mouse scrolled (714, 364) with delta (0, -1)
Screenshot: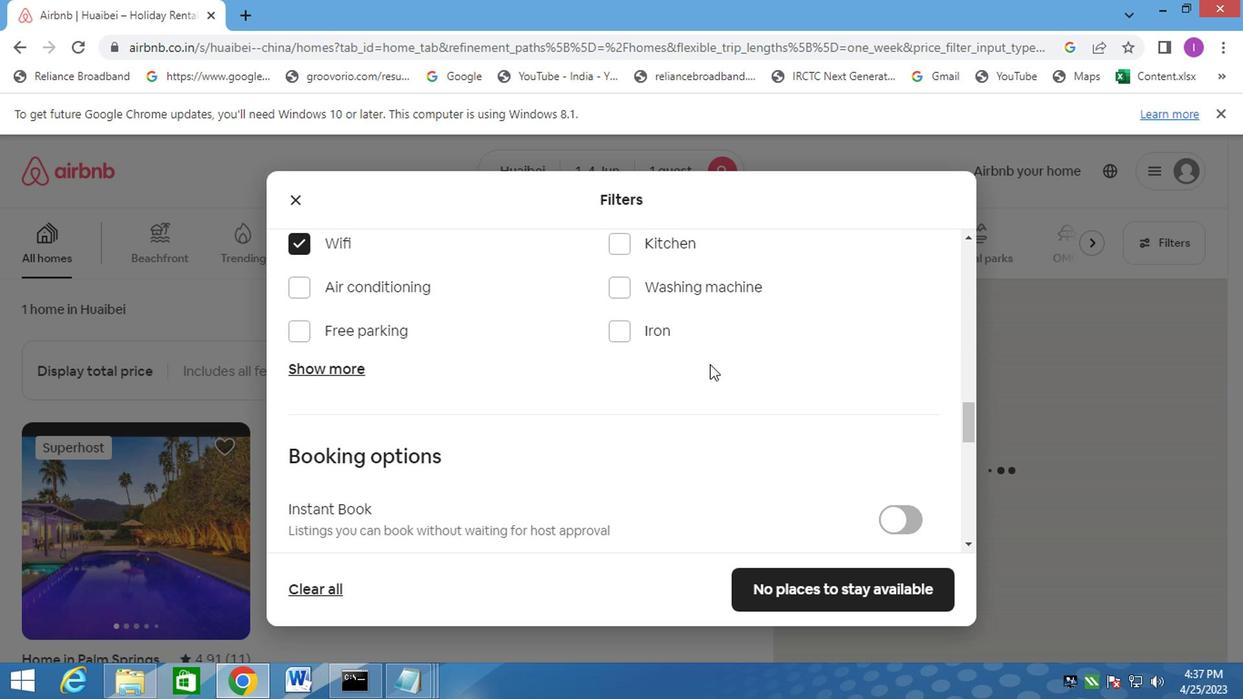 
Action: Mouse moved to (719, 371)
Screenshot: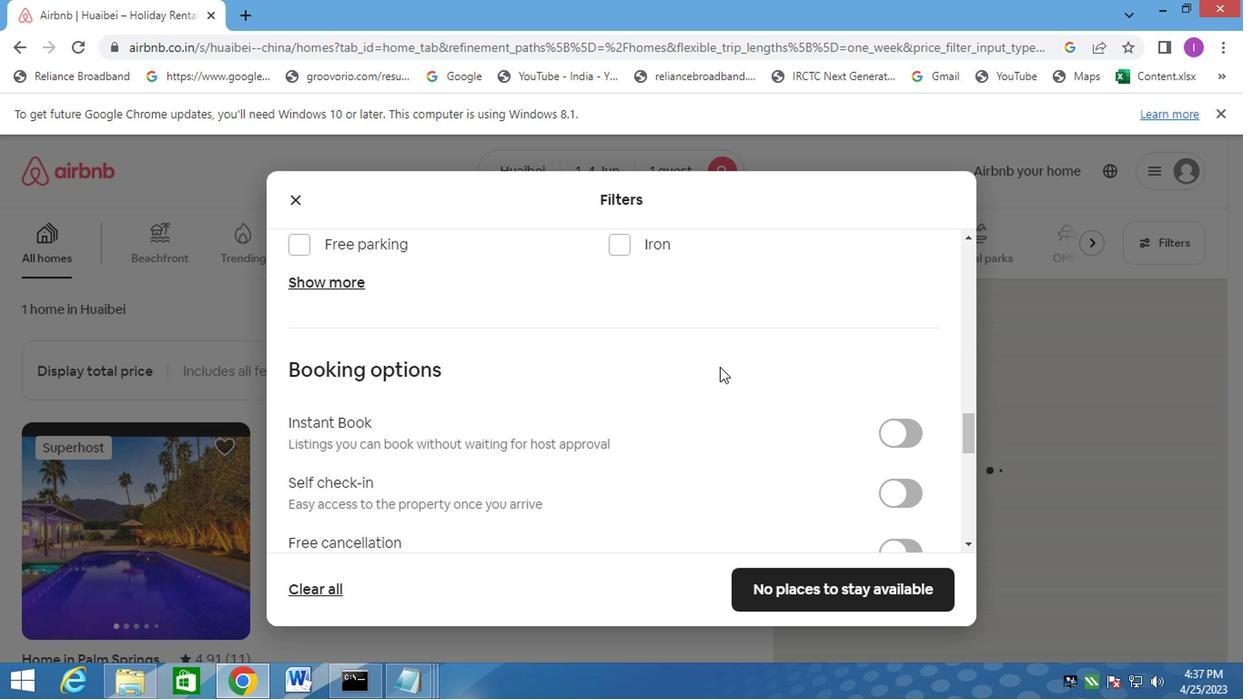 
Action: Mouse scrolled (719, 370) with delta (0, 0)
Screenshot: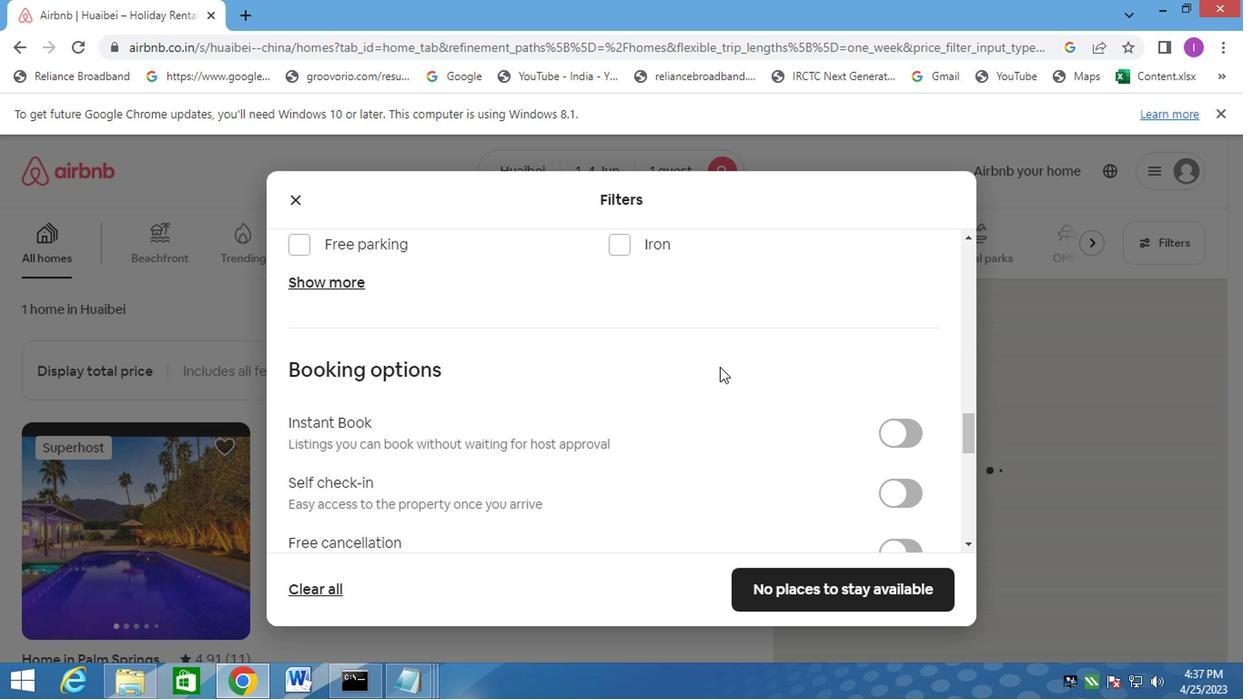 
Action: Mouse moved to (892, 313)
Screenshot: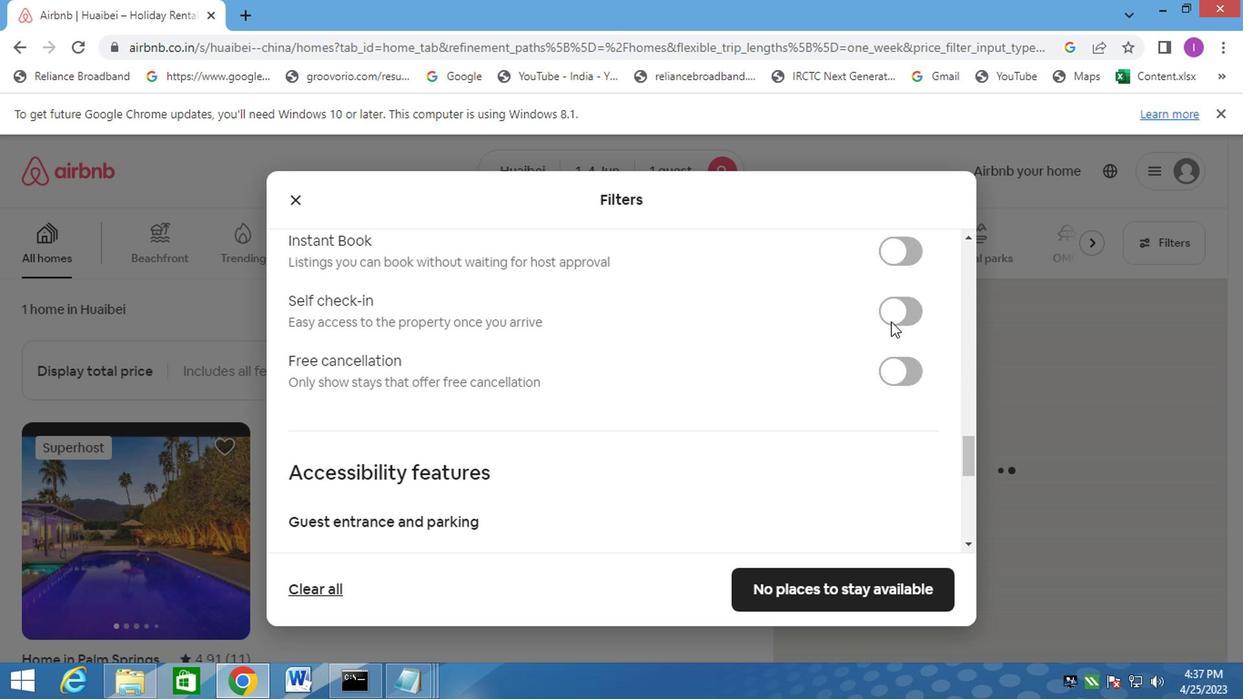 
Action: Mouse pressed left at (892, 313)
Screenshot: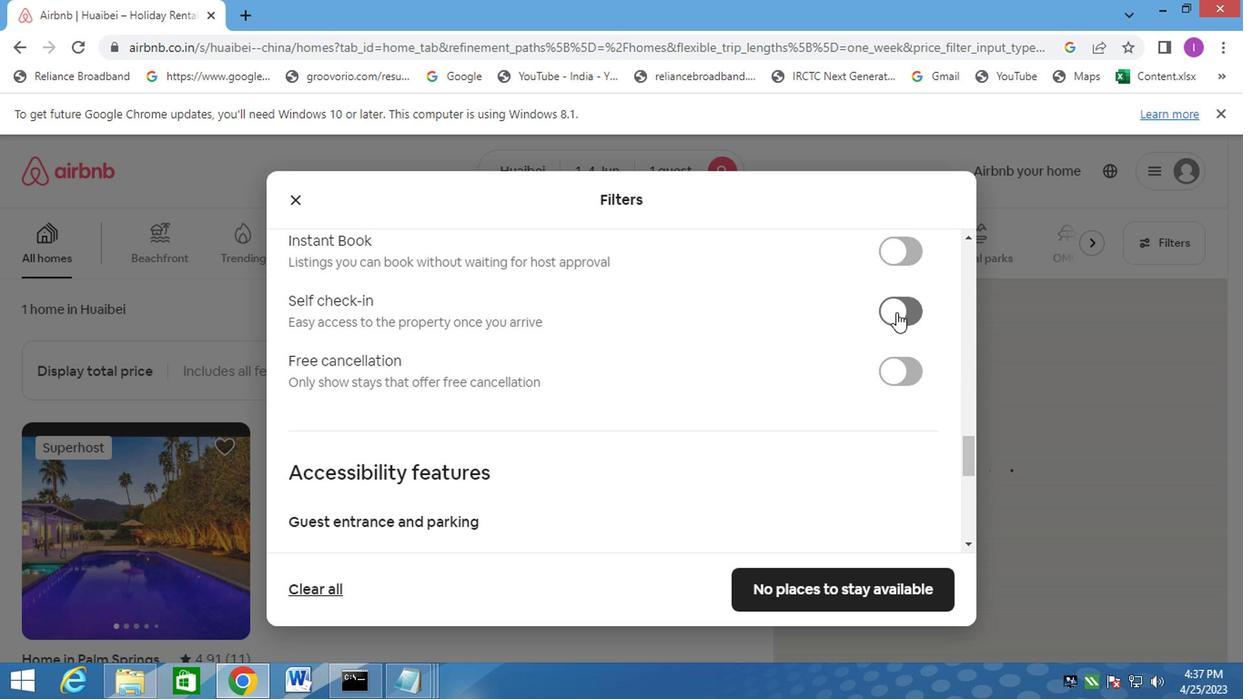 
Action: Mouse moved to (714, 398)
Screenshot: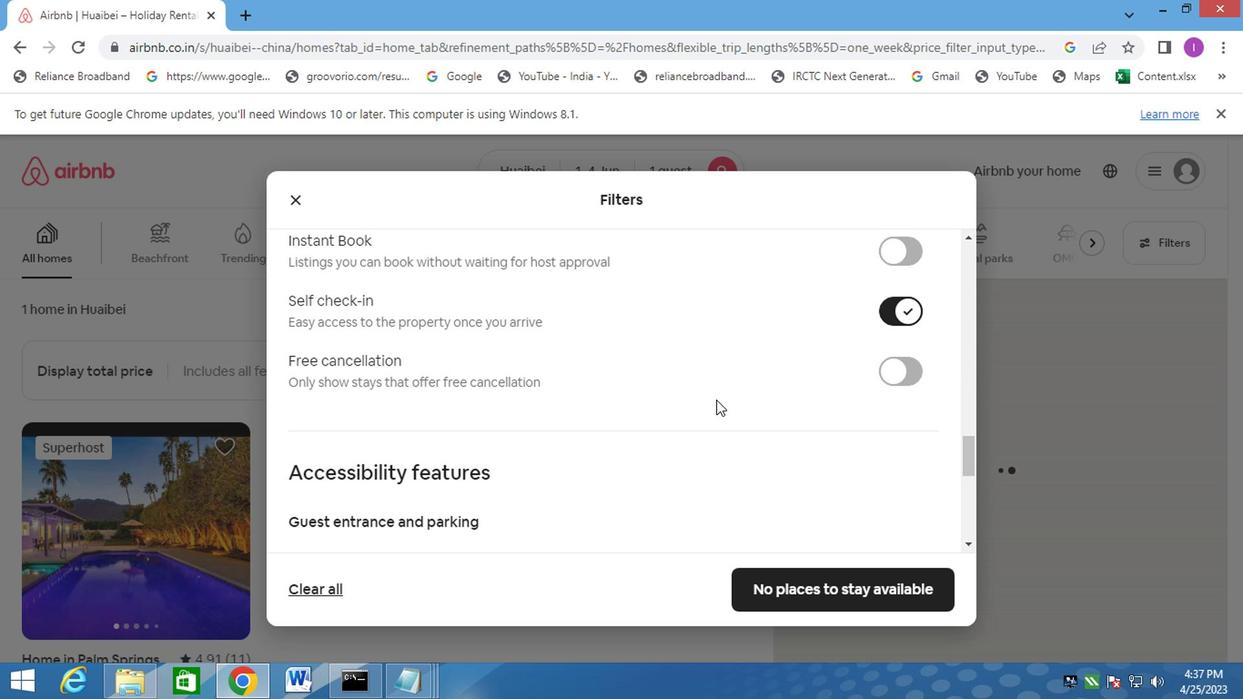 
Action: Mouse scrolled (714, 397) with delta (0, -1)
Screenshot: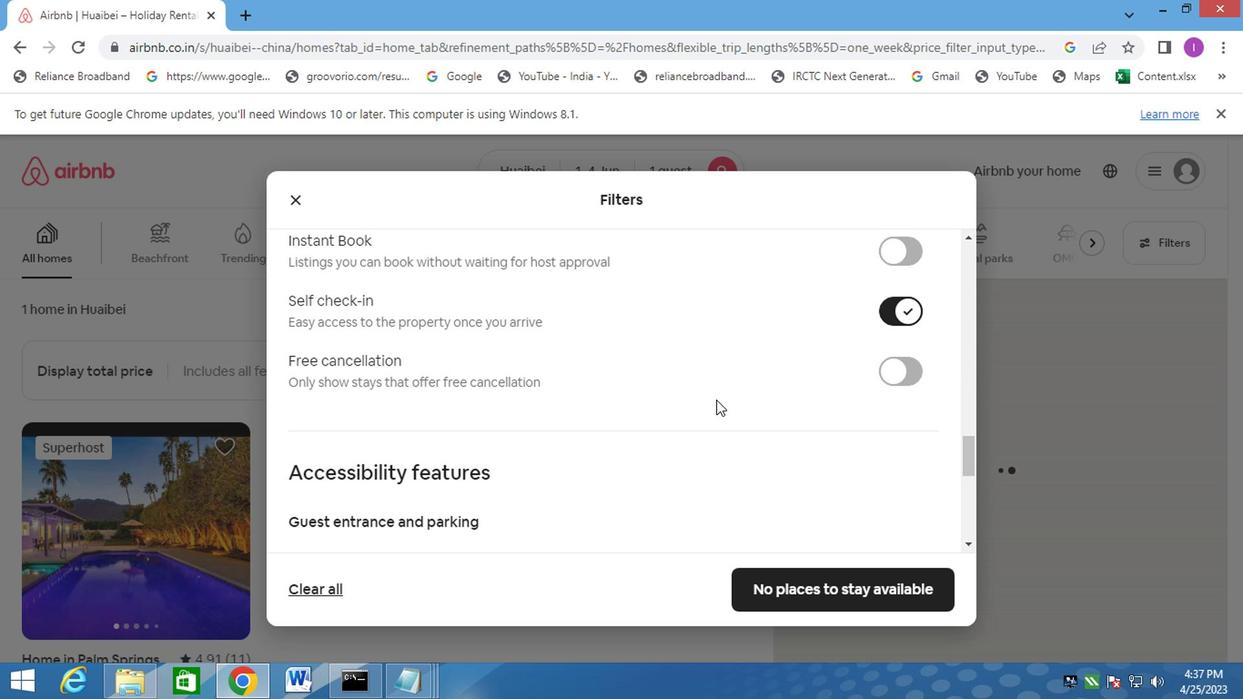 
Action: Mouse moved to (723, 411)
Screenshot: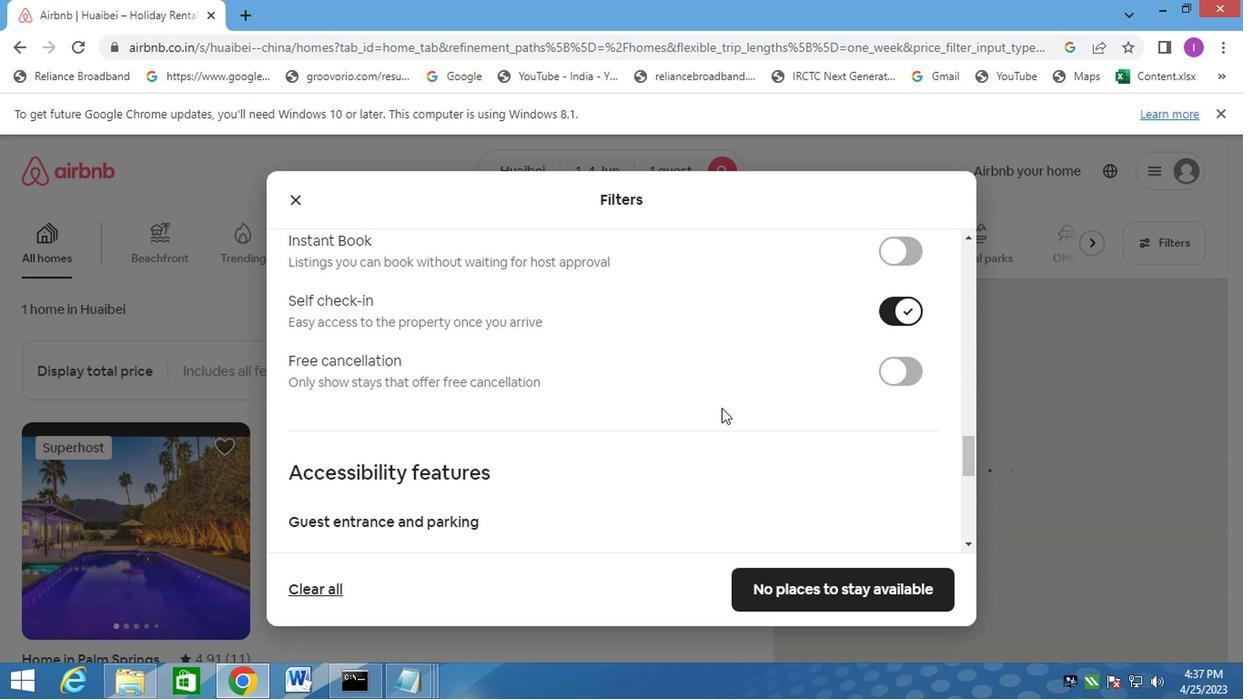 
Action: Mouse scrolled (723, 409) with delta (0, -1)
Screenshot: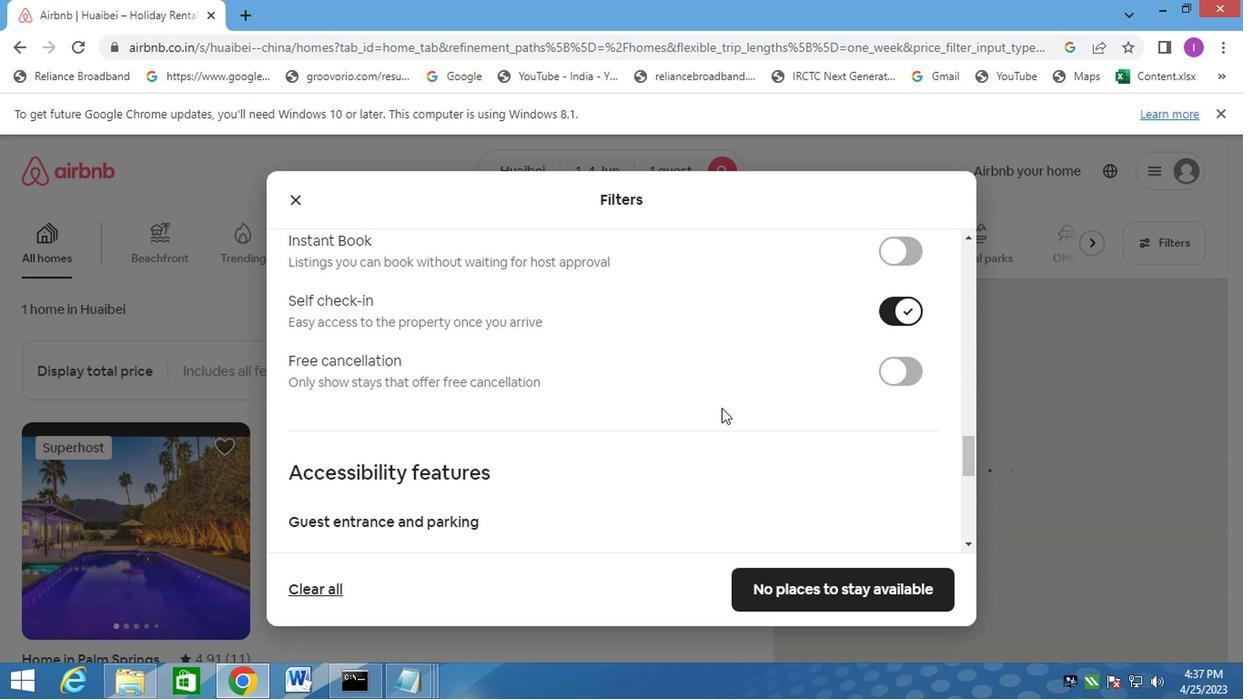
Action: Mouse moved to (732, 423)
Screenshot: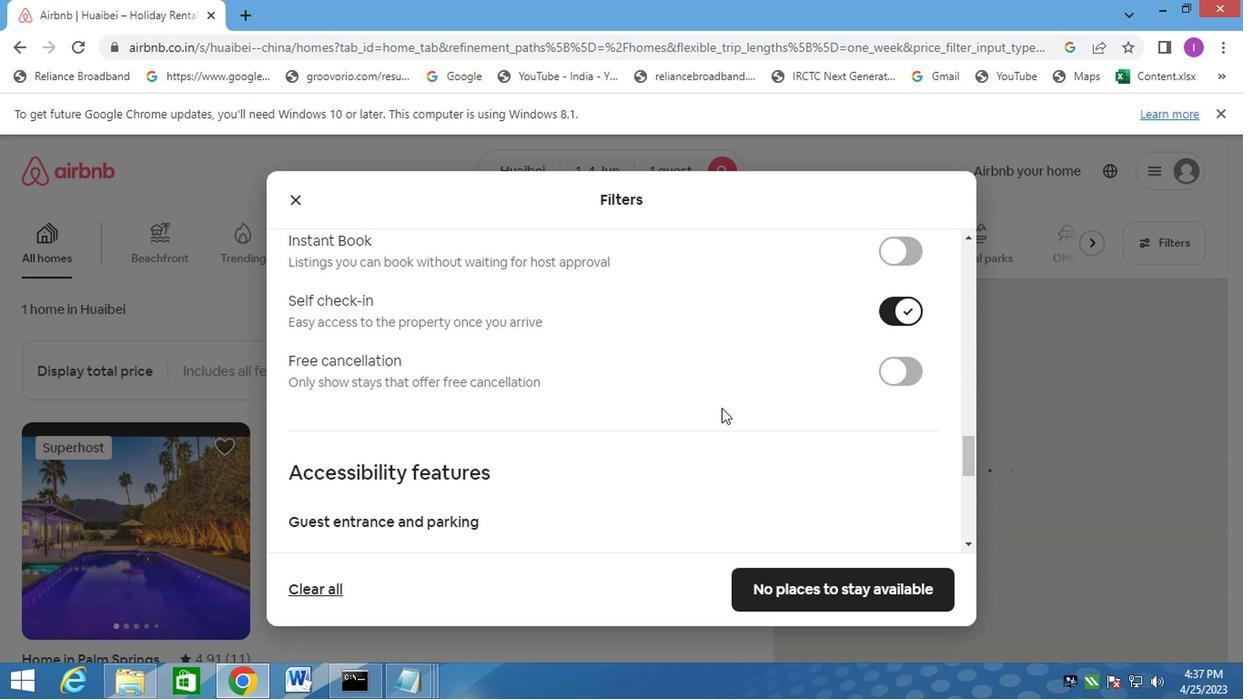 
Action: Mouse scrolled (730, 421) with delta (0, -1)
Screenshot: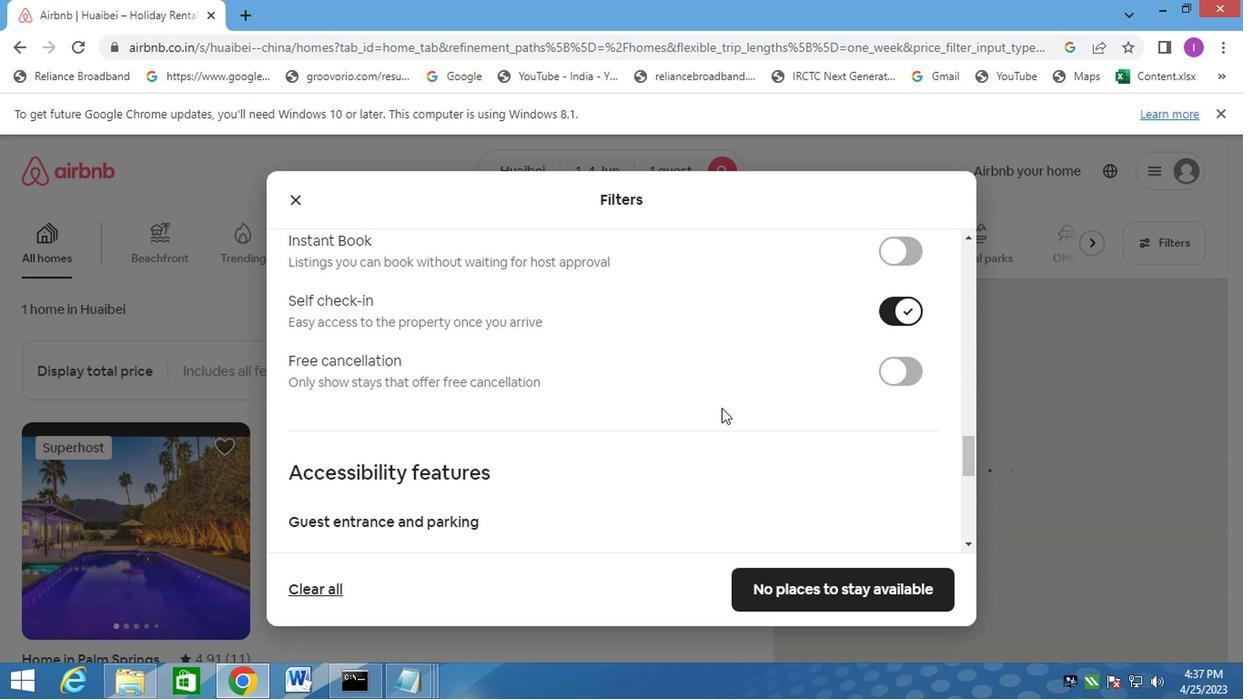 
Action: Mouse scrolled (732, 422) with delta (0, 0)
Screenshot: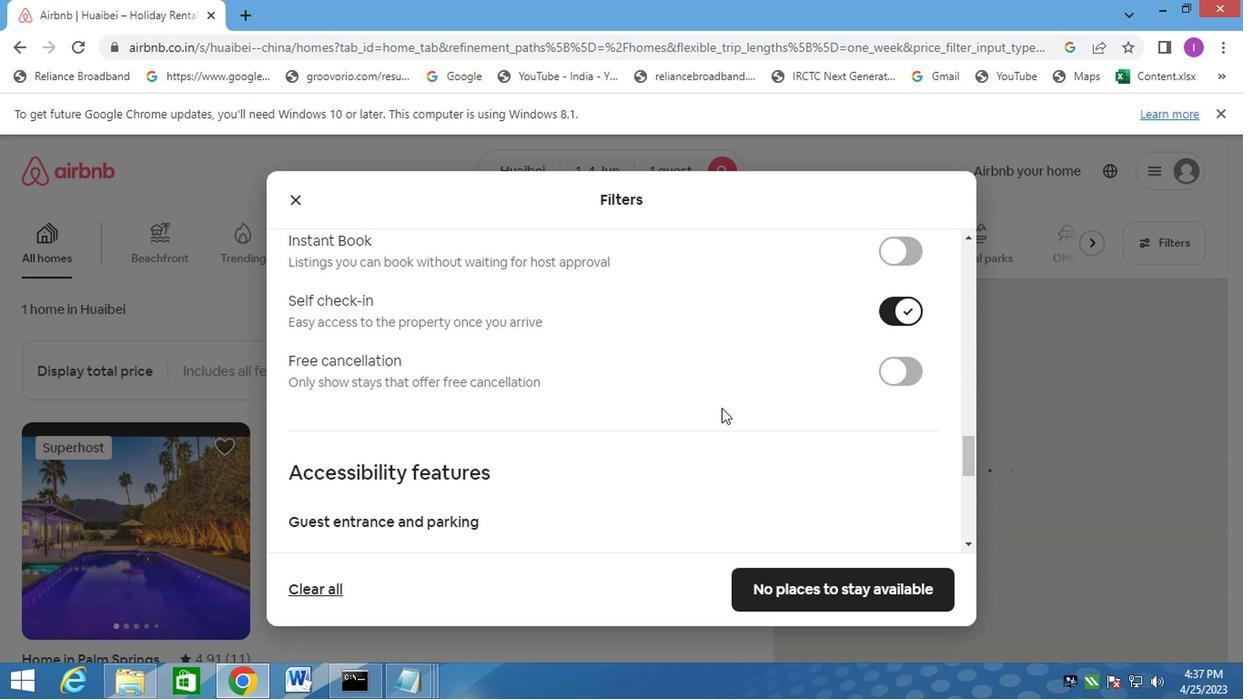 
Action: Mouse moved to (735, 420)
Screenshot: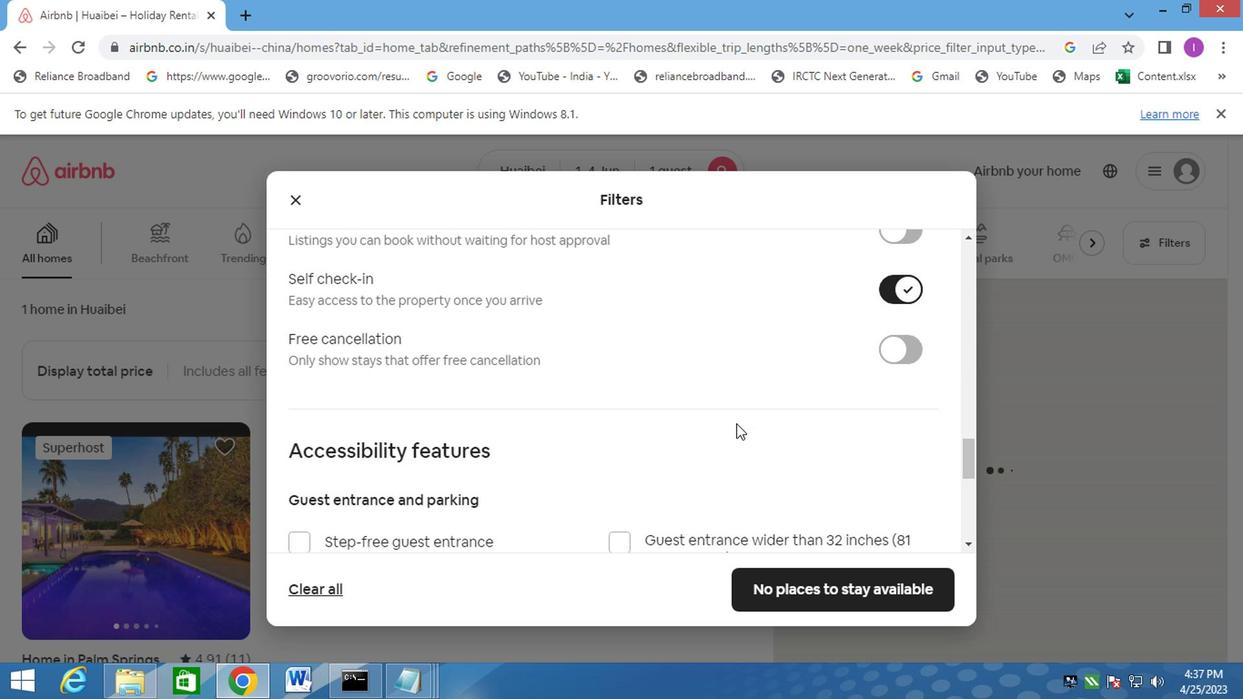 
Action: Mouse scrolled (735, 419) with delta (0, -1)
Screenshot: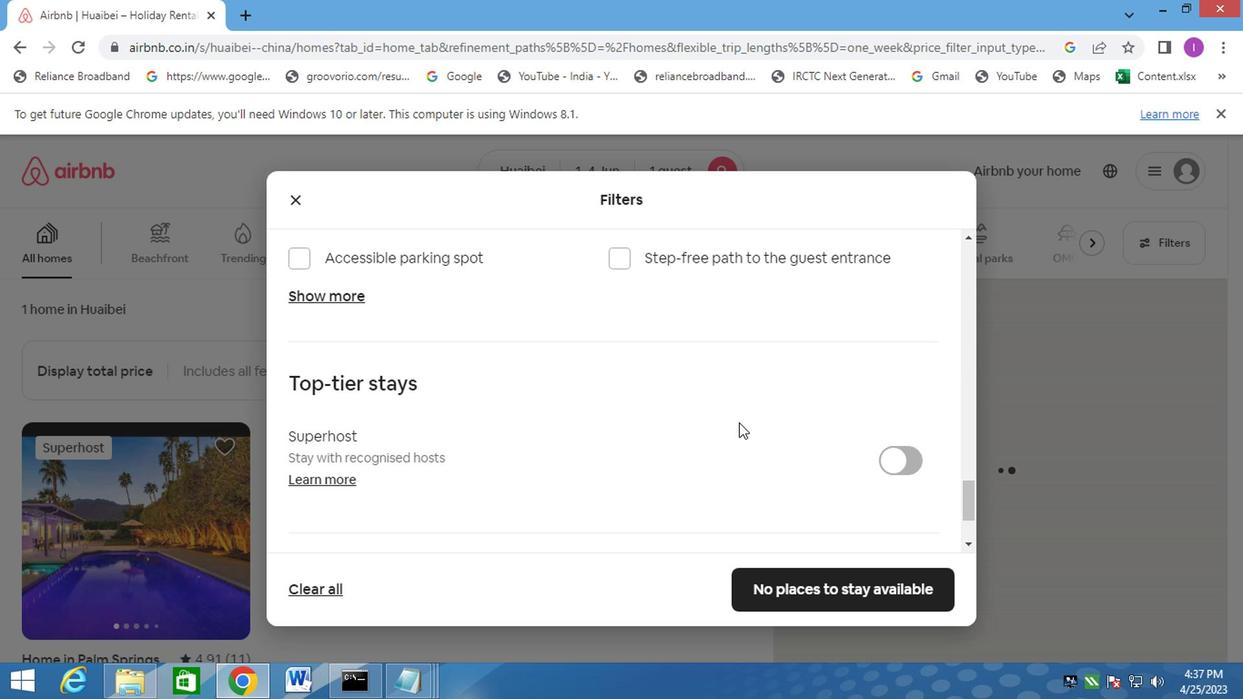 
Action: Mouse moved to (735, 419)
Screenshot: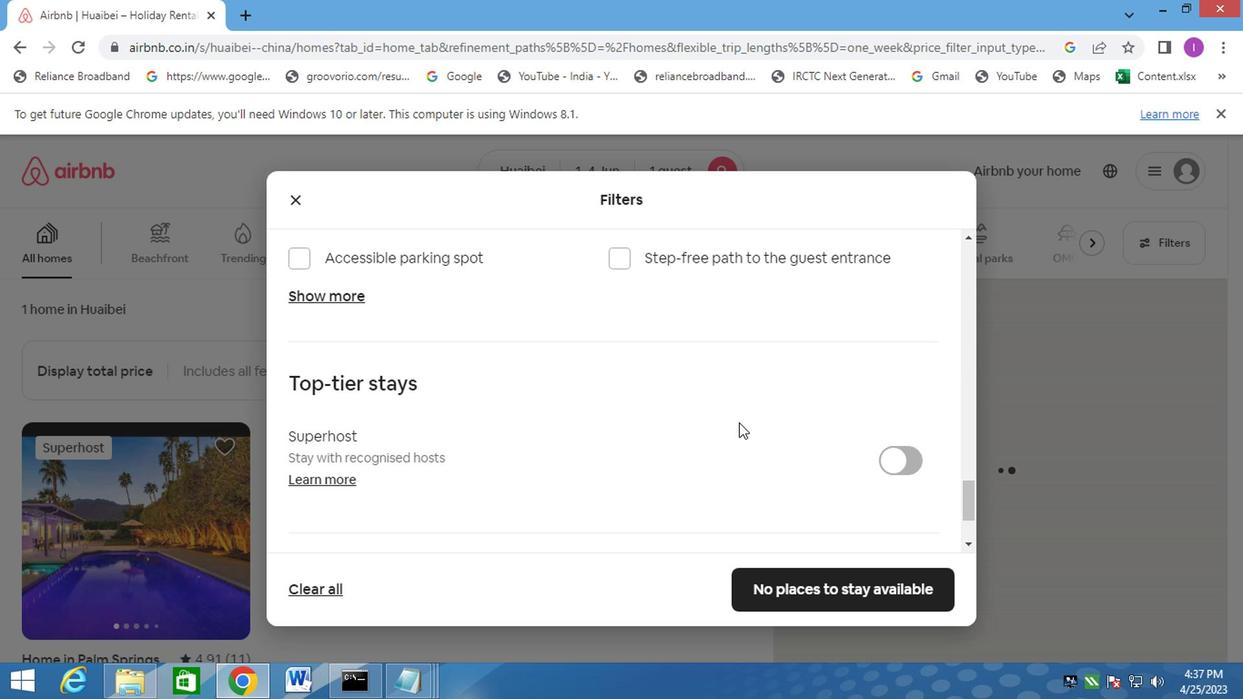 
Action: Mouse scrolled (735, 418) with delta (0, 0)
Screenshot: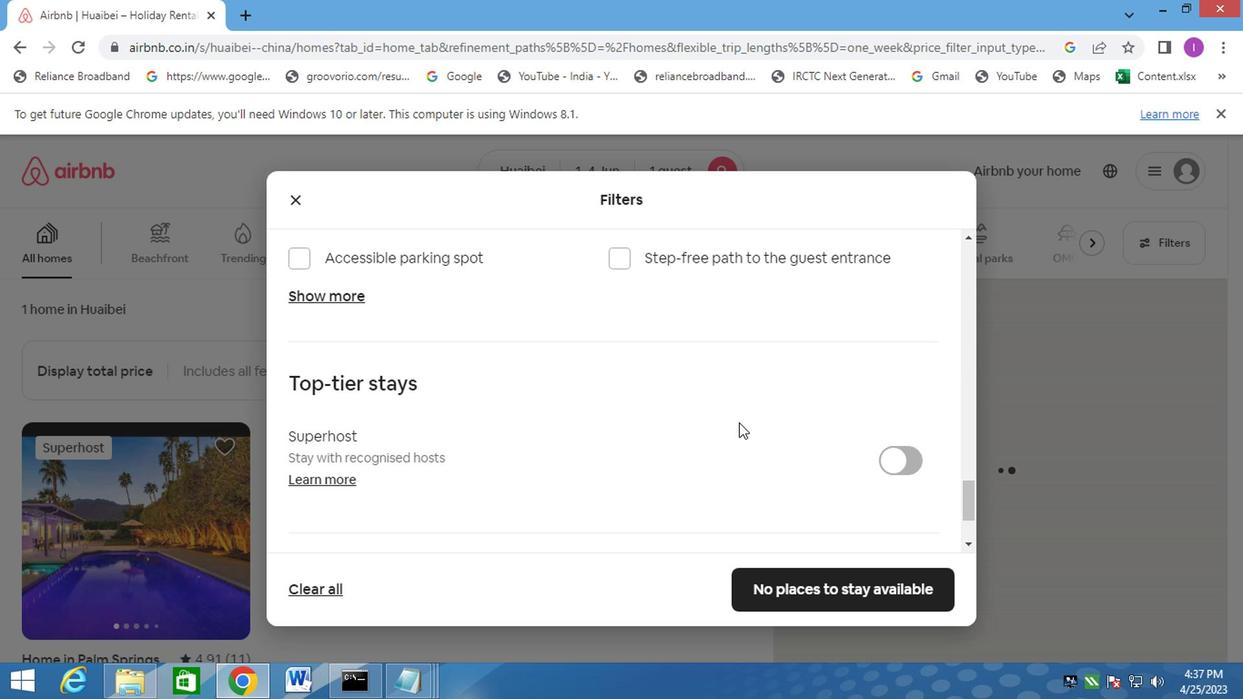 
Action: Mouse scrolled (735, 418) with delta (0, 0)
Screenshot: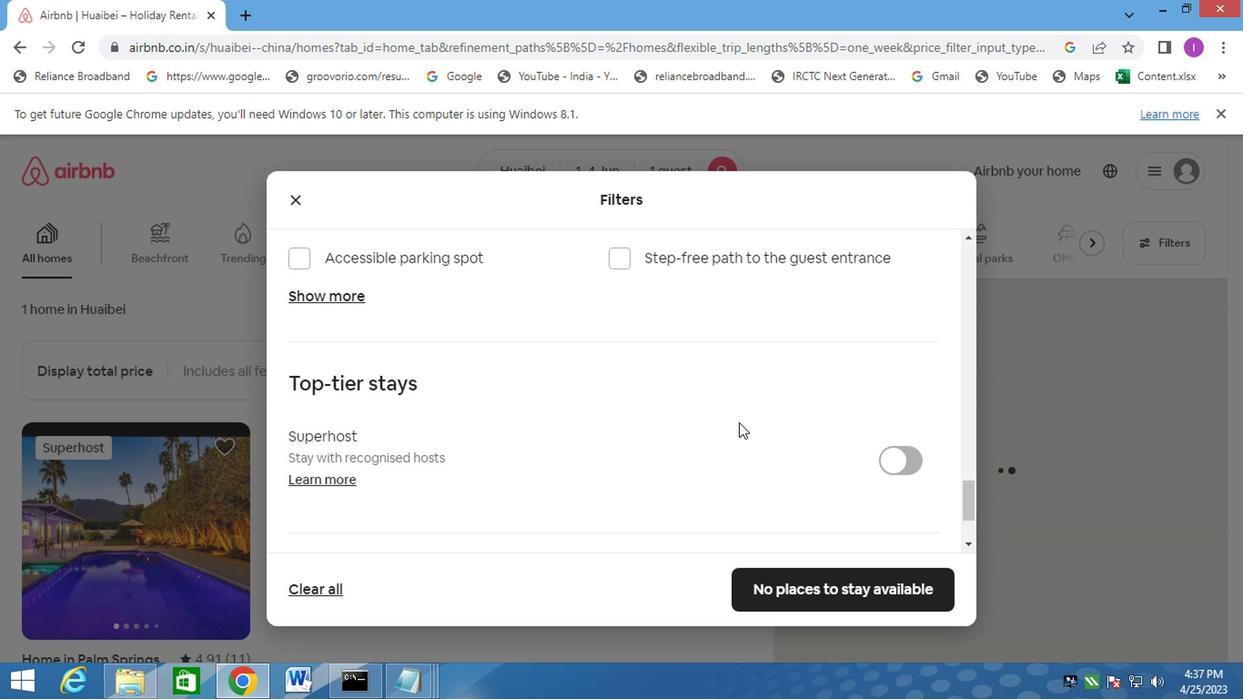 
Action: Mouse moved to (741, 416)
Screenshot: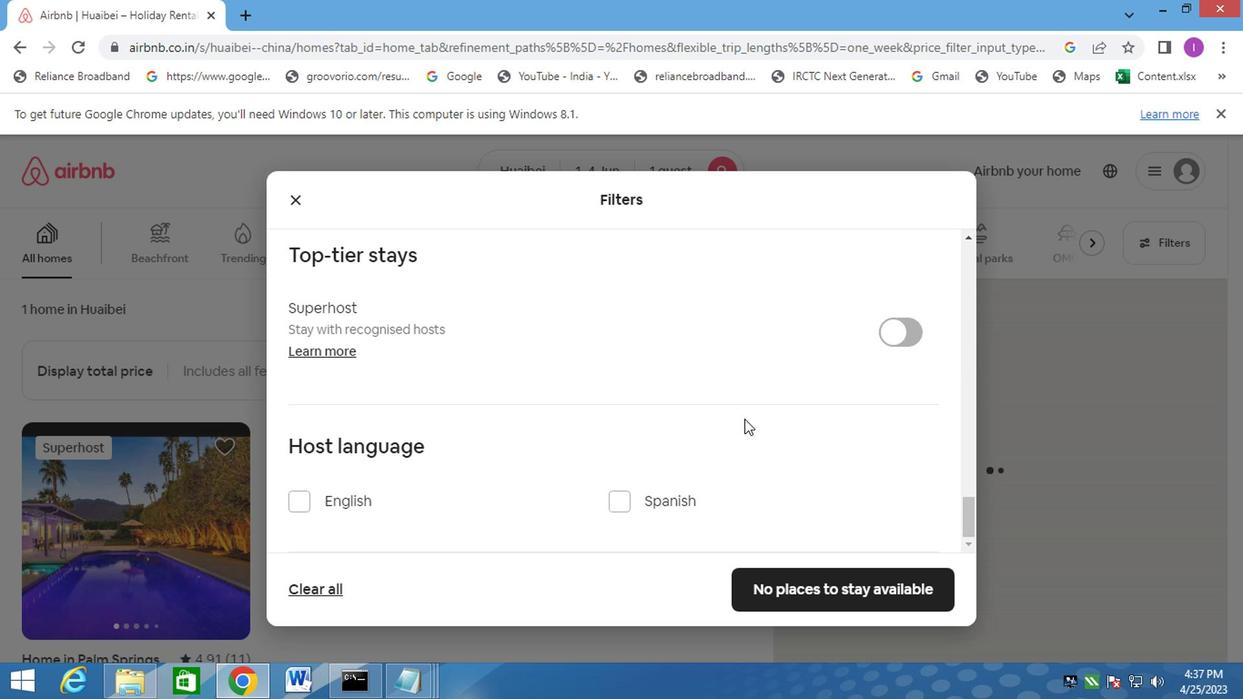 
Action: Mouse scrolled (741, 415) with delta (0, 0)
Screenshot: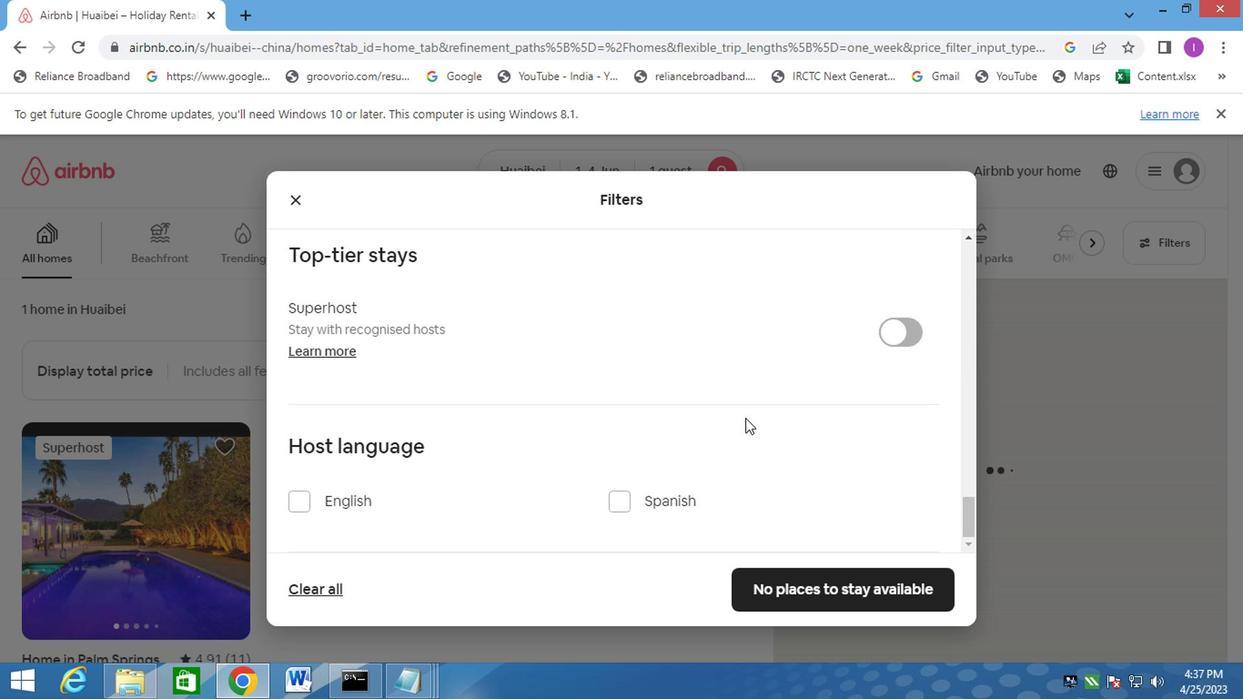
Action: Mouse scrolled (741, 415) with delta (0, 0)
Screenshot: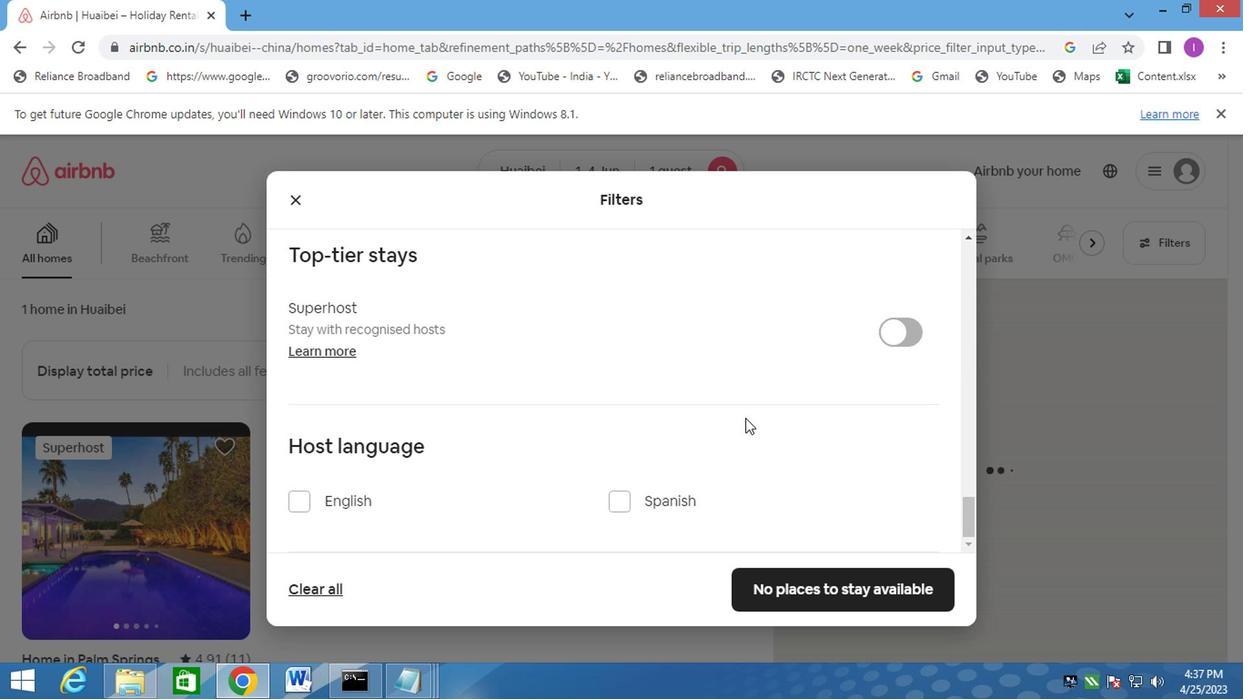 
Action: Mouse moved to (503, 460)
Screenshot: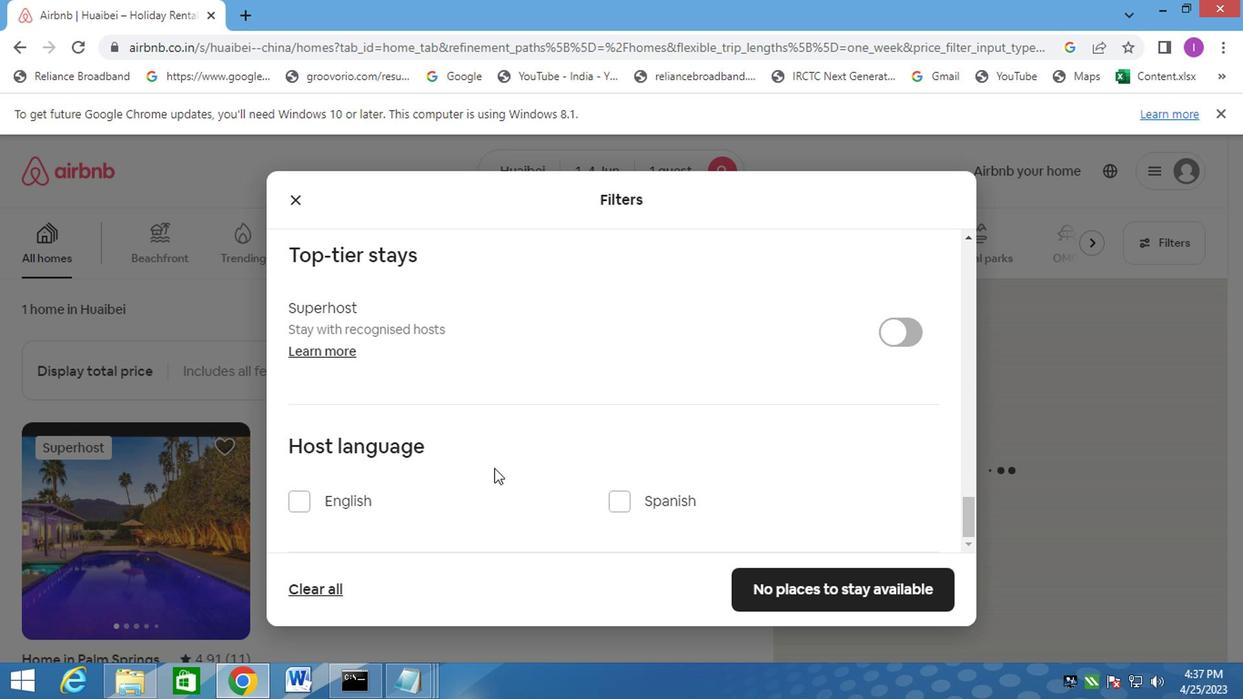 
Action: Mouse scrolled (503, 459) with delta (0, -1)
Screenshot: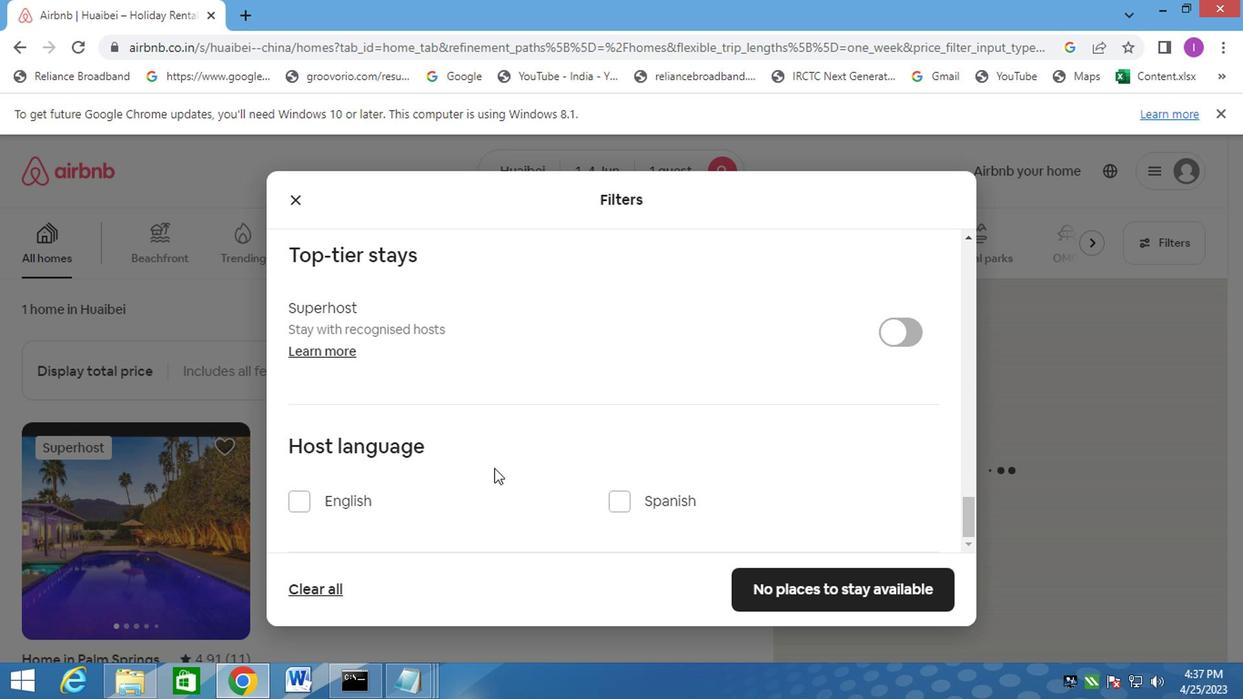 
Action: Mouse moved to (505, 460)
Screenshot: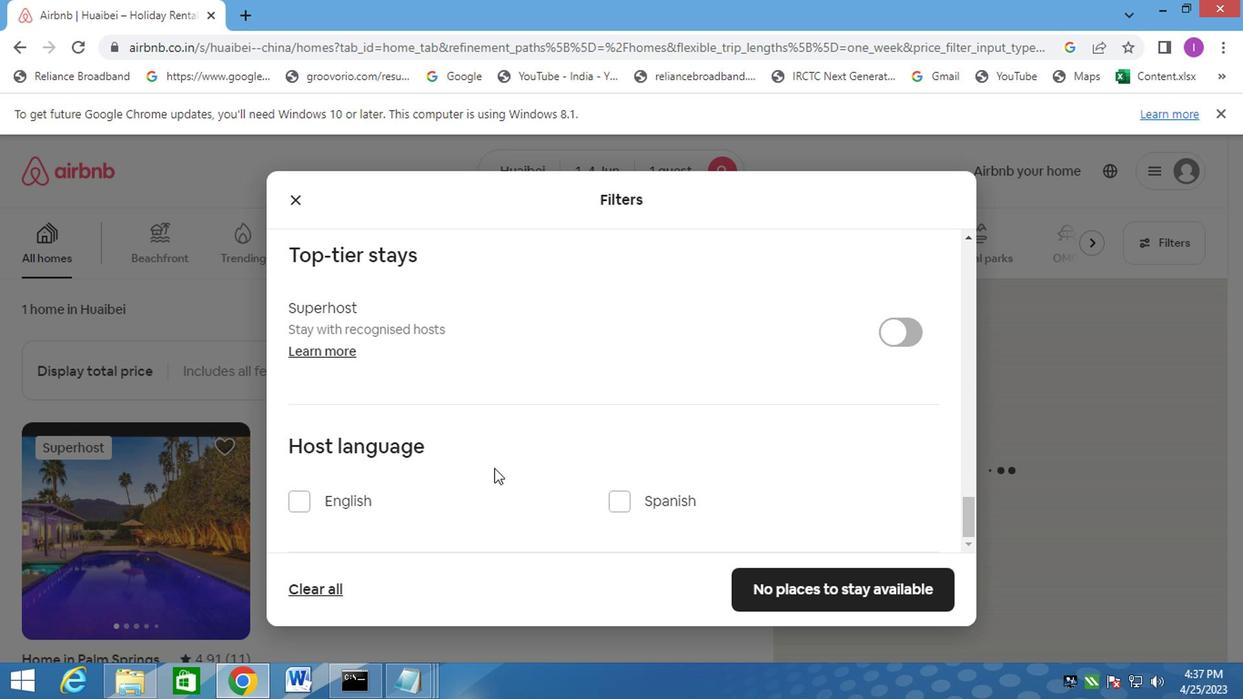 
Action: Mouse scrolled (505, 459) with delta (0, -1)
Screenshot: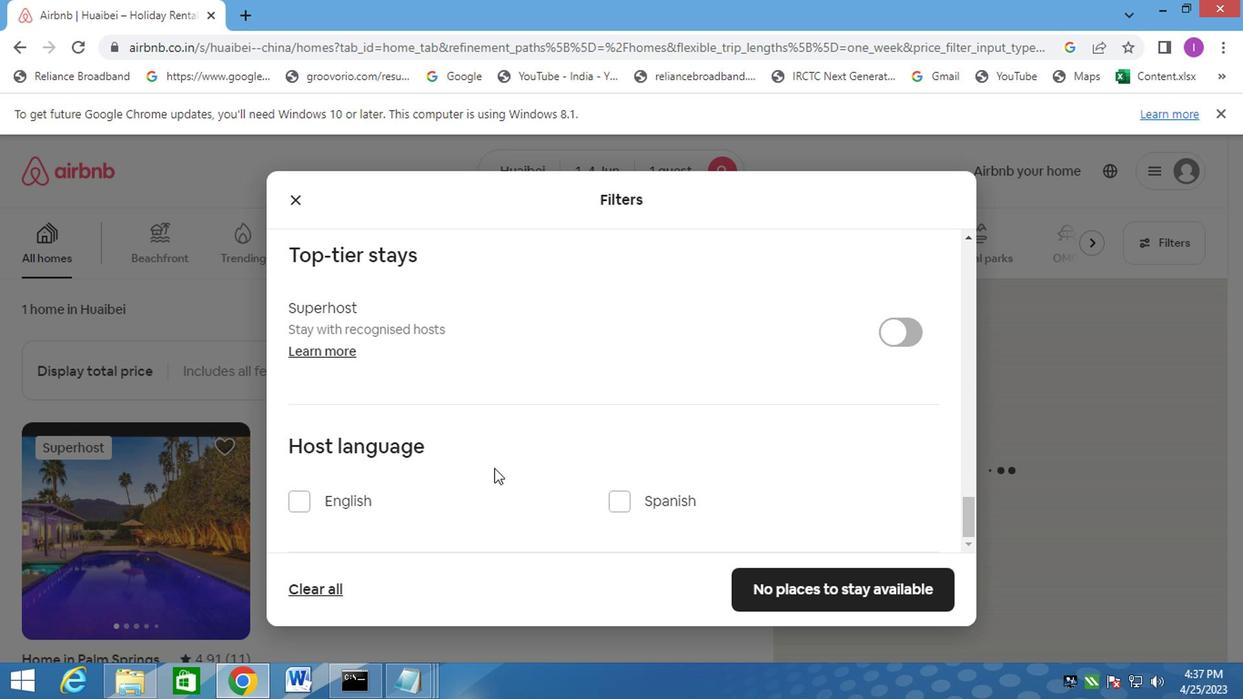 
Action: Mouse moved to (507, 460)
Screenshot: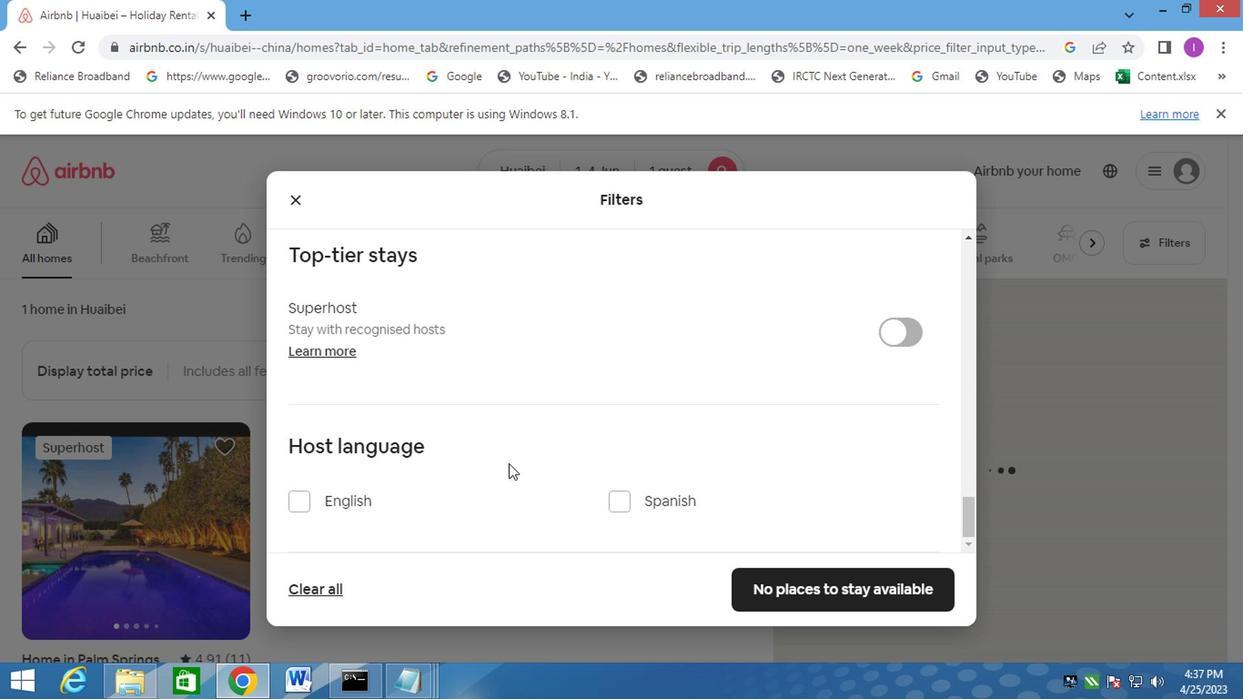 
Action: Mouse scrolled (506, 459) with delta (0, -1)
Screenshot: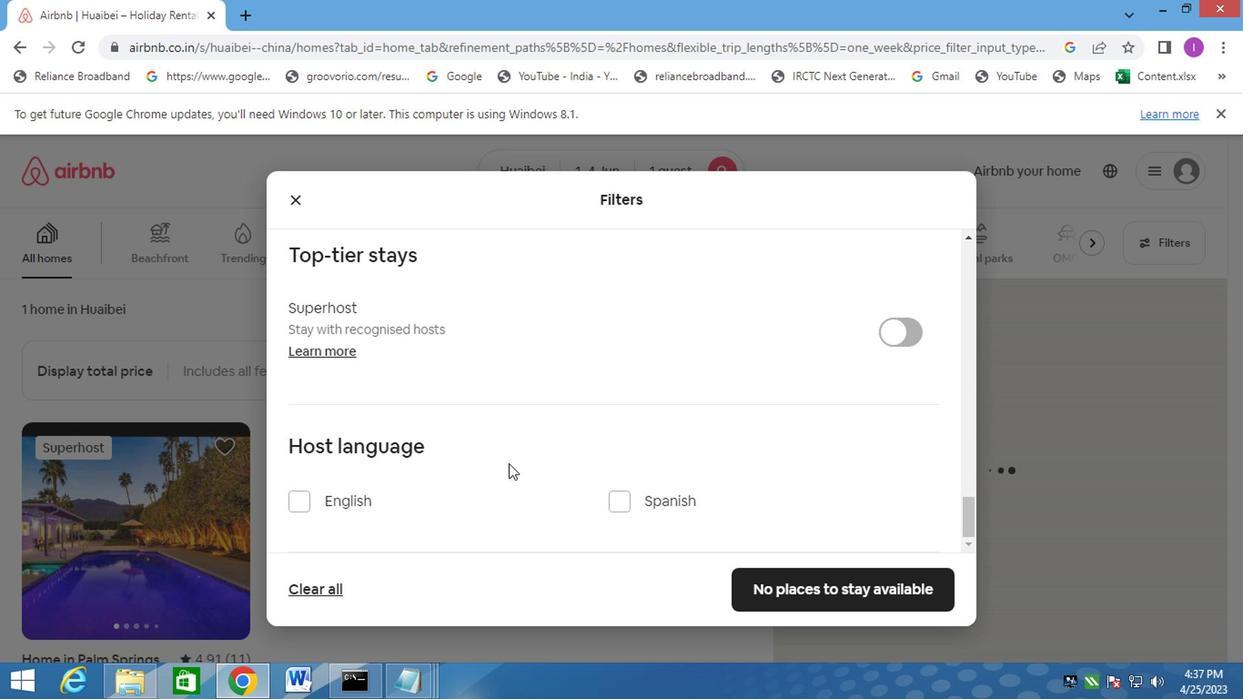 
Action: Mouse moved to (770, 573)
Screenshot: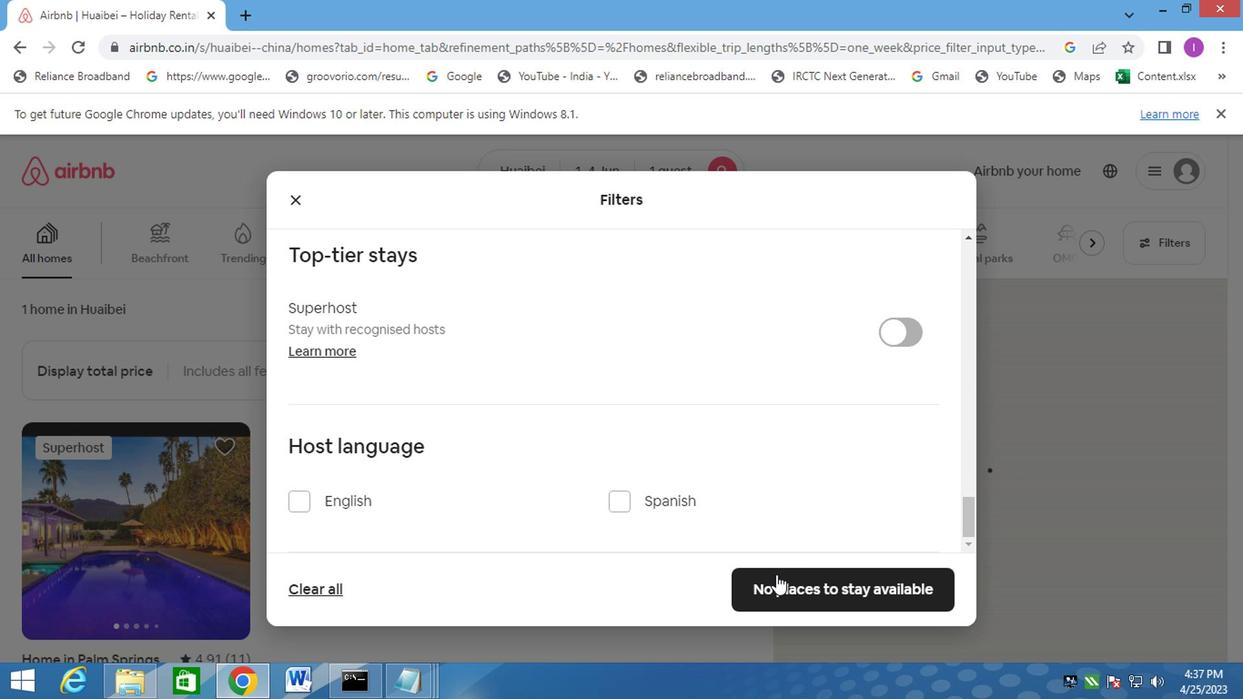 
Action: Mouse pressed left at (770, 573)
Screenshot: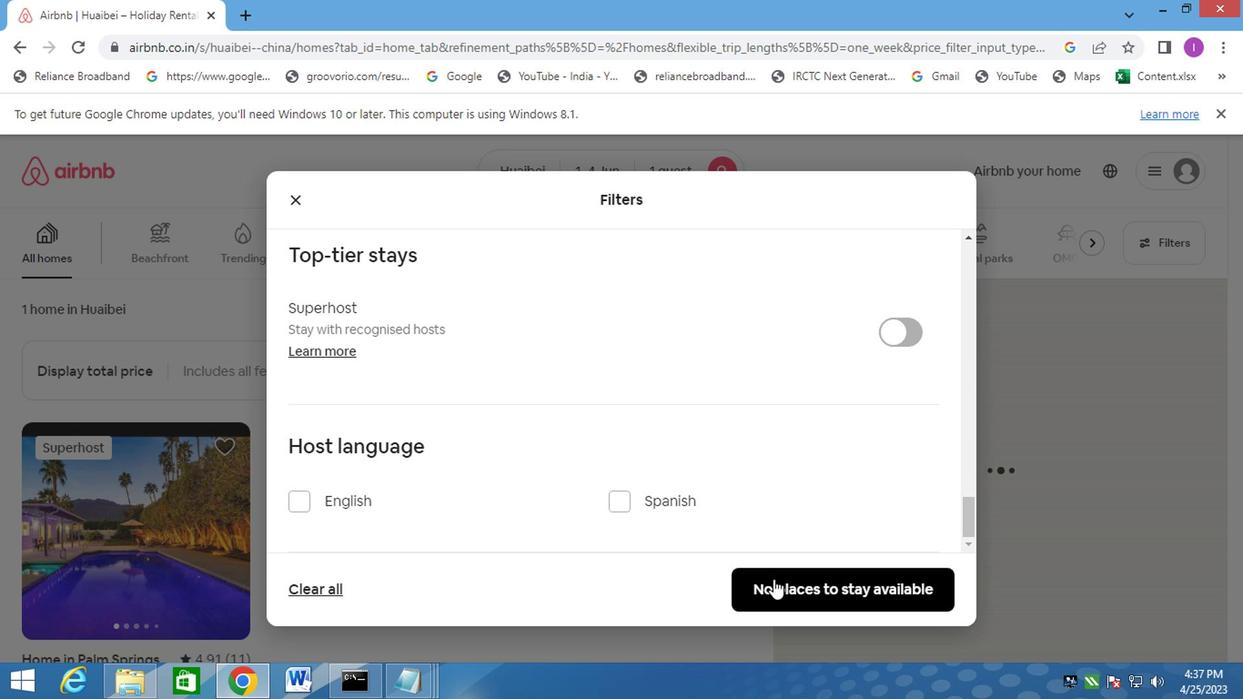 
Action: Mouse moved to (744, 458)
Screenshot: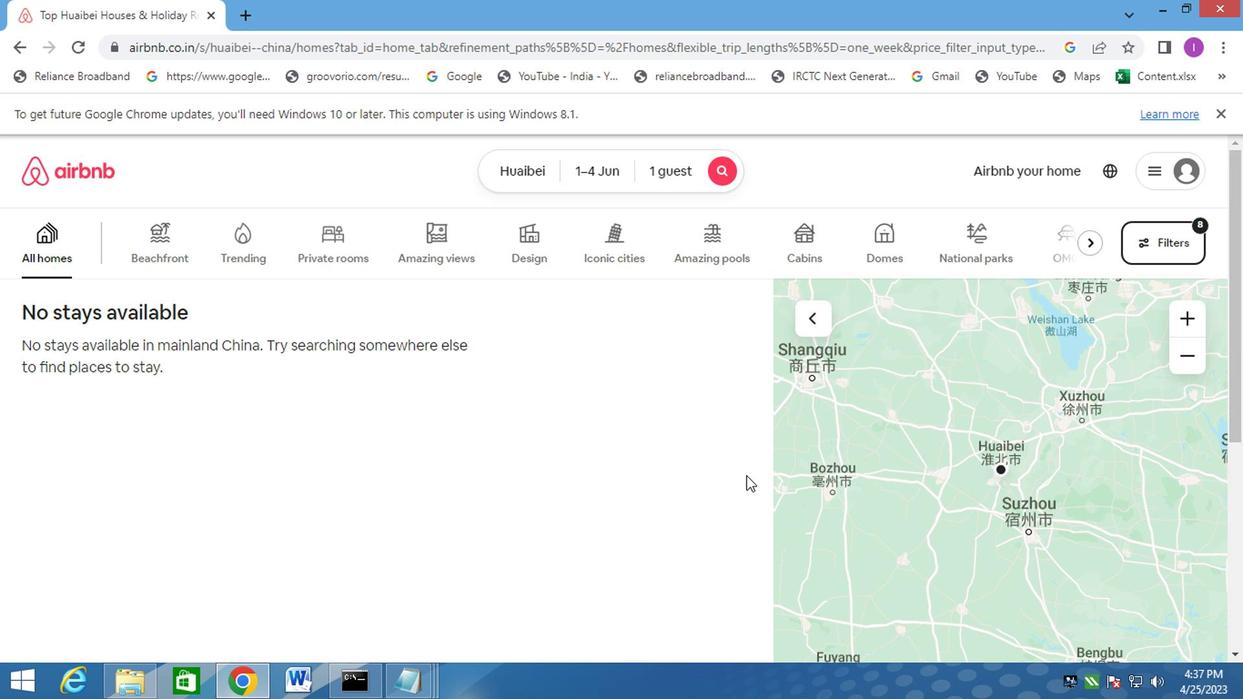 
